 Task: Plan a route with stops at Statue of Liberty, Brooklyn Bridge, and Rockefeller Center.
Action: Mouse moved to (101, 64)
Screenshot: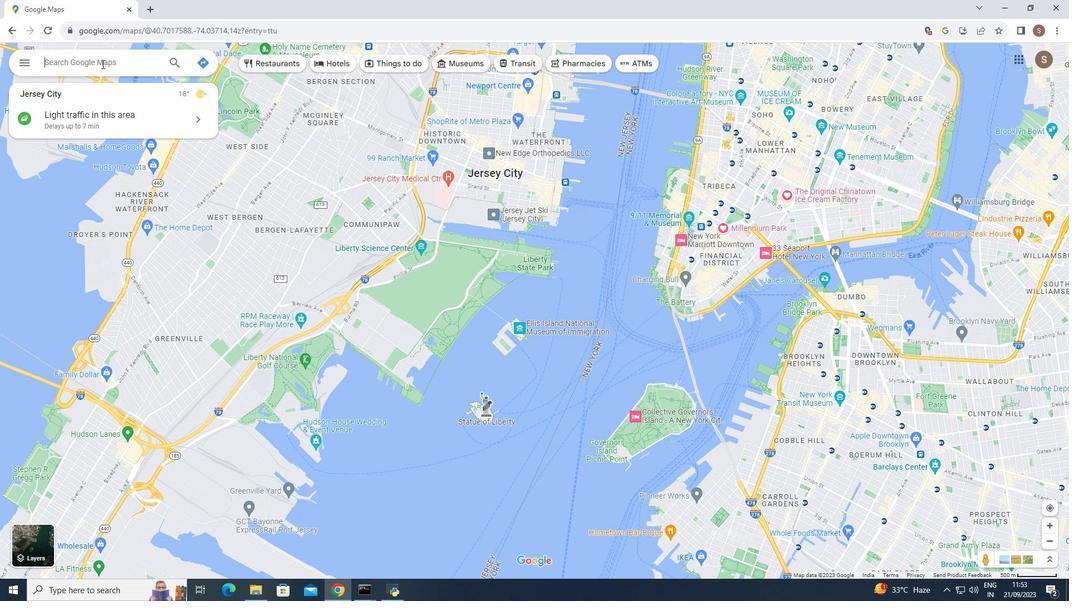 
Action: Mouse pressed left at (101, 64)
Screenshot: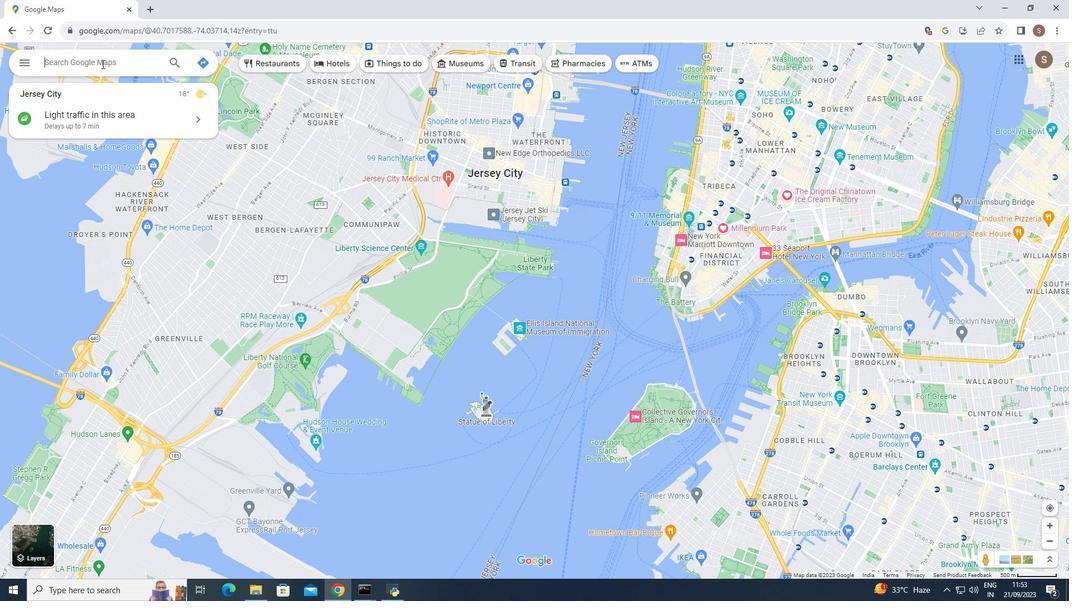 
Action: Key pressed <Key.caps_lock>B<Key.caps_lock>rooklyn<Key.space><Key.shift>Bridge<Key.enter>
Screenshot: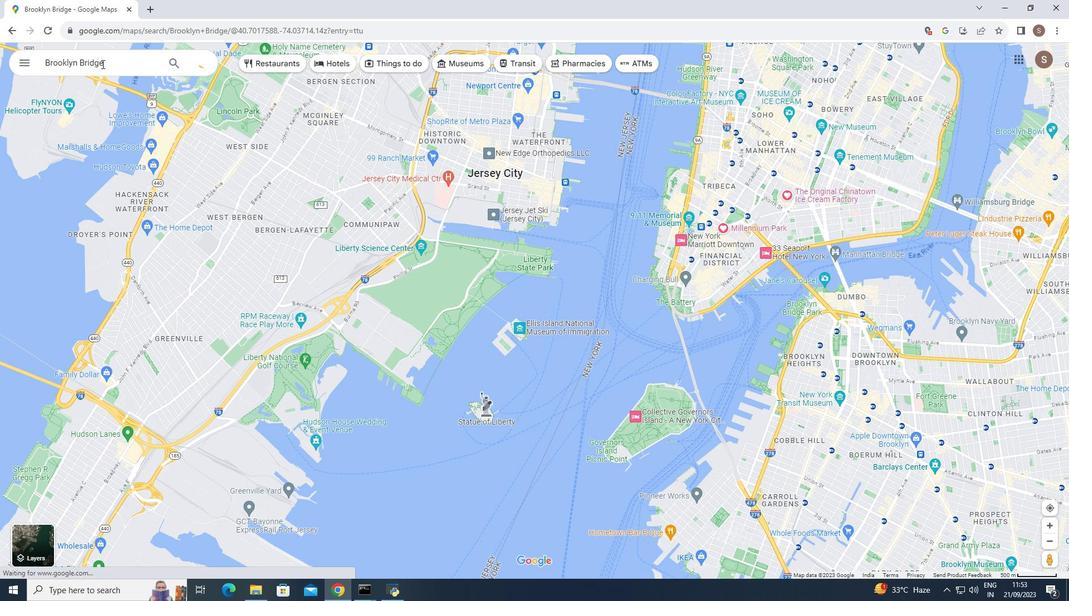 
Action: Mouse moved to (30, 280)
Screenshot: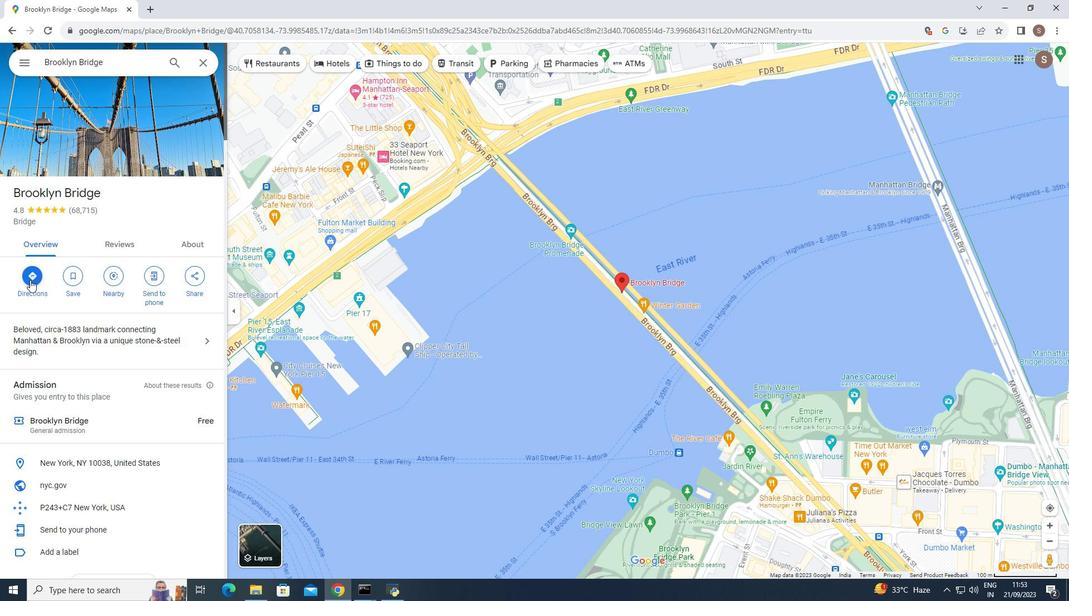 
Action: Mouse pressed left at (30, 280)
Screenshot: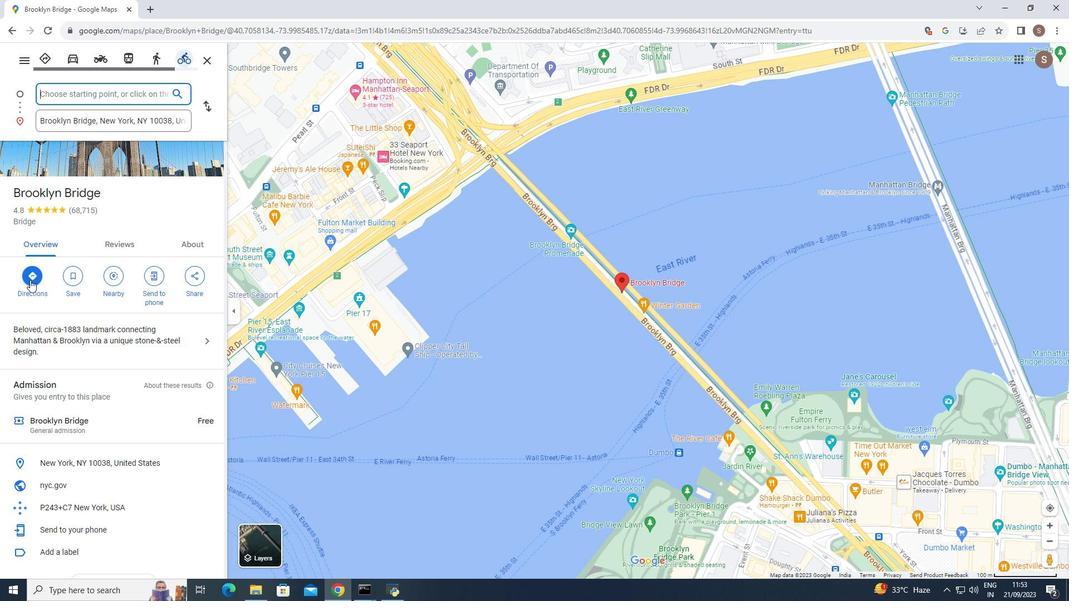 
Action: Mouse moved to (63, 96)
Screenshot: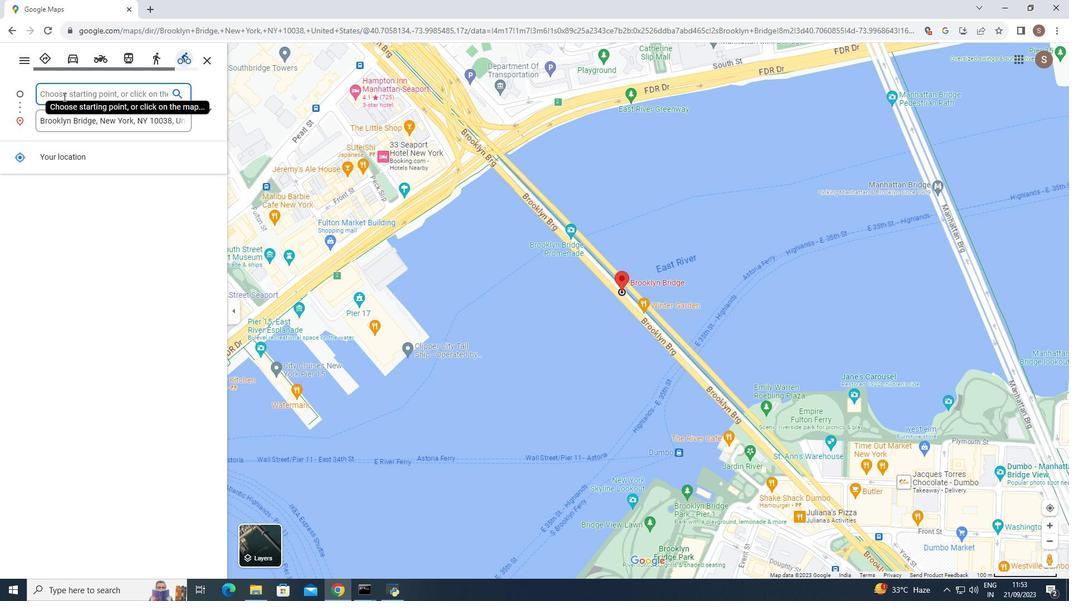 
Action: Key pressed statue<Key.space>of<Key.space><Key.caps_lock>L<Key.caps_lock>iberty<Key.enter>
Screenshot: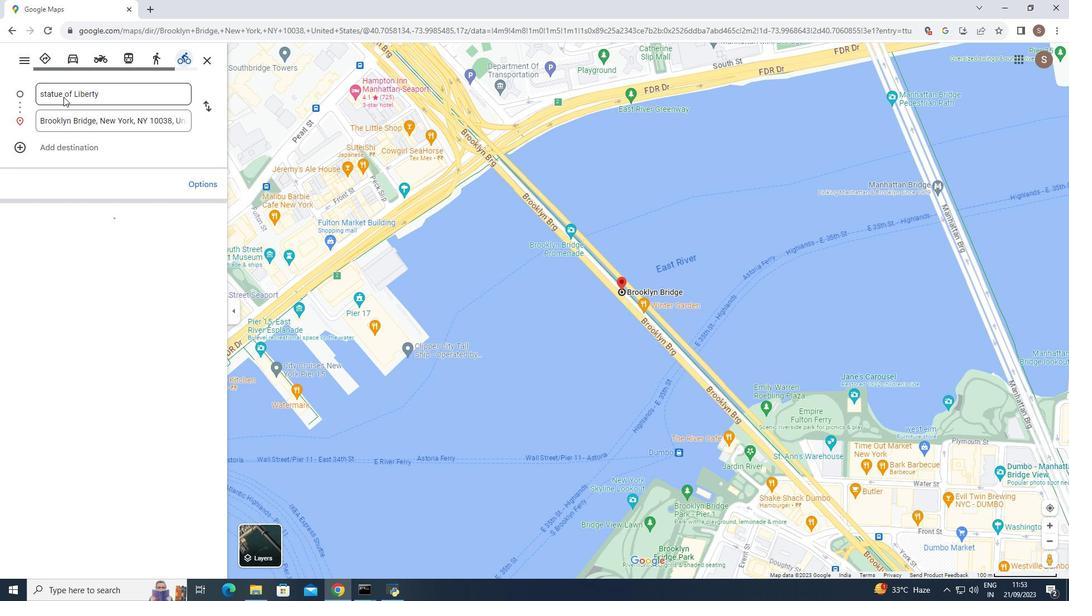 
Action: Mouse moved to (50, 296)
Screenshot: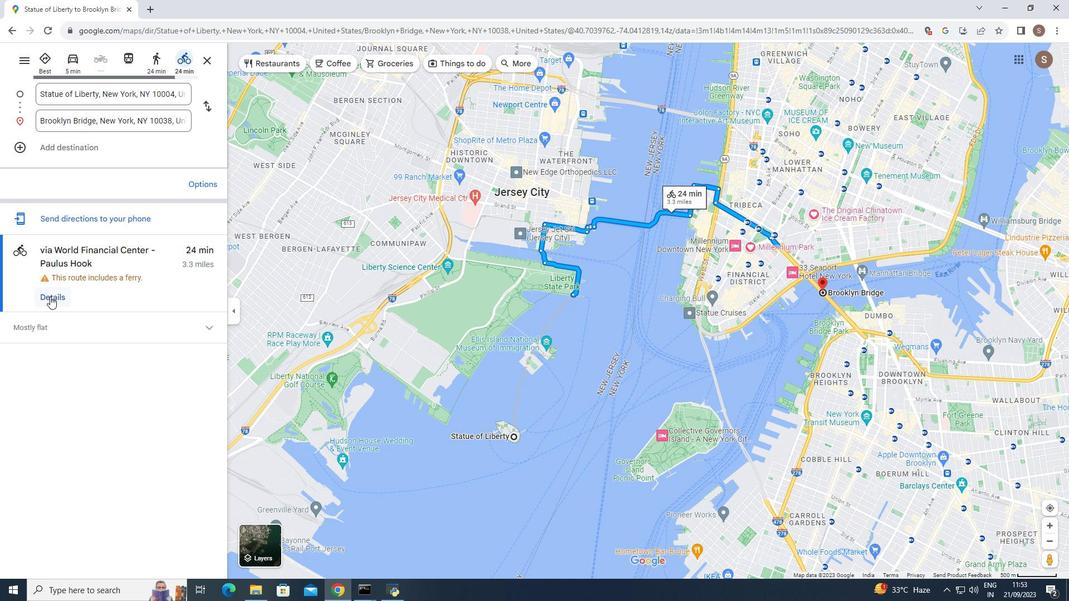 
Action: Mouse pressed left at (50, 296)
Screenshot: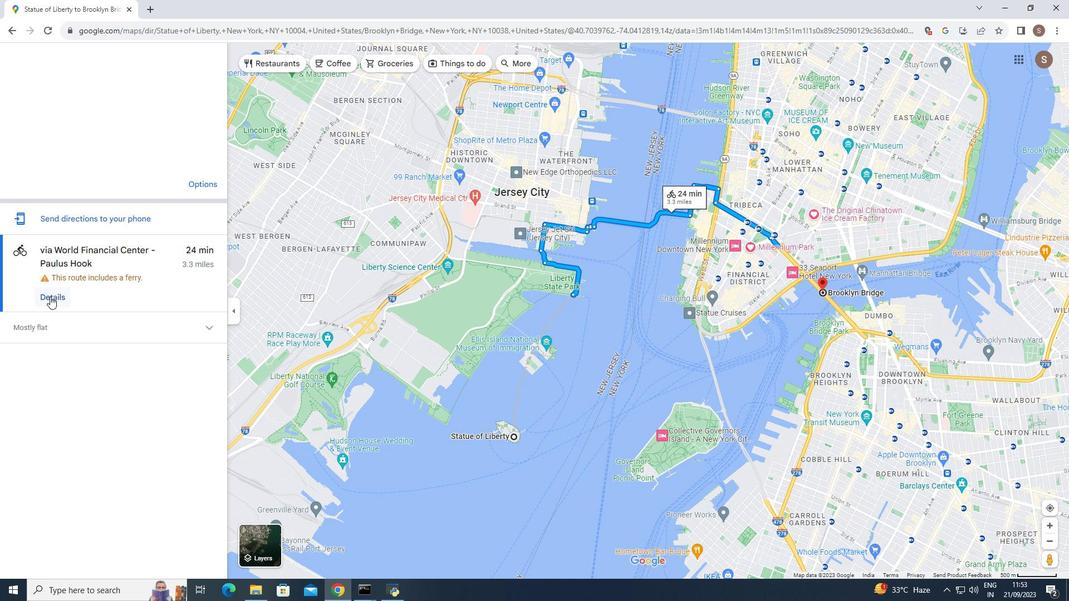 
Action: Mouse scrolled (50, 296) with delta (0, 0)
Screenshot: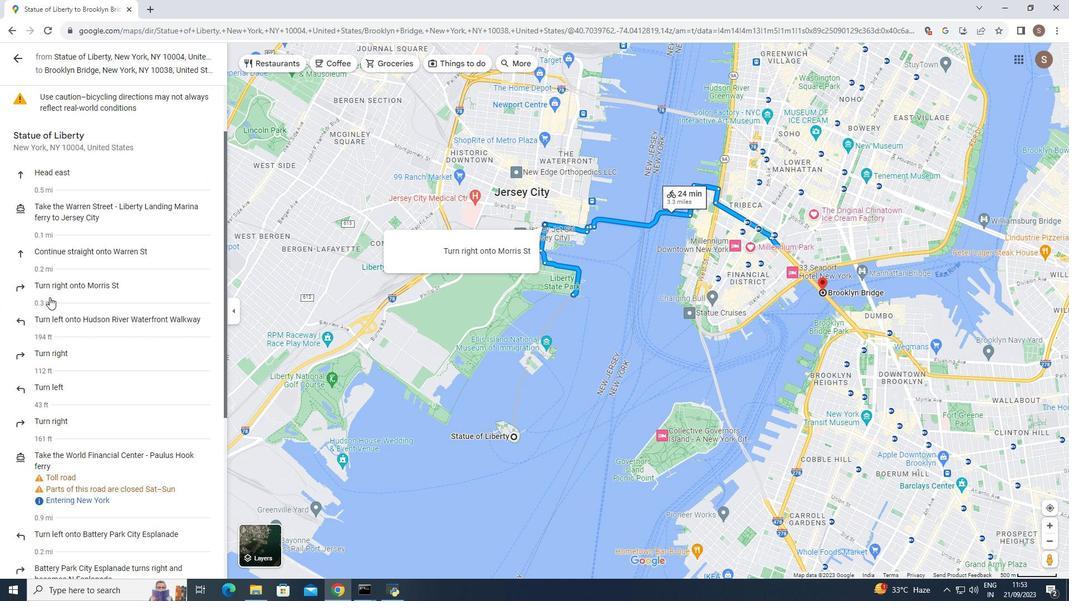 
Action: Mouse scrolled (50, 296) with delta (0, 0)
Screenshot: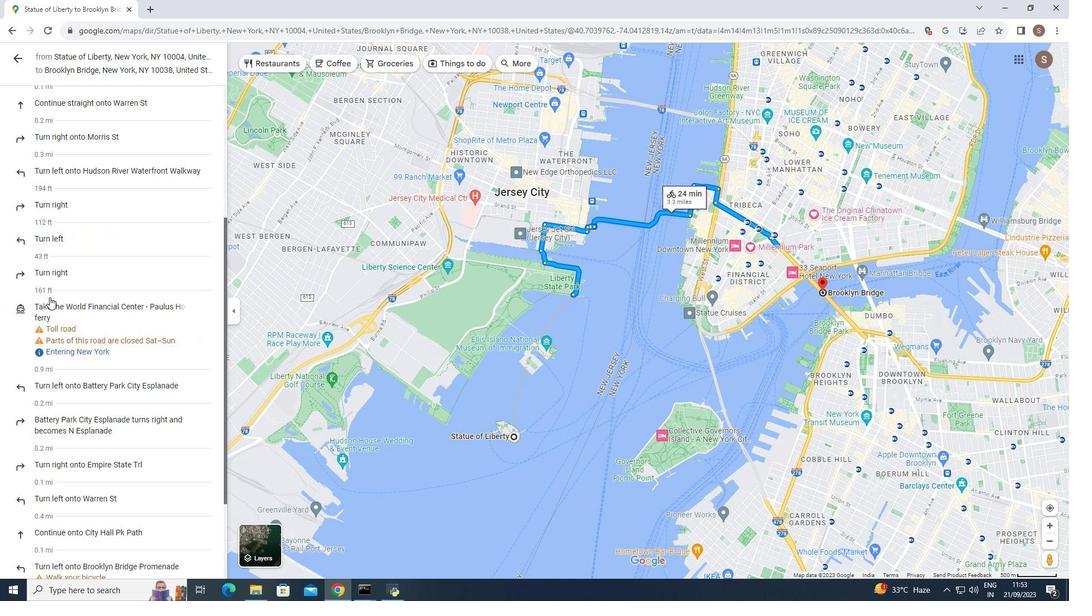 
Action: Mouse moved to (49, 297)
Screenshot: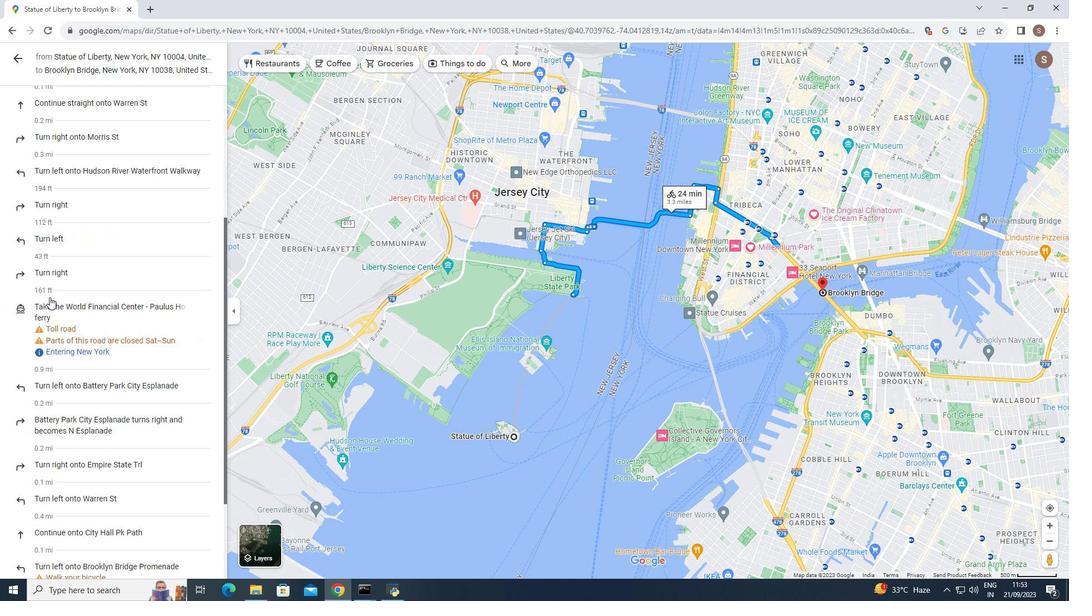 
Action: Mouse scrolled (49, 296) with delta (0, 0)
Screenshot: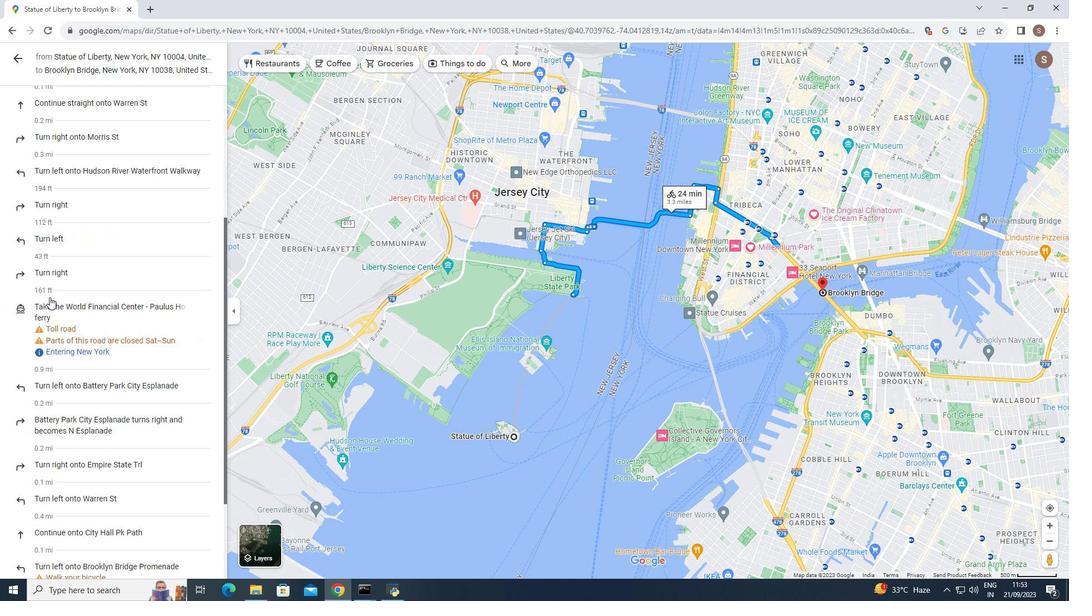 
Action: Mouse scrolled (49, 296) with delta (0, 0)
Screenshot: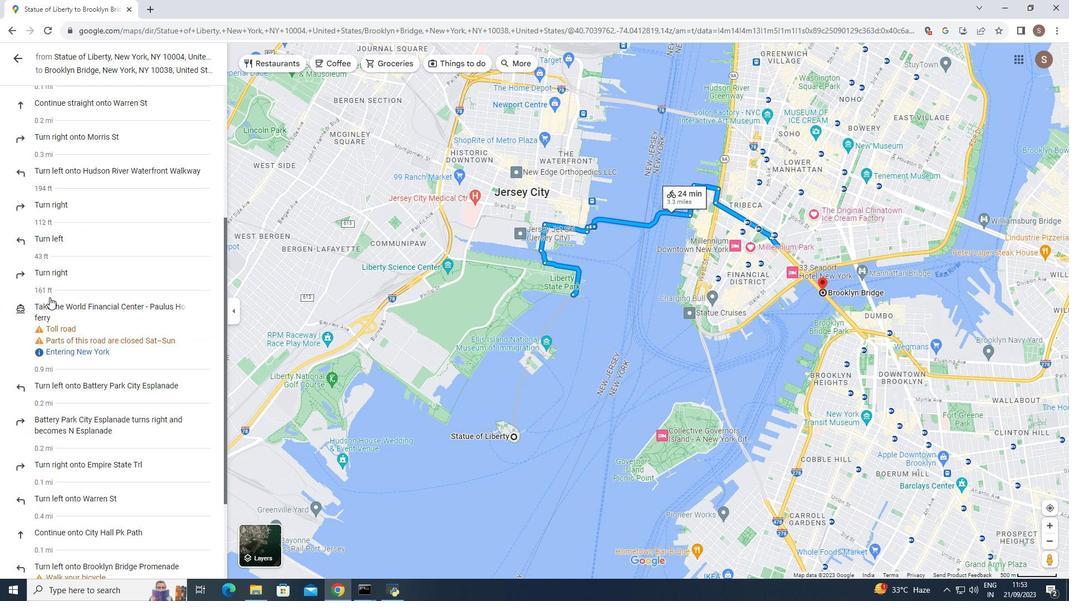 
Action: Mouse scrolled (49, 296) with delta (0, 0)
Screenshot: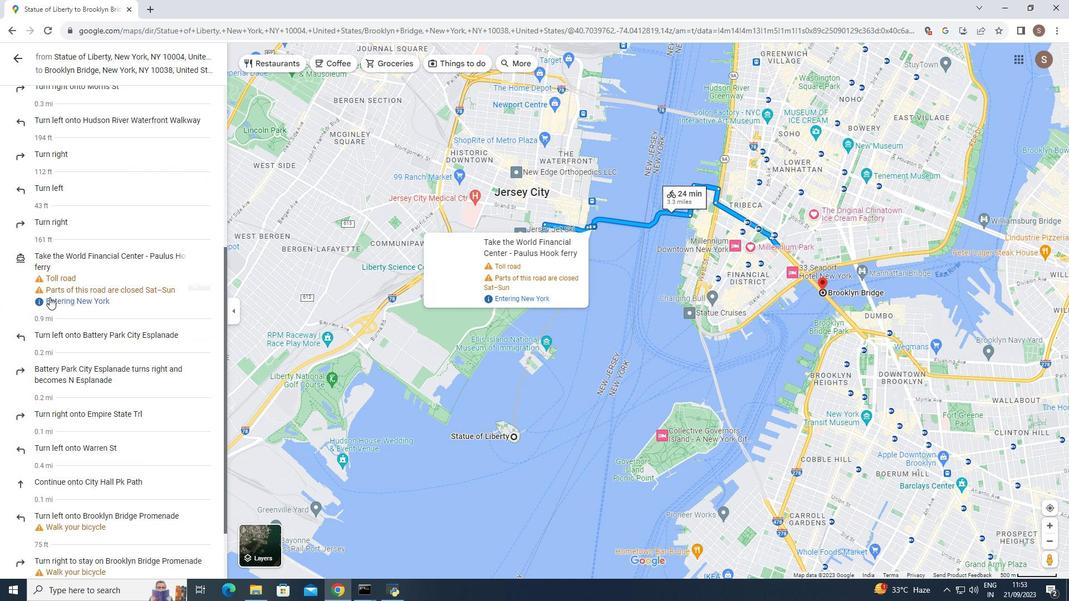 
Action: Mouse scrolled (49, 296) with delta (0, 0)
Screenshot: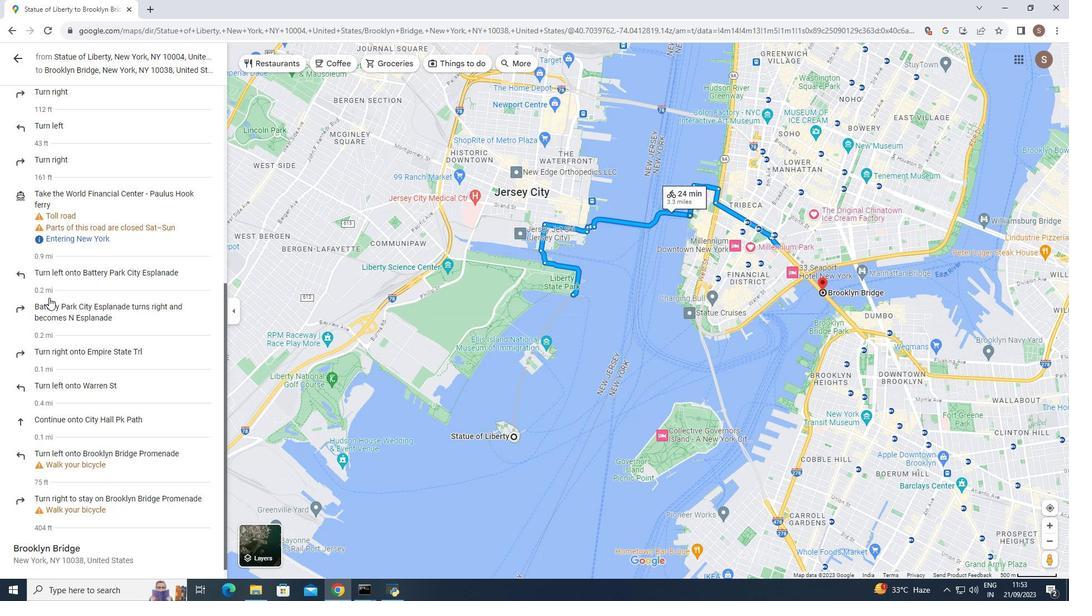 
Action: Mouse scrolled (49, 296) with delta (0, 0)
Screenshot: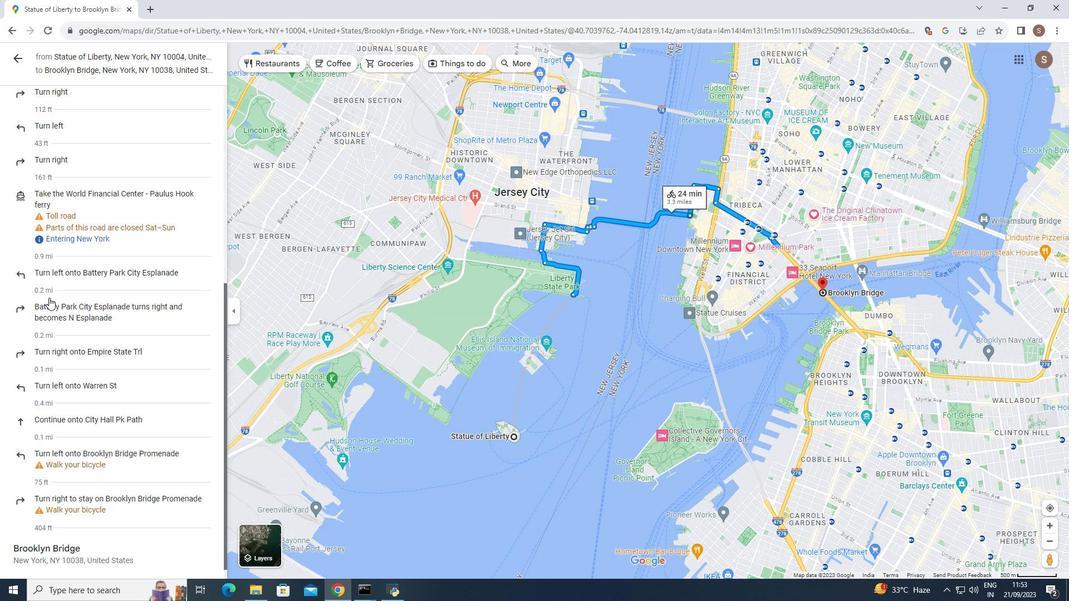 
Action: Mouse scrolled (49, 296) with delta (0, 0)
Screenshot: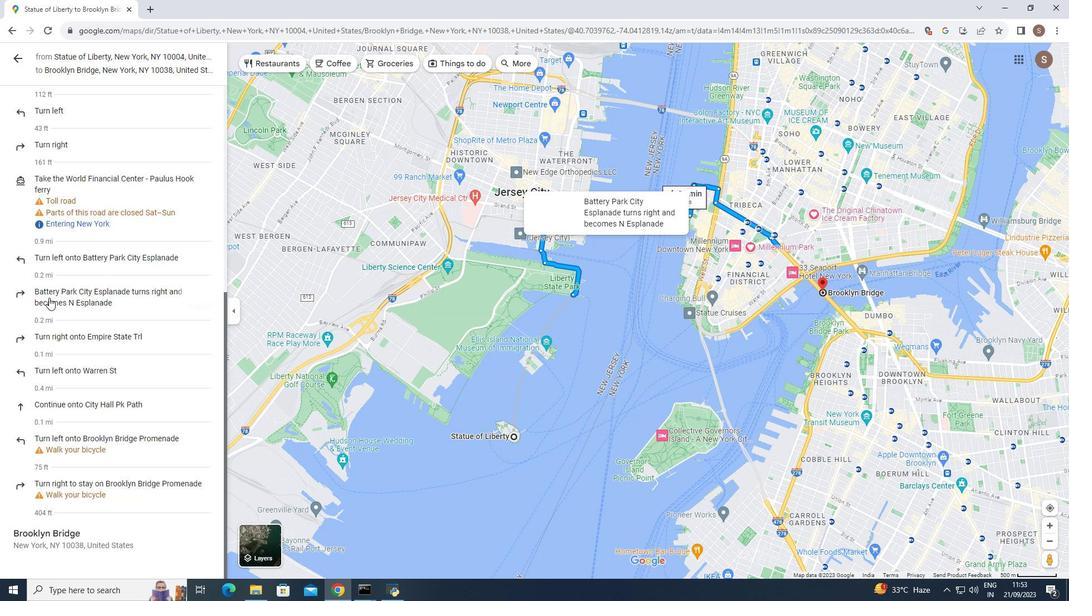 
Action: Mouse moved to (49, 297)
Screenshot: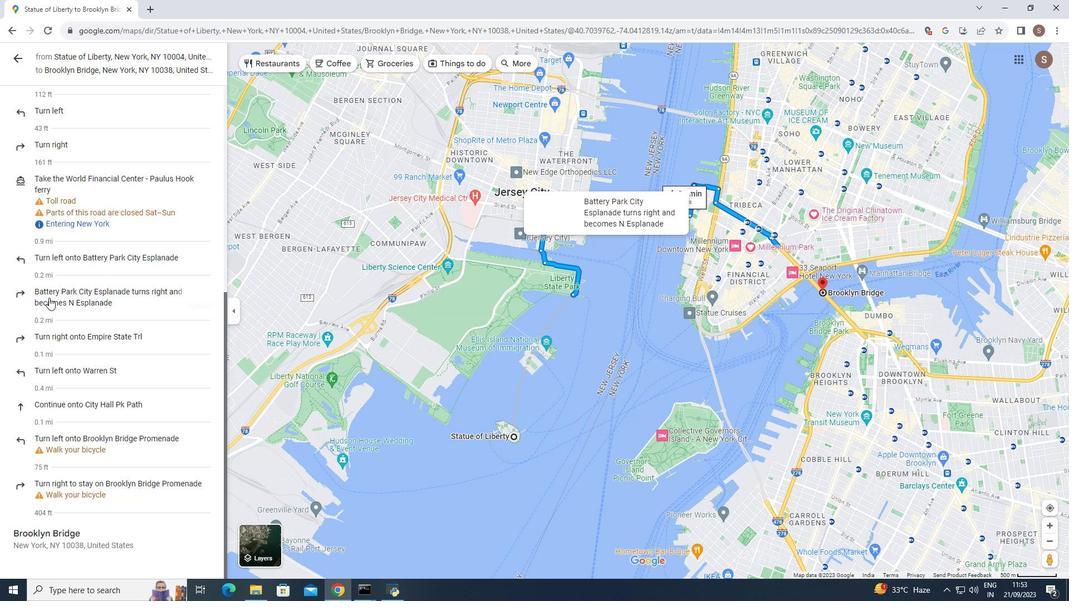 
Action: Mouse scrolled (49, 297) with delta (0, 0)
Screenshot: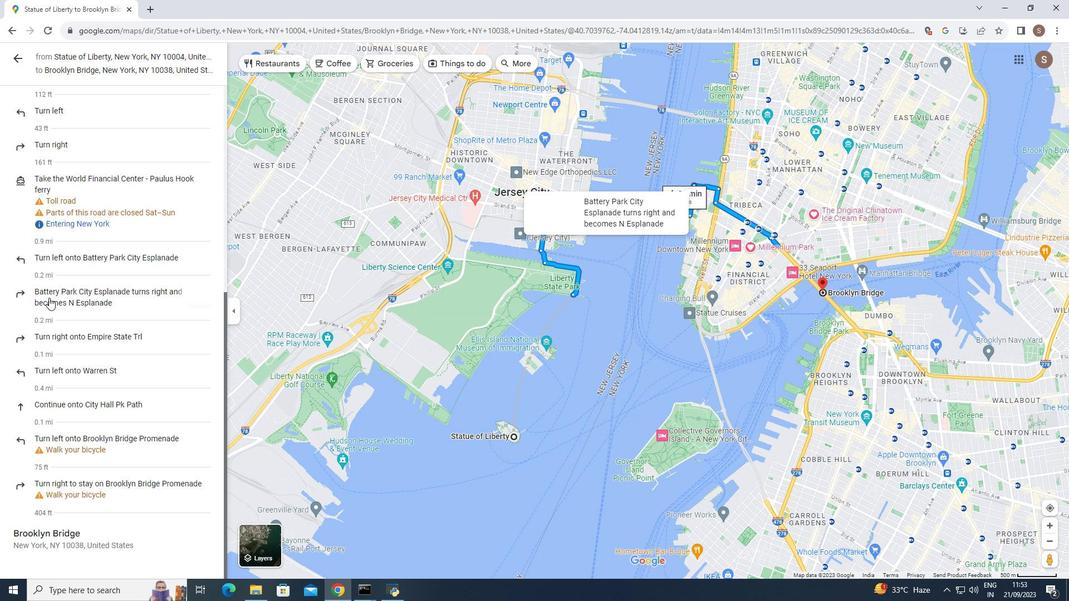 
Action: Mouse scrolled (49, 297) with delta (0, 0)
Screenshot: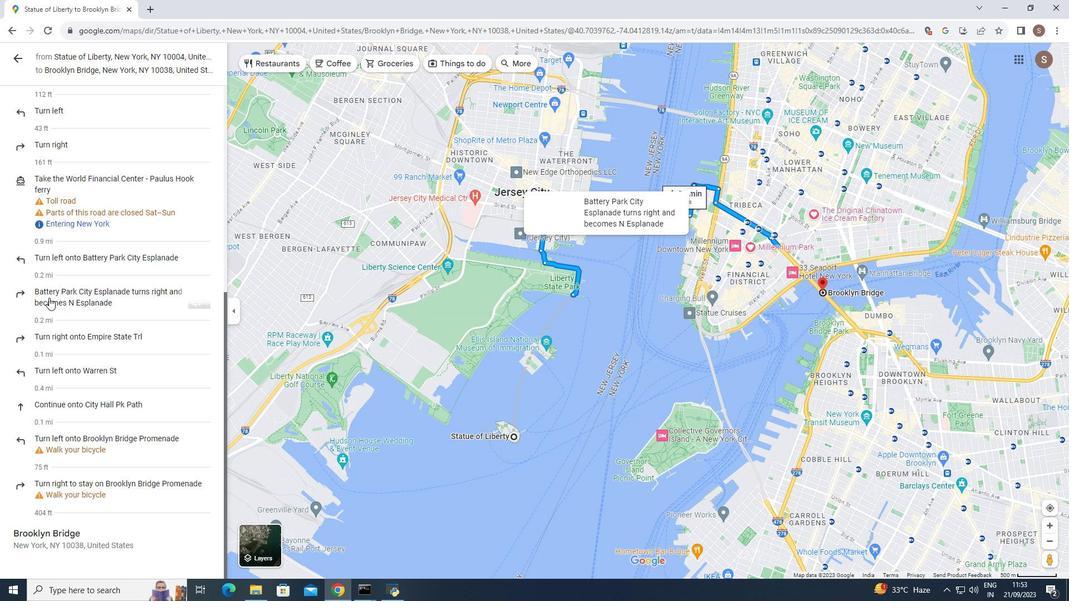 
Action: Mouse scrolled (49, 297) with delta (0, 0)
Screenshot: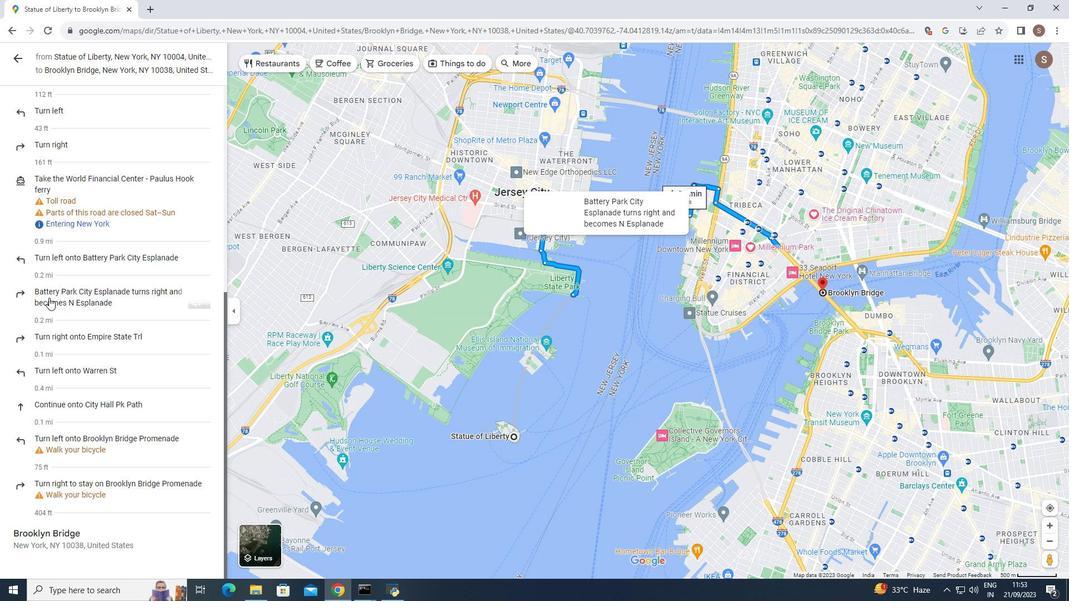 
Action: Mouse scrolled (49, 297) with delta (0, 0)
Screenshot: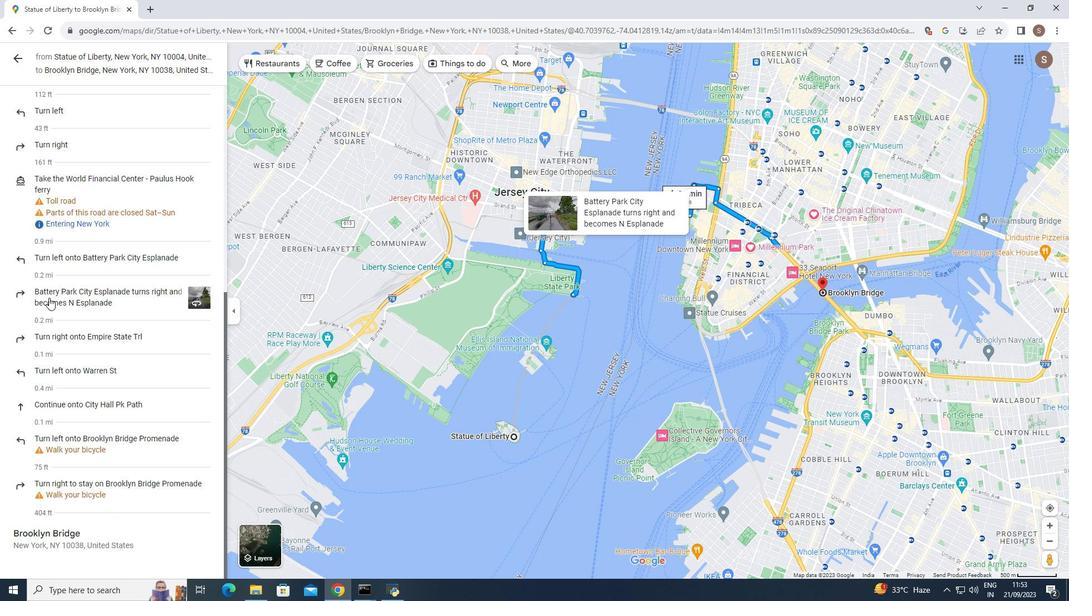 
Action: Mouse scrolled (49, 297) with delta (0, 0)
Screenshot: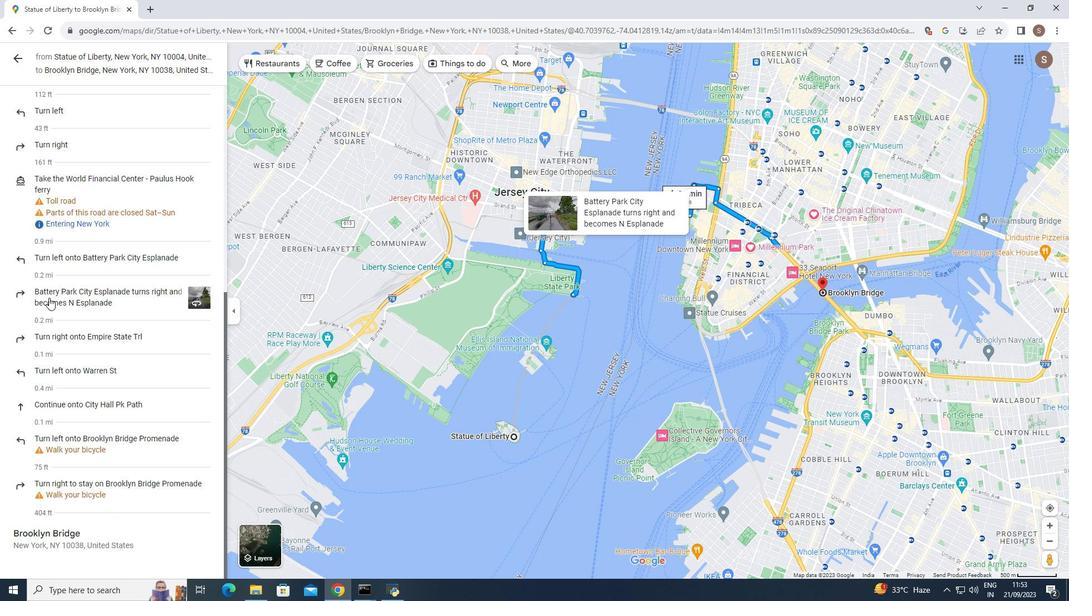 
Action: Mouse scrolled (49, 298) with delta (0, 0)
Screenshot: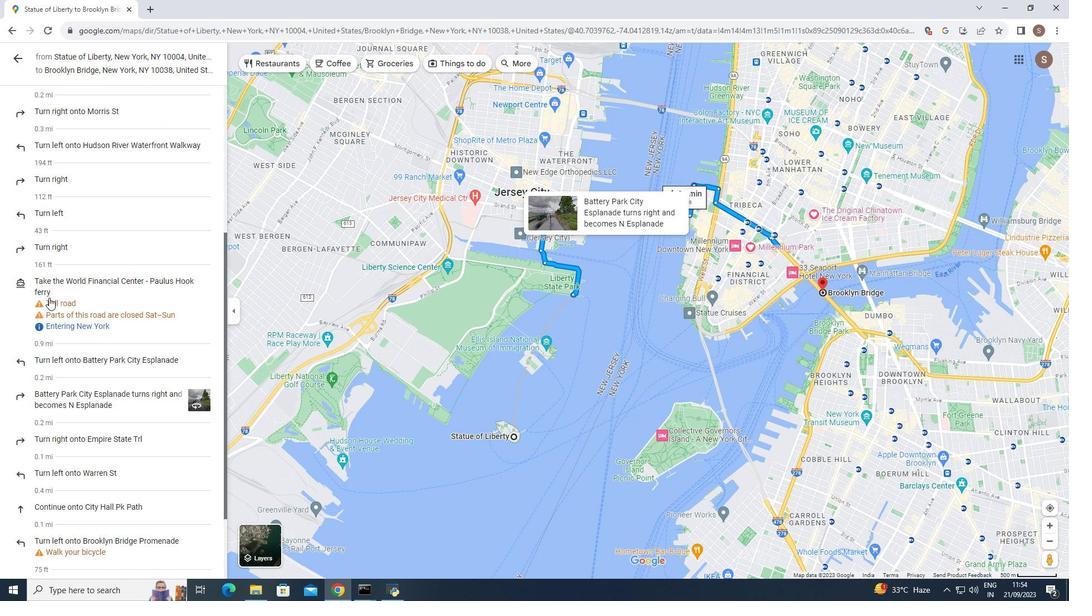 
Action: Mouse scrolled (49, 298) with delta (0, 0)
Screenshot: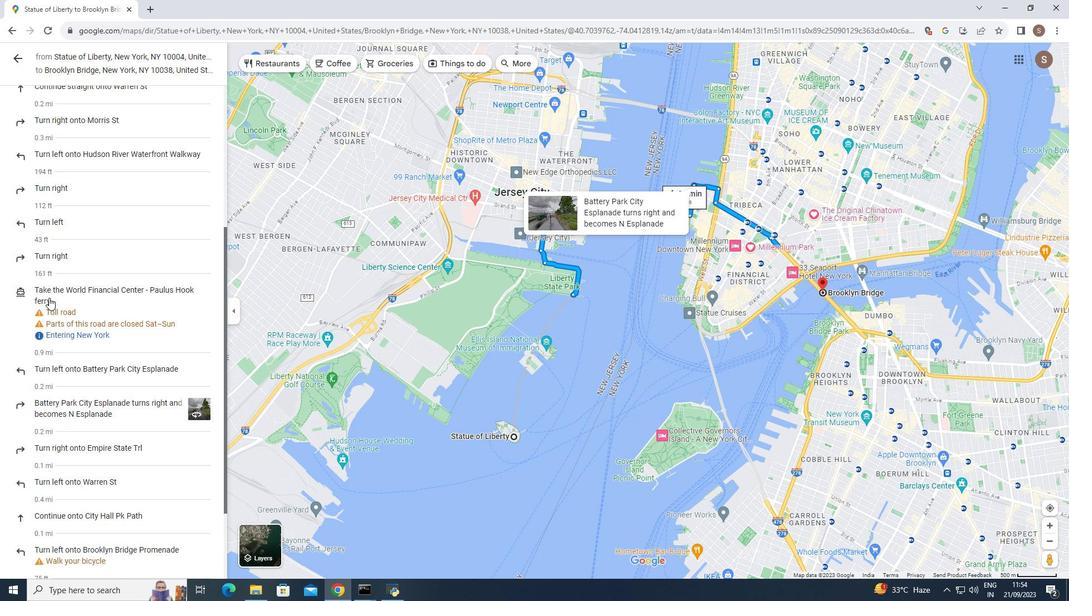 
Action: Mouse moved to (95, 304)
Screenshot: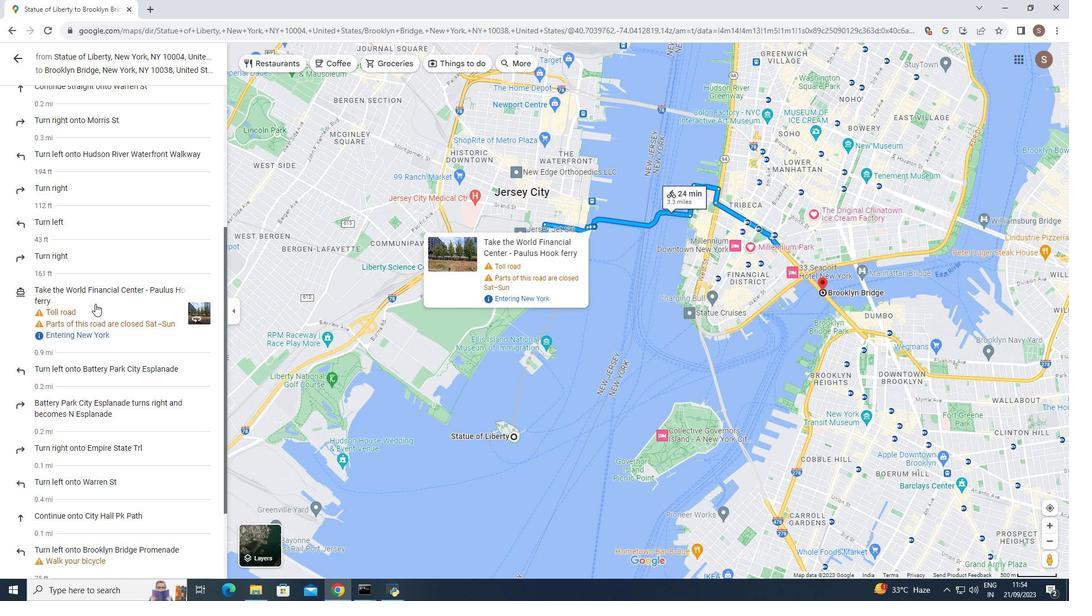
Action: Mouse scrolled (95, 304) with delta (0, 0)
Screenshot: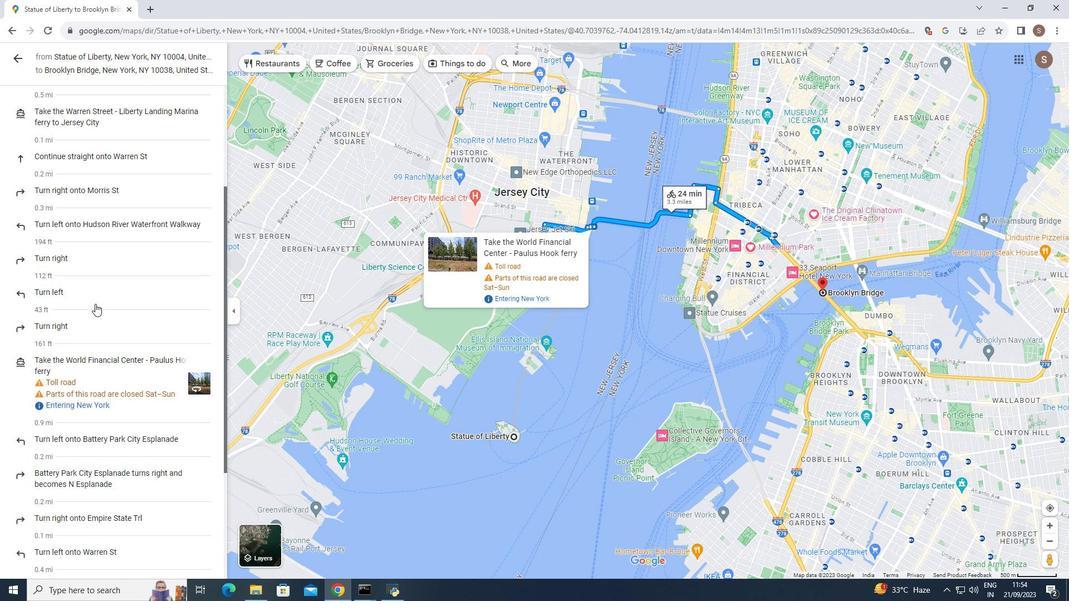 
Action: Mouse scrolled (95, 304) with delta (0, 0)
Screenshot: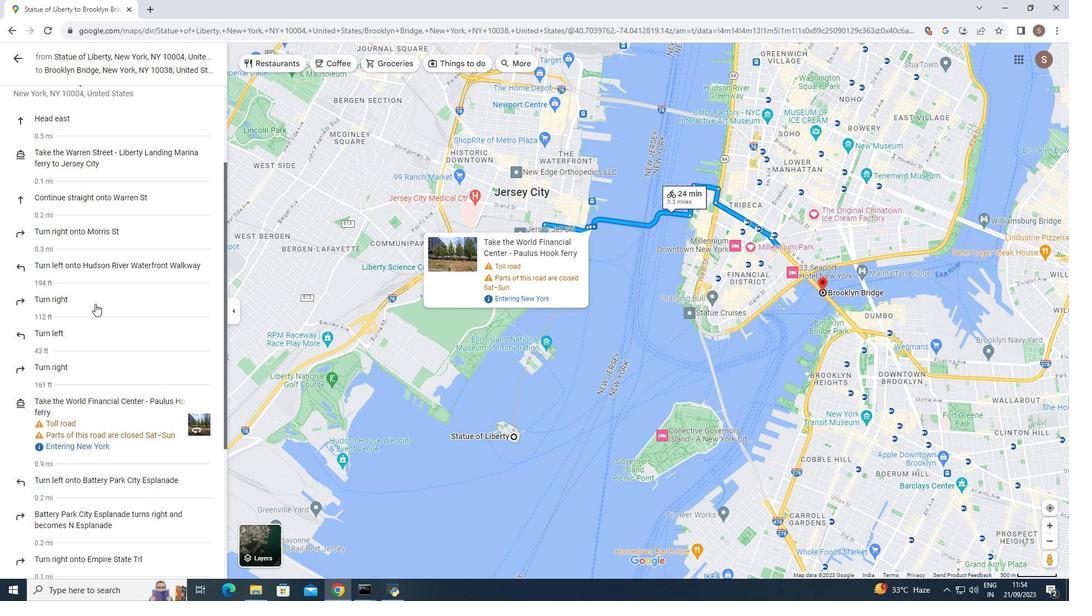 
Action: Mouse scrolled (95, 304) with delta (0, 0)
Screenshot: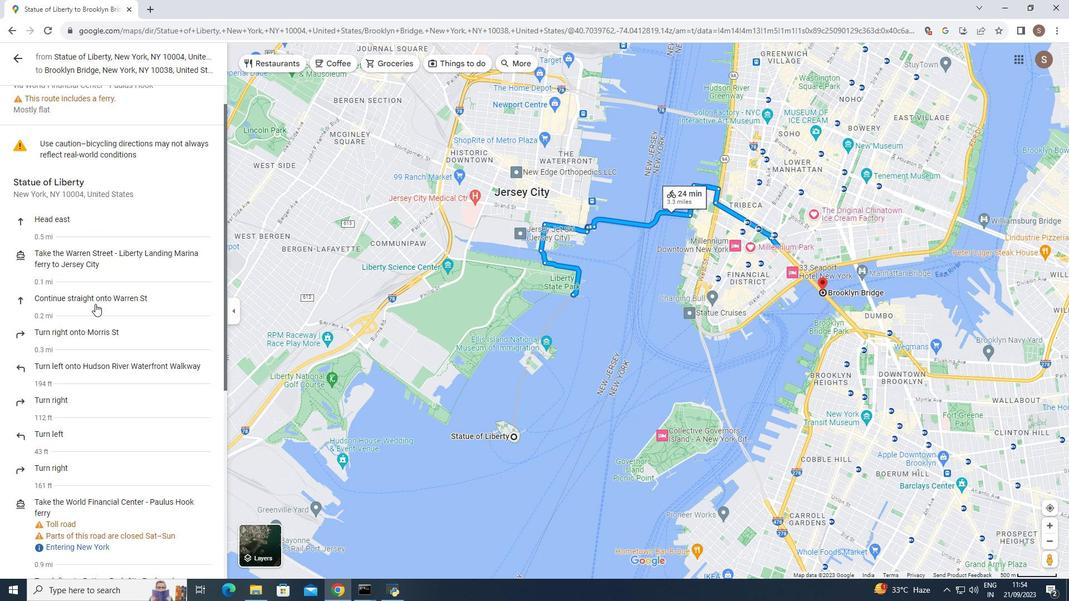 
Action: Mouse scrolled (95, 304) with delta (0, 0)
Screenshot: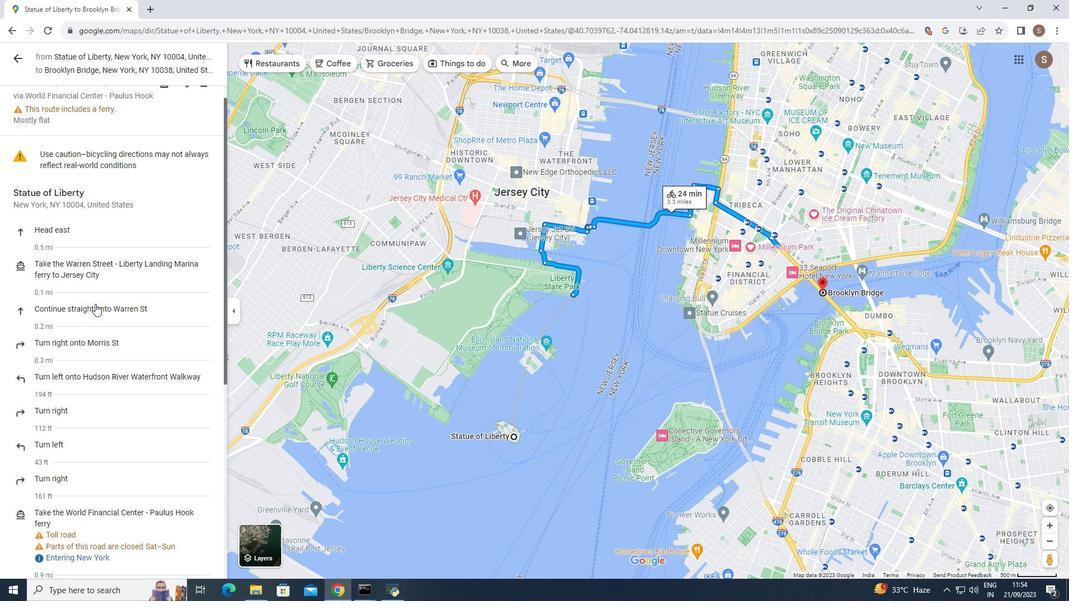 
Action: Mouse scrolled (95, 304) with delta (0, 0)
Screenshot: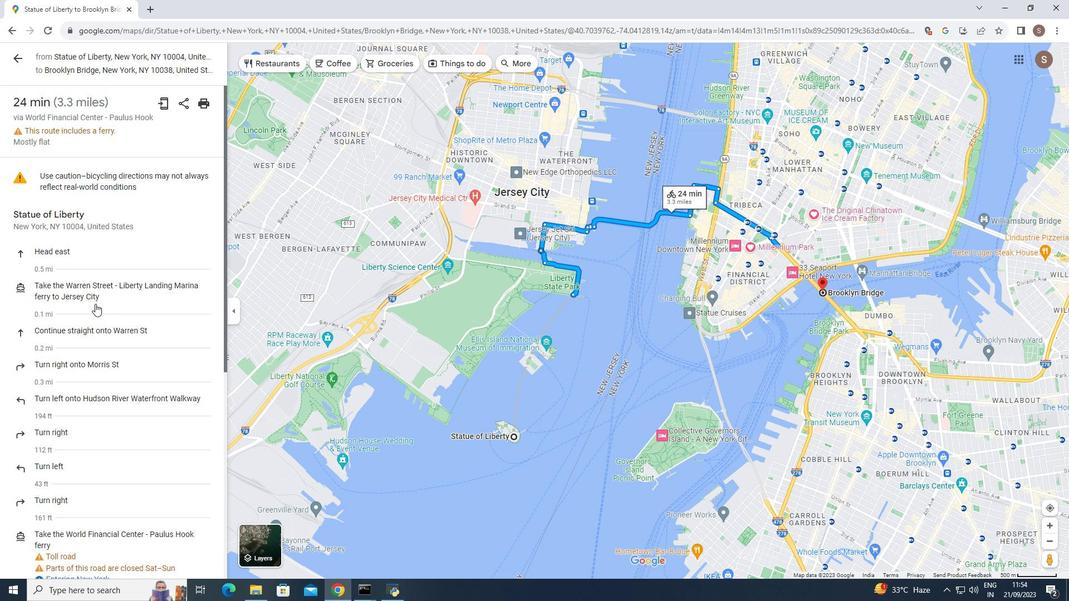 
Action: Mouse scrolled (95, 304) with delta (0, 0)
Screenshot: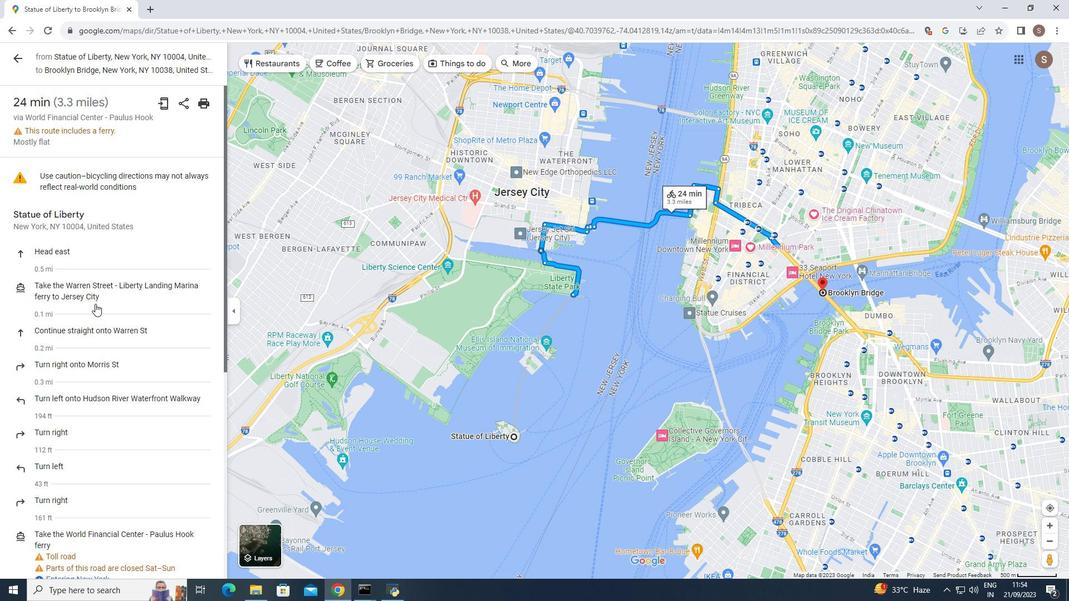
Action: Mouse scrolled (95, 304) with delta (0, 0)
Screenshot: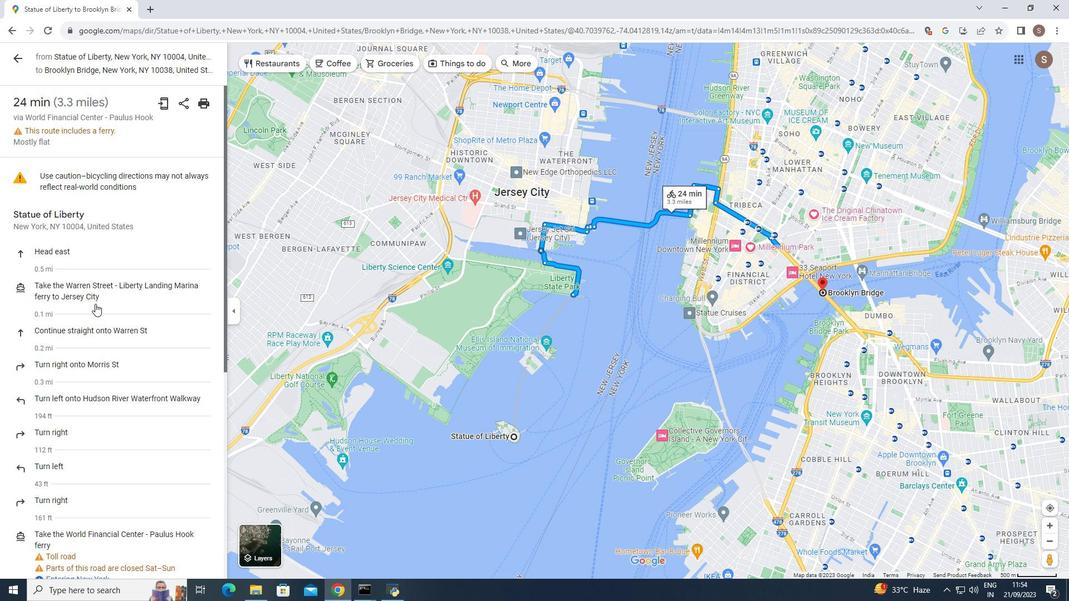 
Action: Mouse moved to (80, 104)
Screenshot: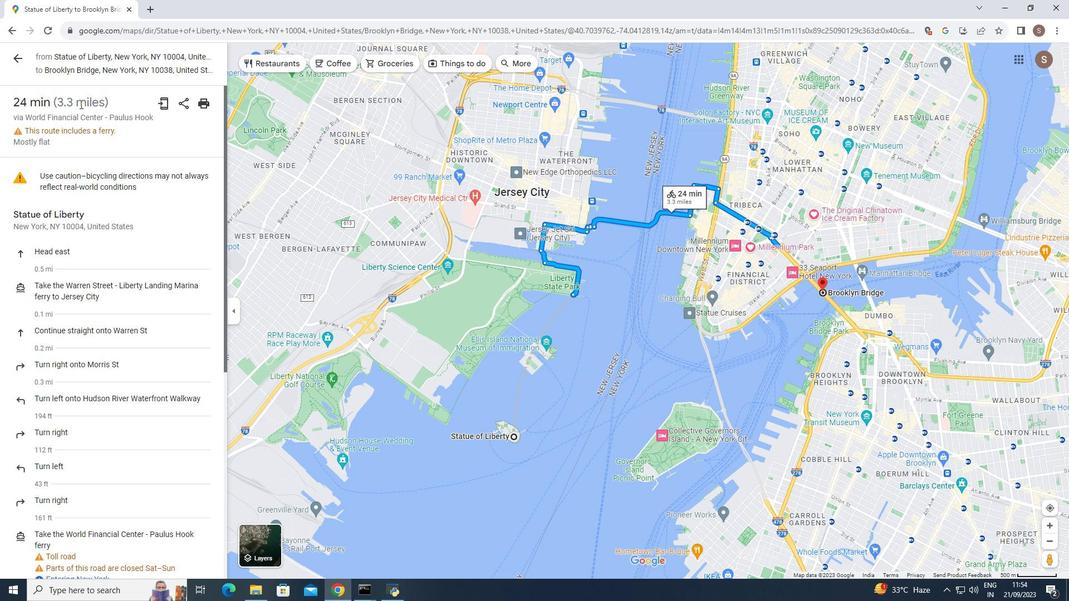 
Action: Mouse scrolled (80, 104) with delta (0, 0)
Screenshot: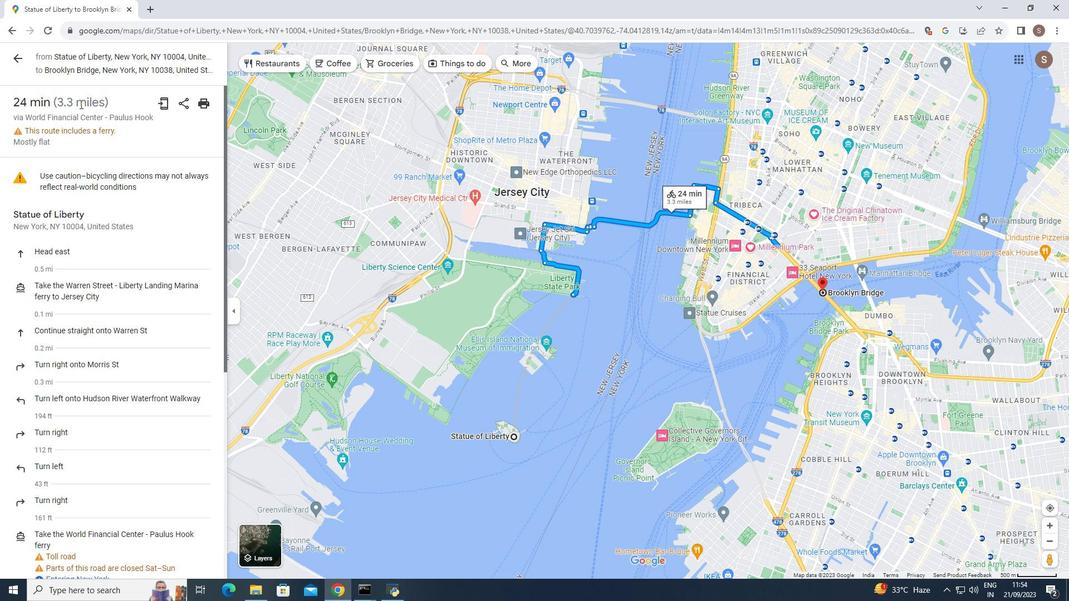 
Action: Mouse scrolled (80, 104) with delta (0, 0)
Screenshot: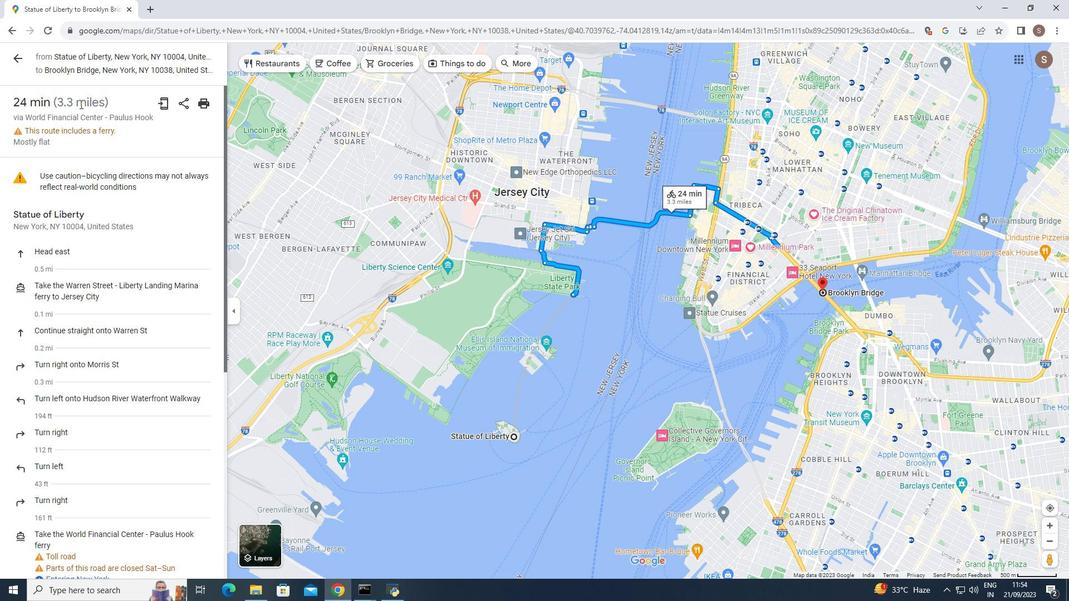 
Action: Mouse moved to (18, 57)
Screenshot: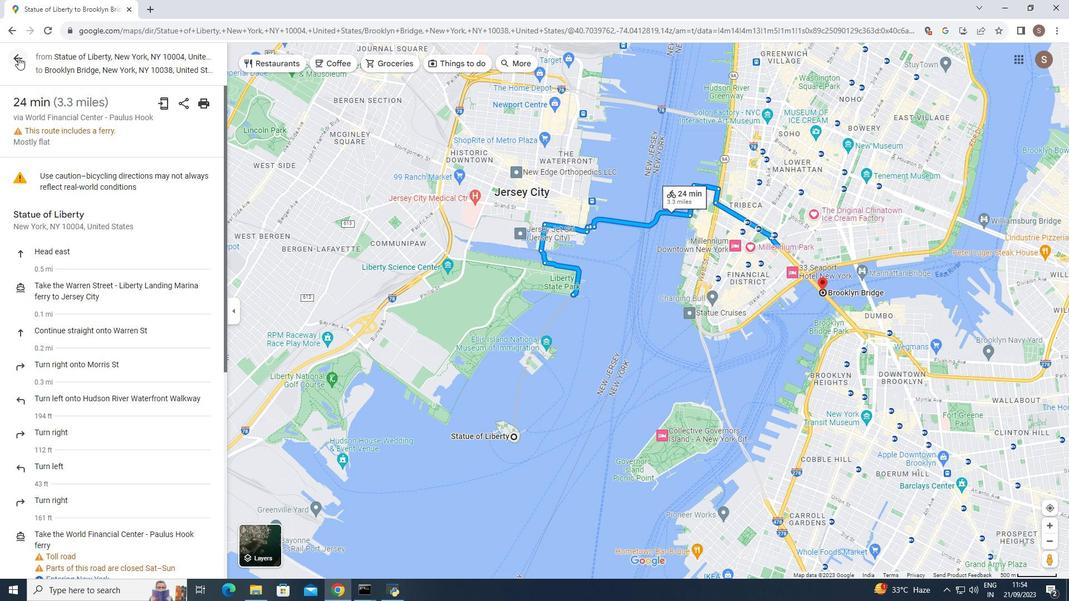 
Action: Mouse pressed left at (18, 57)
Screenshot: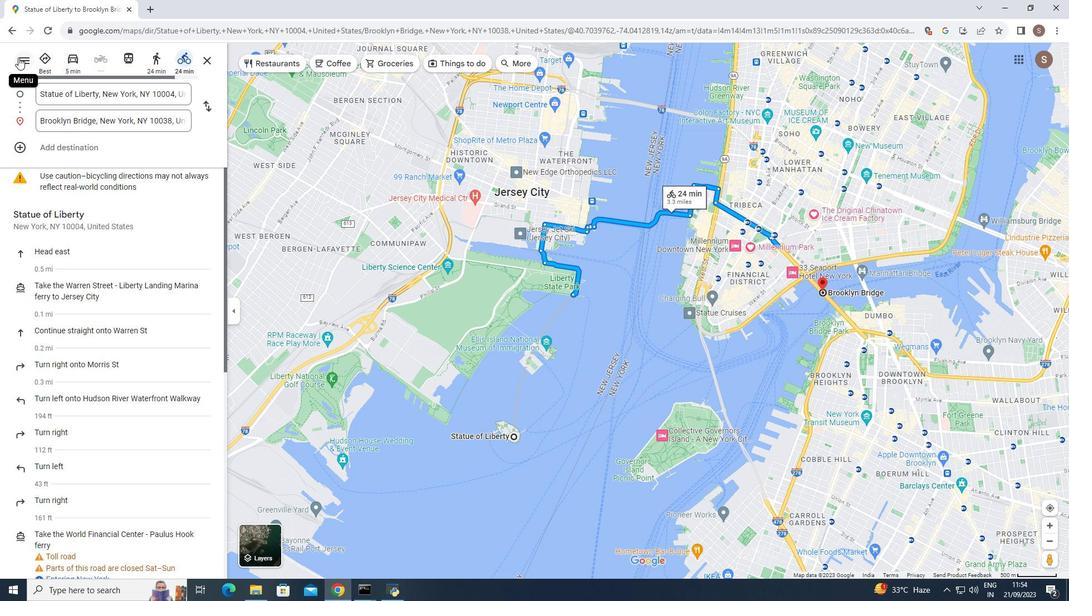 
Action: Mouse moved to (150, 62)
Screenshot: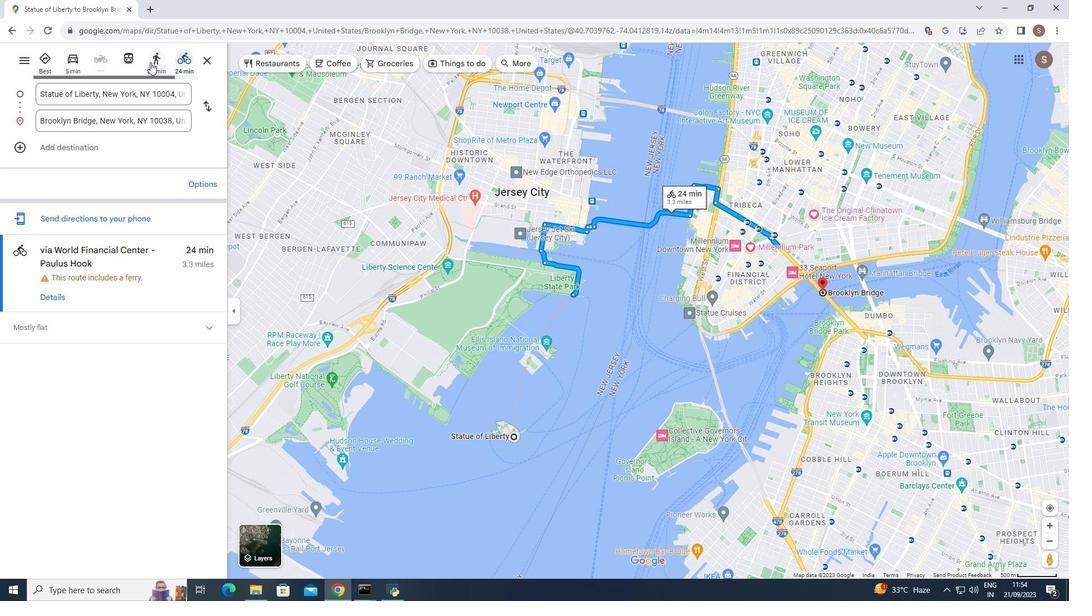 
Action: Mouse pressed left at (150, 62)
Screenshot: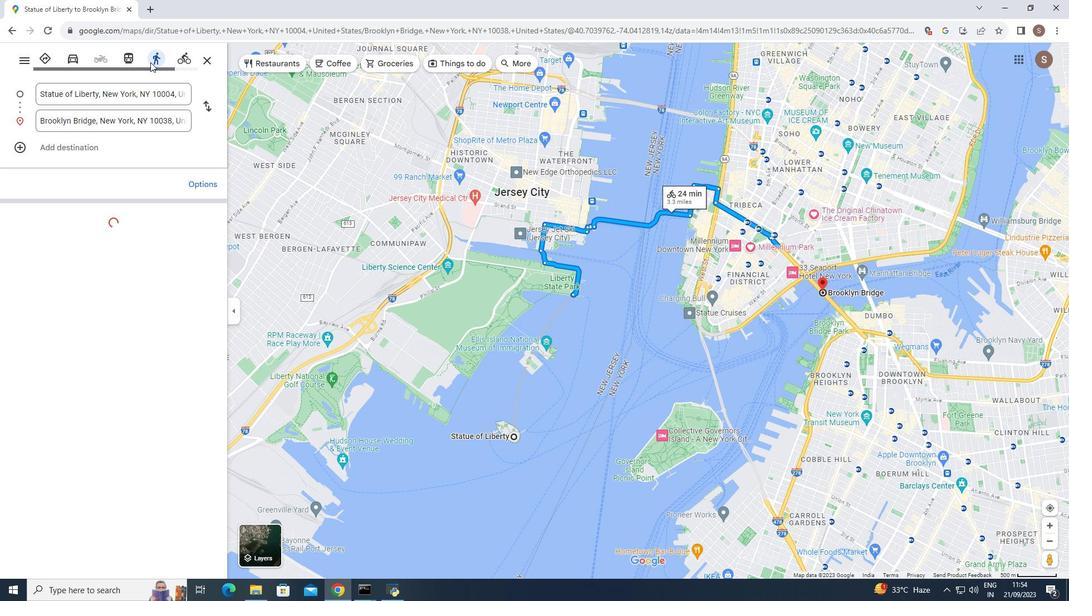 
Action: Mouse moved to (53, 273)
Screenshot: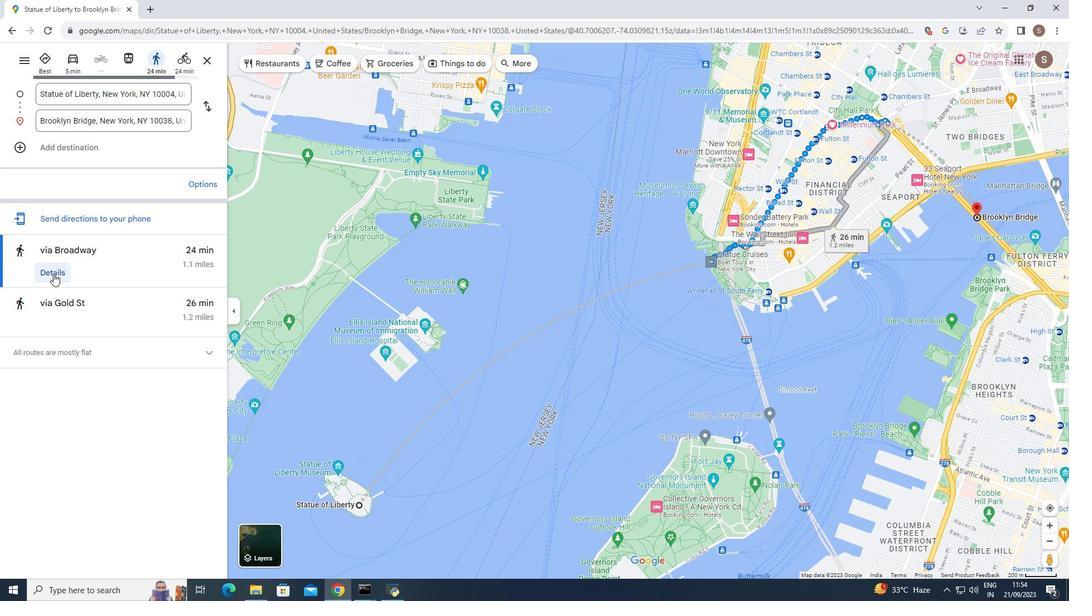 
Action: Mouse pressed left at (53, 273)
Screenshot: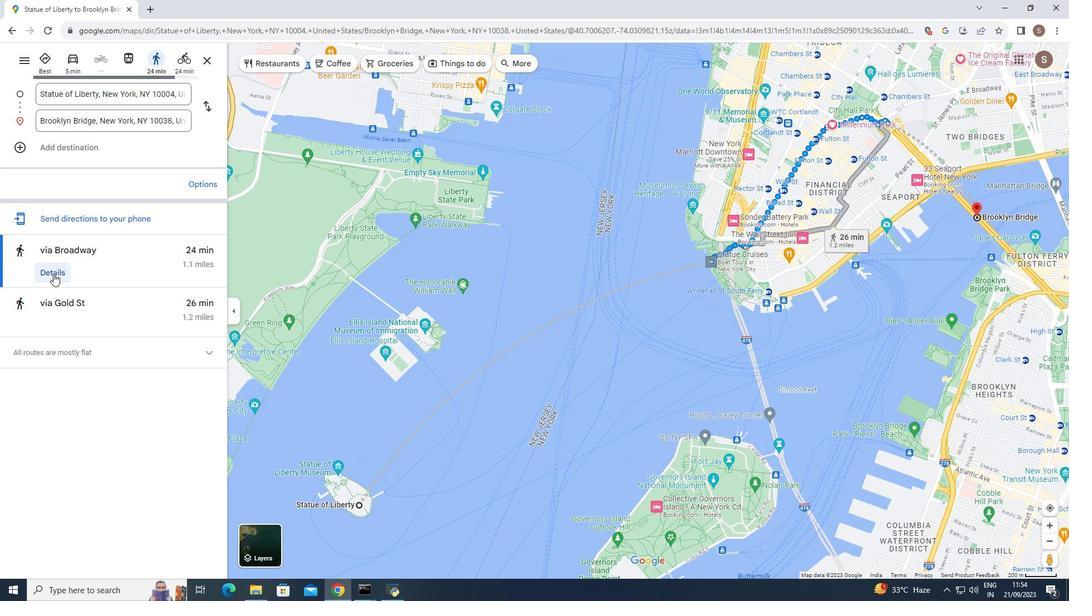 
Action: Mouse moved to (14, 59)
Screenshot: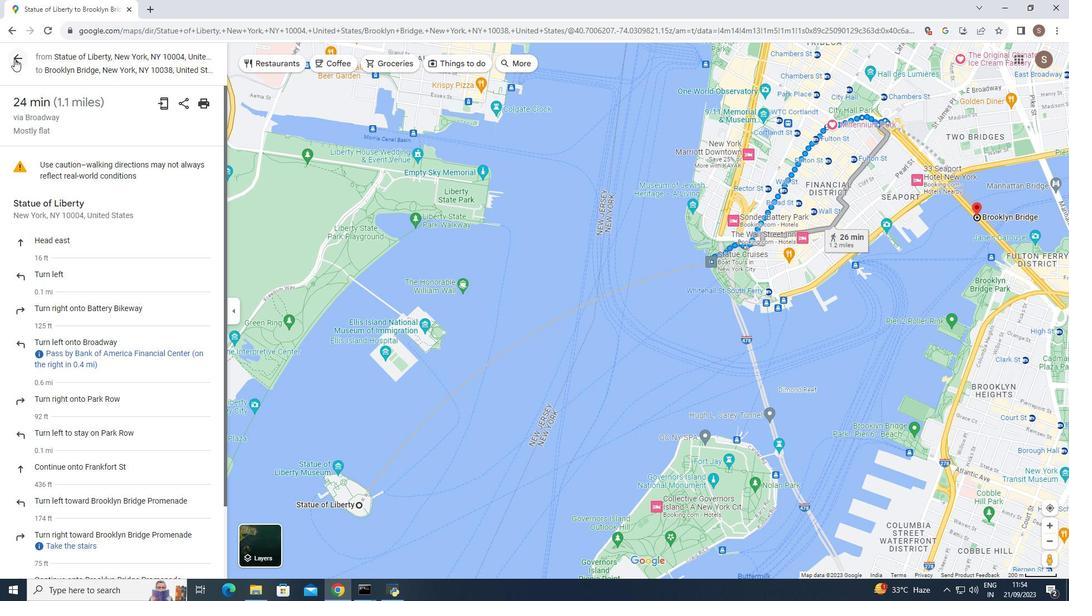 
Action: Mouse pressed left at (14, 59)
Screenshot: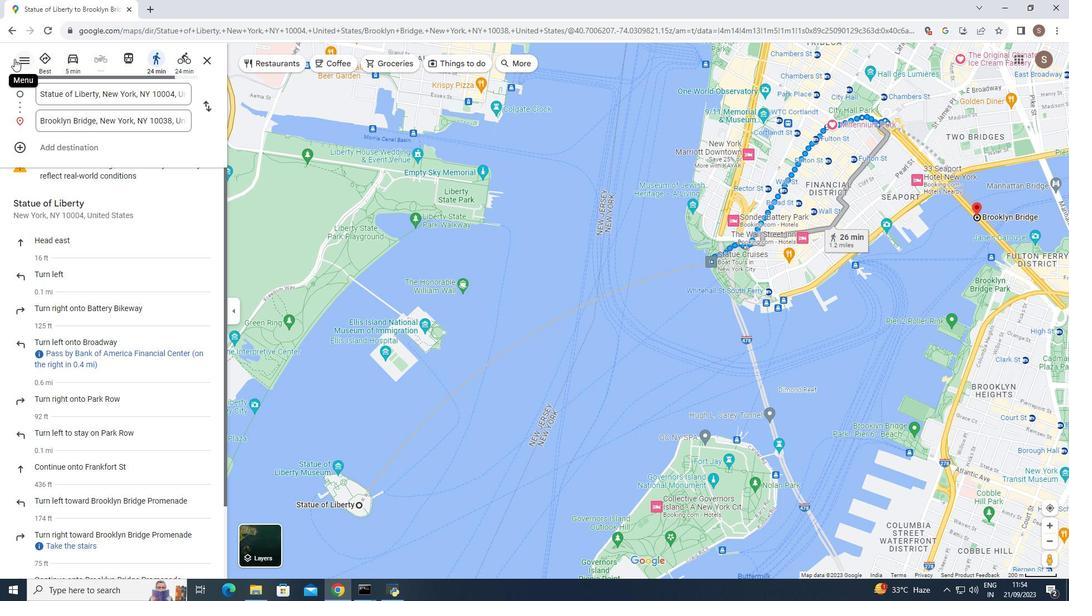 
Action: Mouse moved to (208, 356)
Screenshot: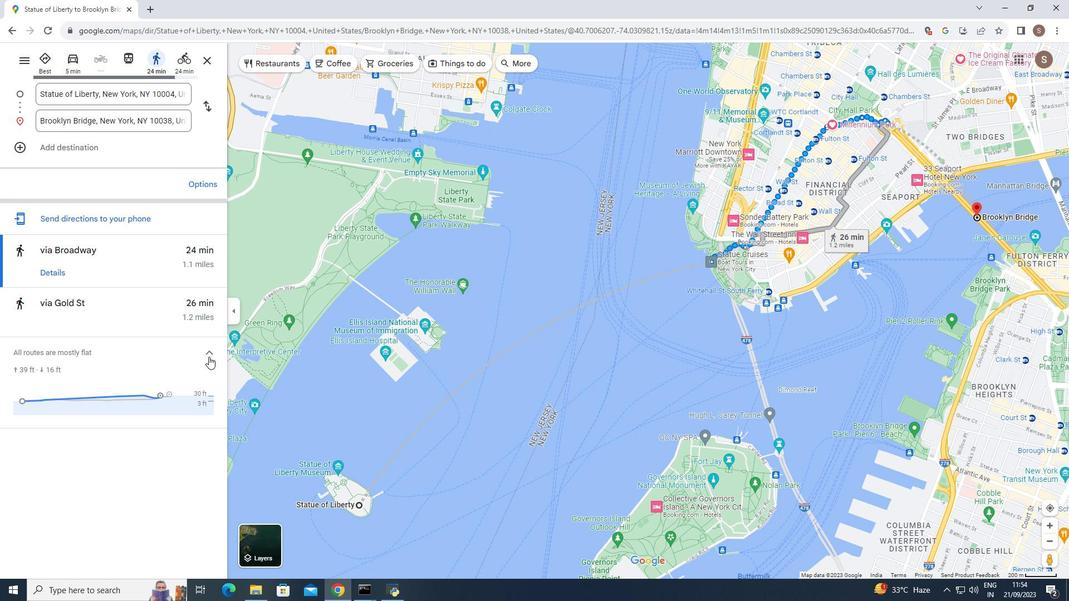
Action: Mouse pressed left at (208, 356)
Screenshot: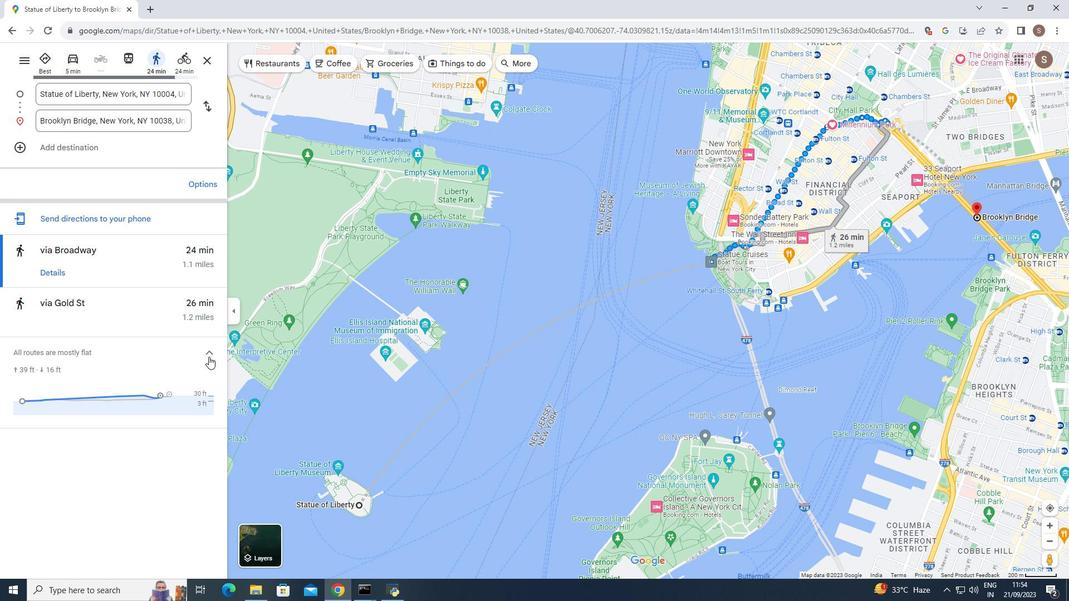 
Action: Mouse moved to (208, 356)
Screenshot: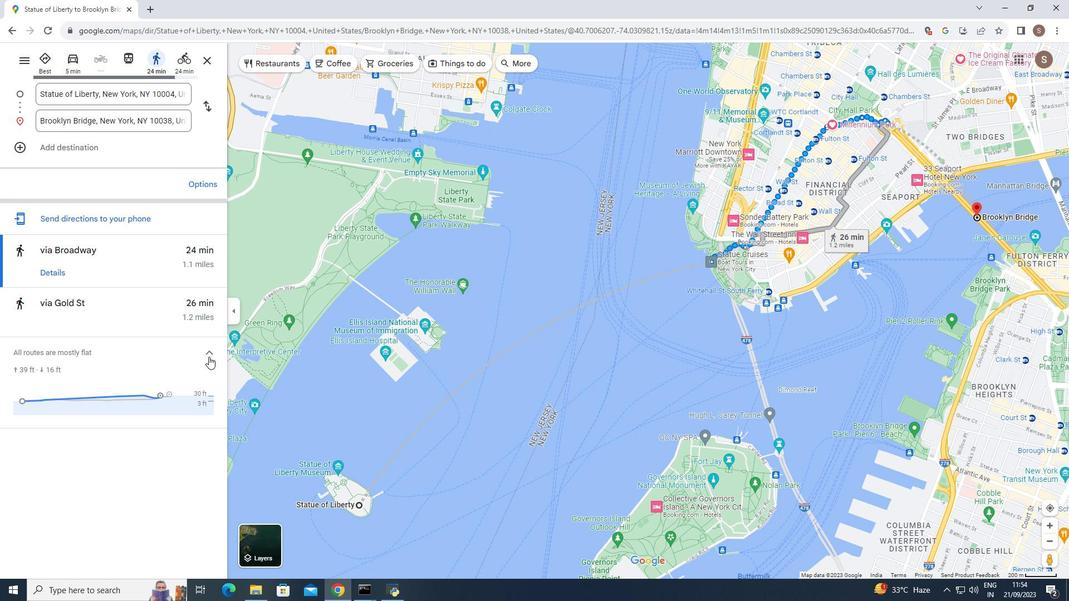 
Action: Mouse pressed left at (208, 356)
Screenshot: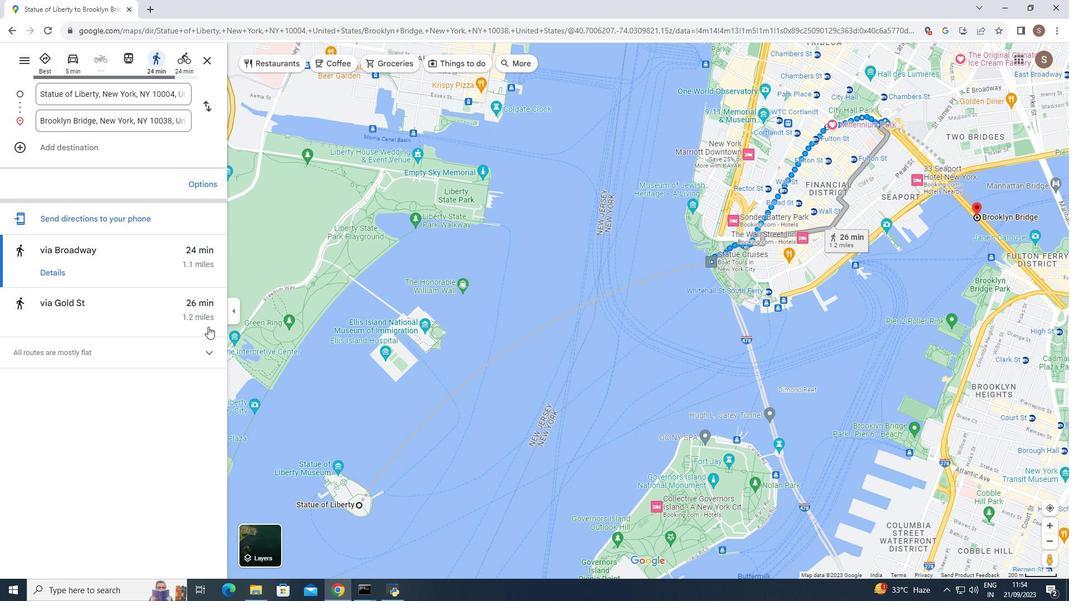 
Action: Mouse moved to (188, 65)
Screenshot: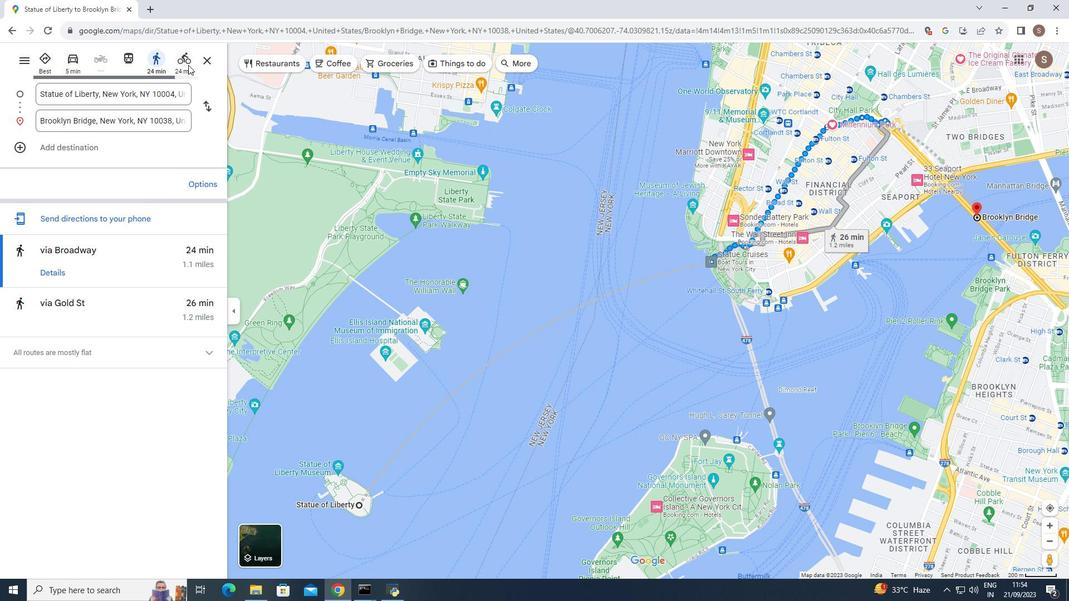 
Action: Mouse pressed left at (188, 65)
Screenshot: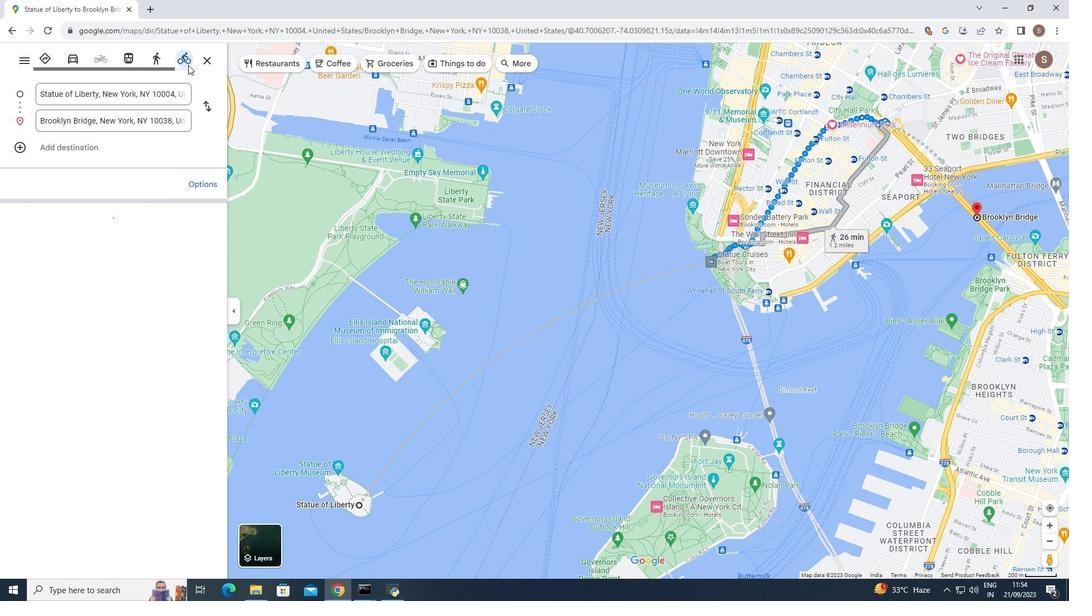 
Action: Mouse moved to (73, 62)
Screenshot: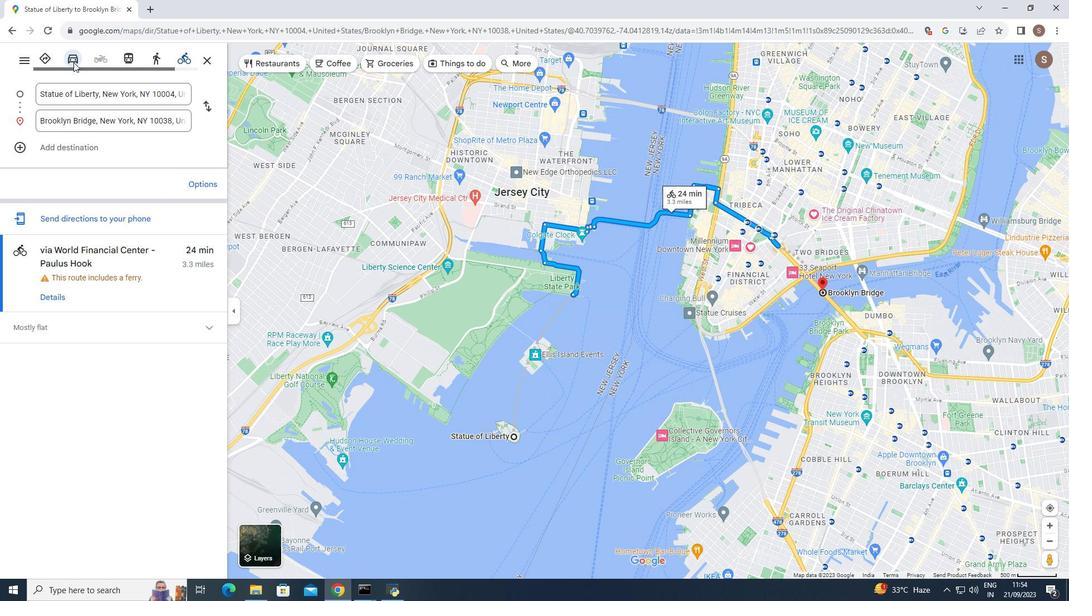 
Action: Mouse pressed left at (73, 62)
Screenshot: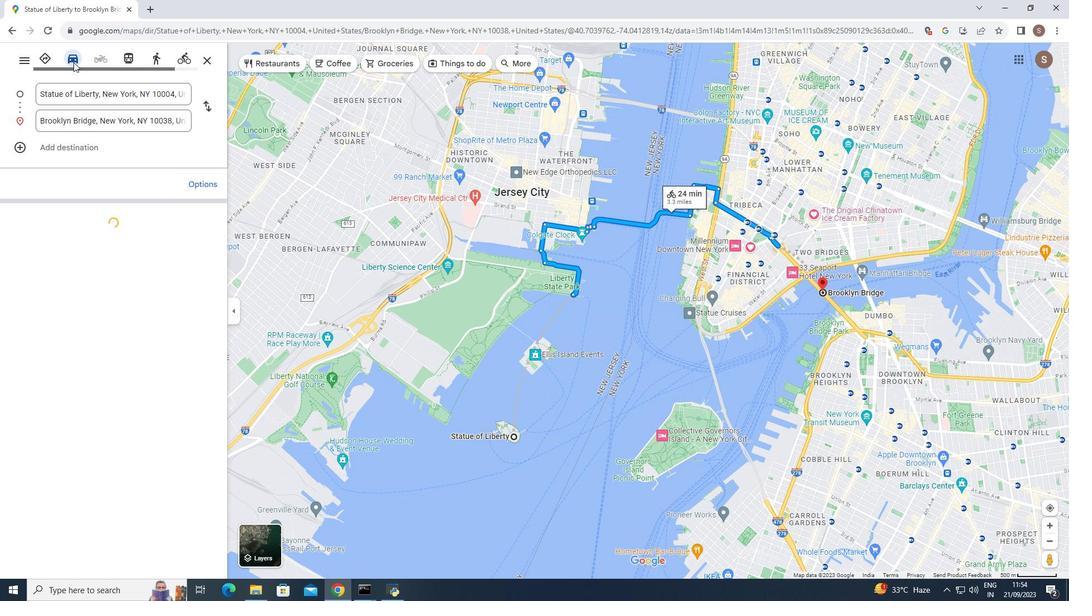
Action: Mouse moved to (581, 297)
Screenshot: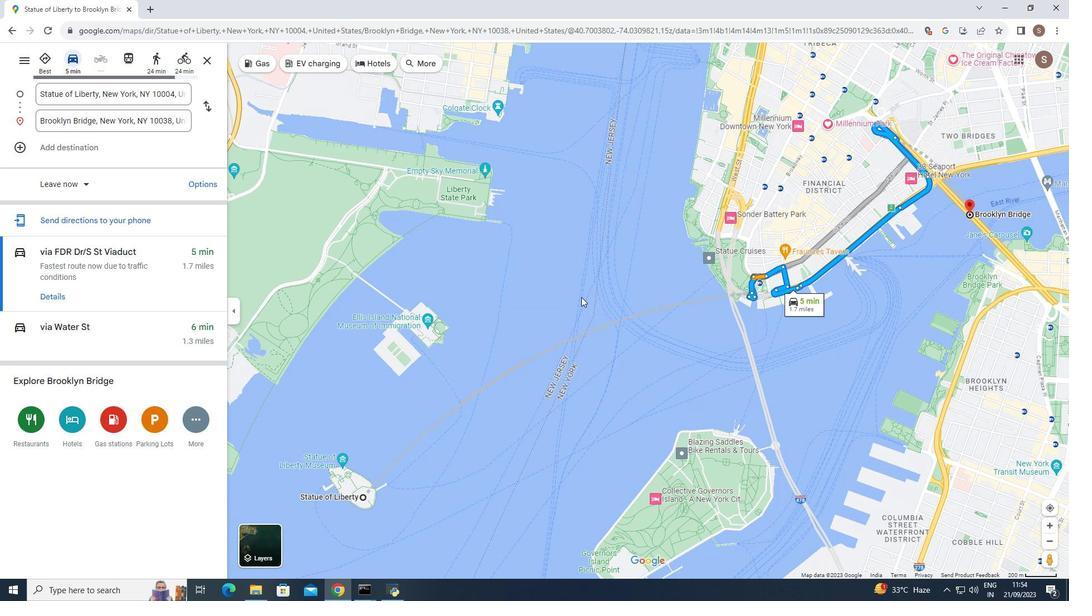 
Action: Mouse scrolled (581, 296) with delta (0, 0)
Screenshot: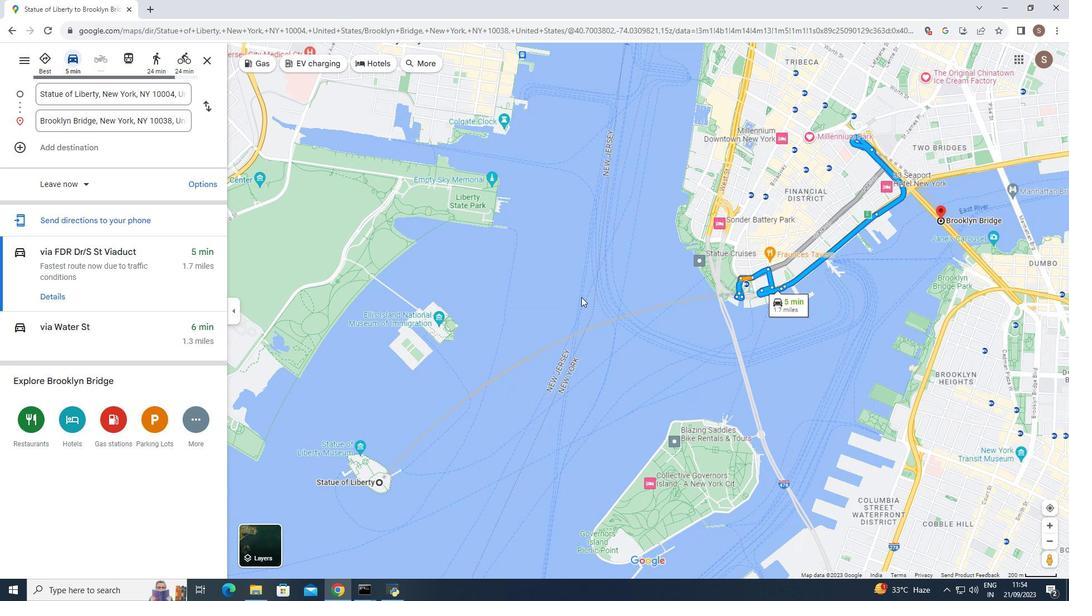 
Action: Mouse scrolled (581, 296) with delta (0, 0)
Screenshot: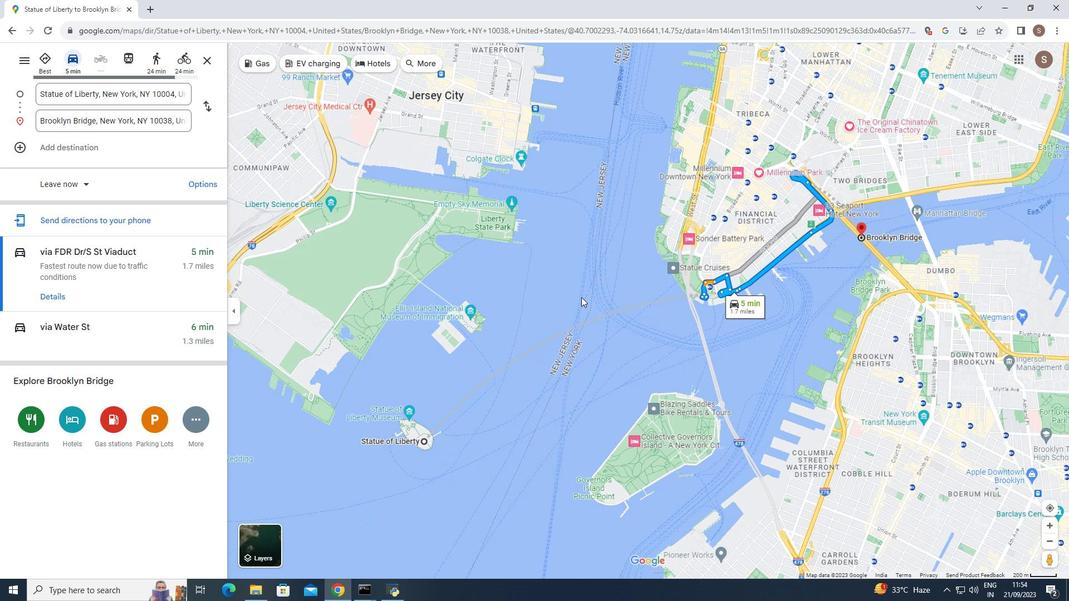 
Action: Mouse scrolled (581, 296) with delta (0, 0)
Screenshot: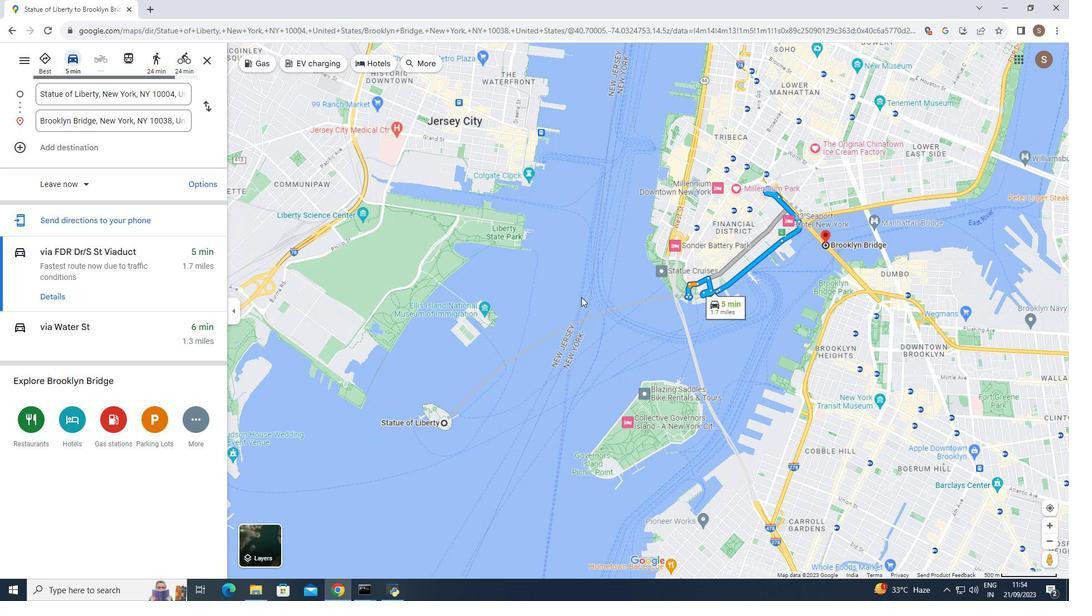 
Action: Mouse moved to (71, 146)
Screenshot: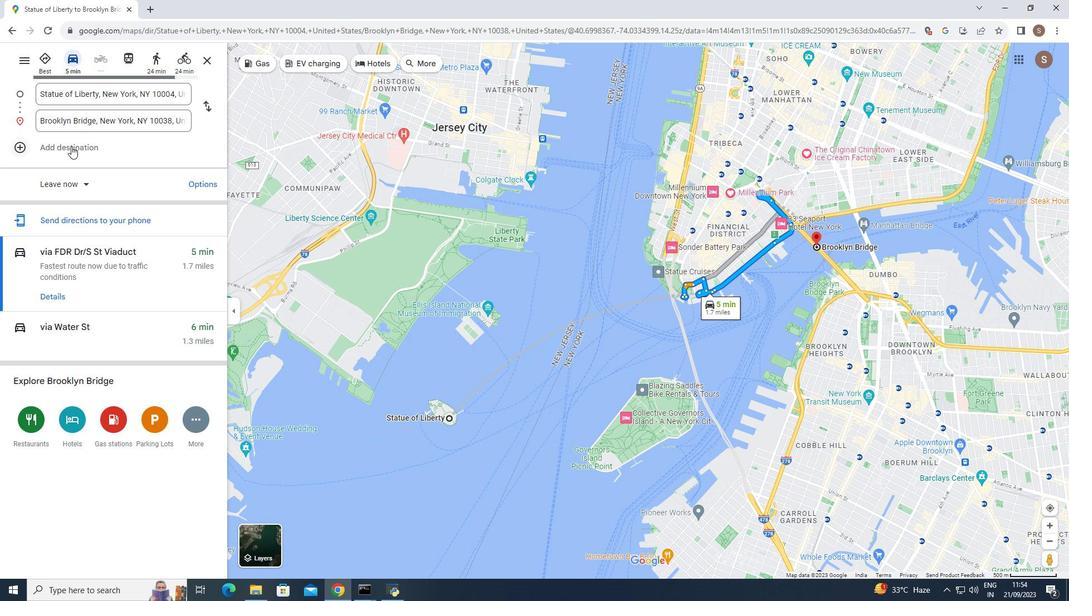 
Action: Mouse pressed left at (71, 146)
Screenshot: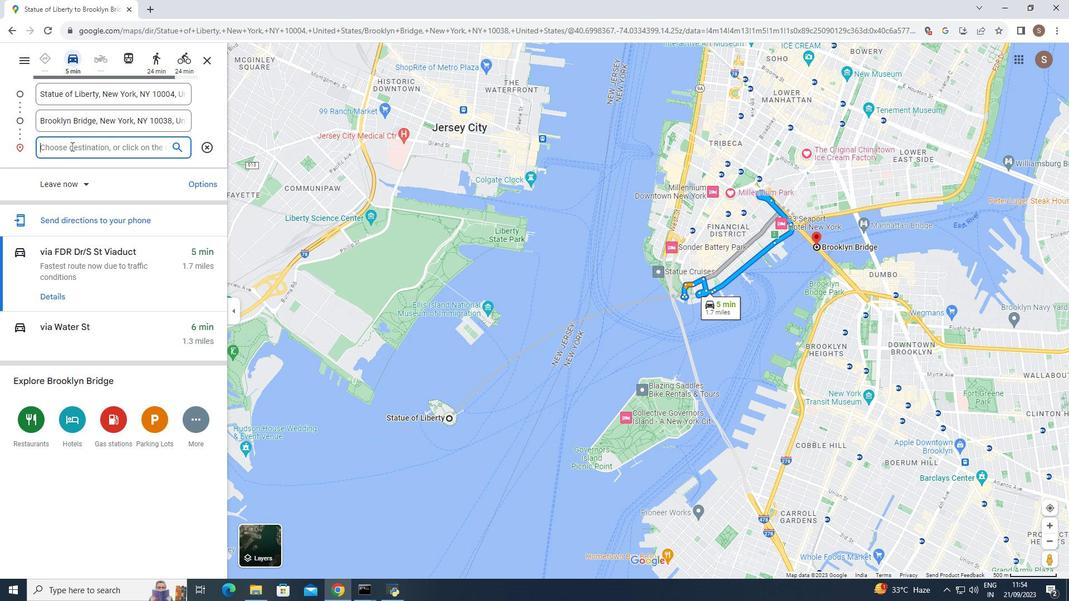 
Action: Mouse moved to (71, 146)
Screenshot: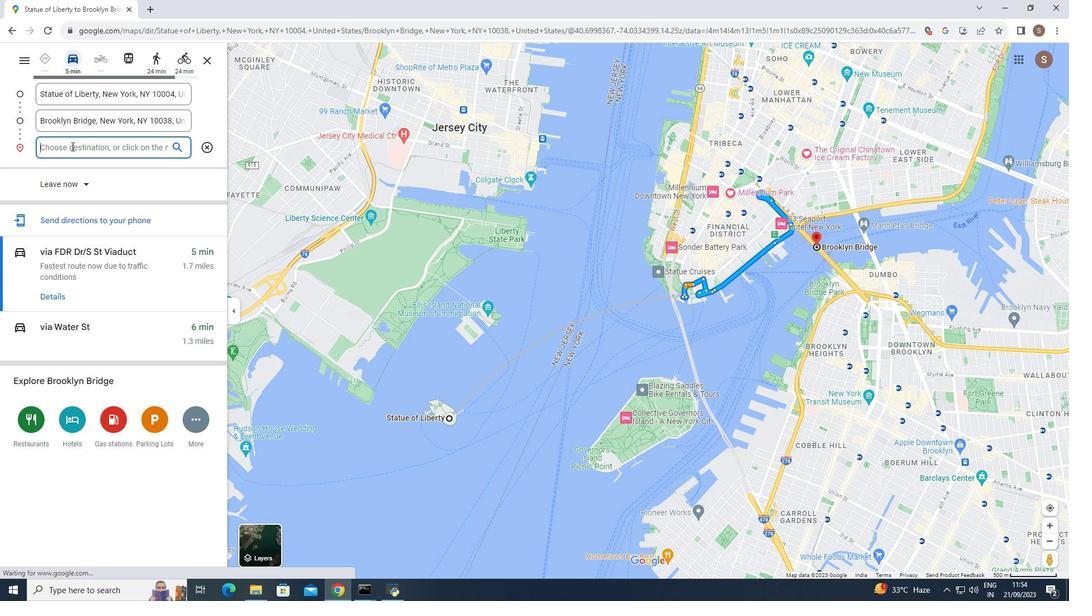 
Action: Key pressed statue<Key.space>of<Key.space>liberty<Key.enter>
Screenshot: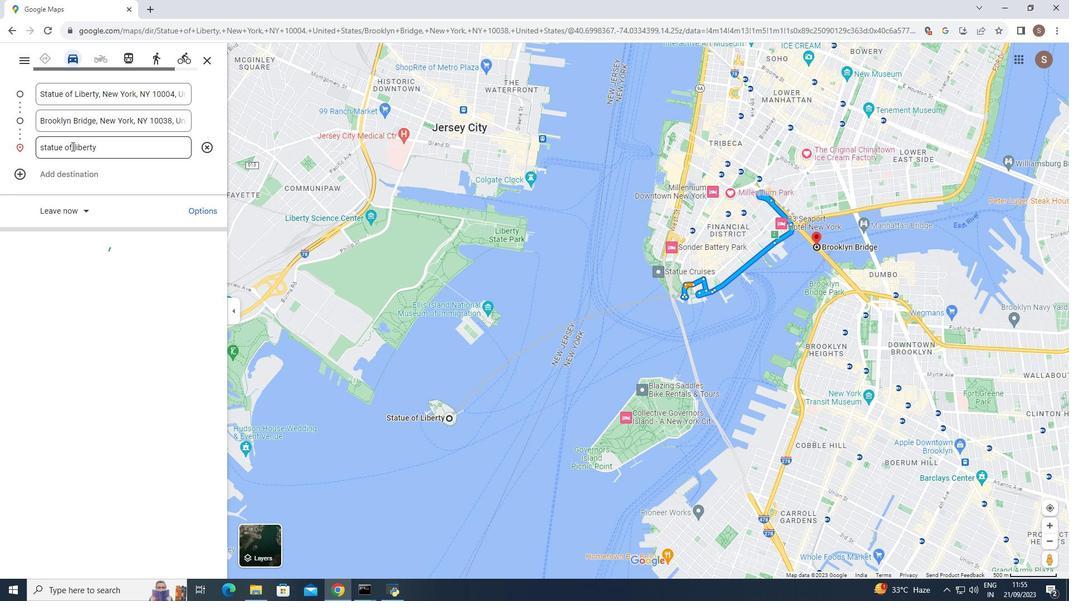 
Action: Mouse moved to (49, 310)
Screenshot: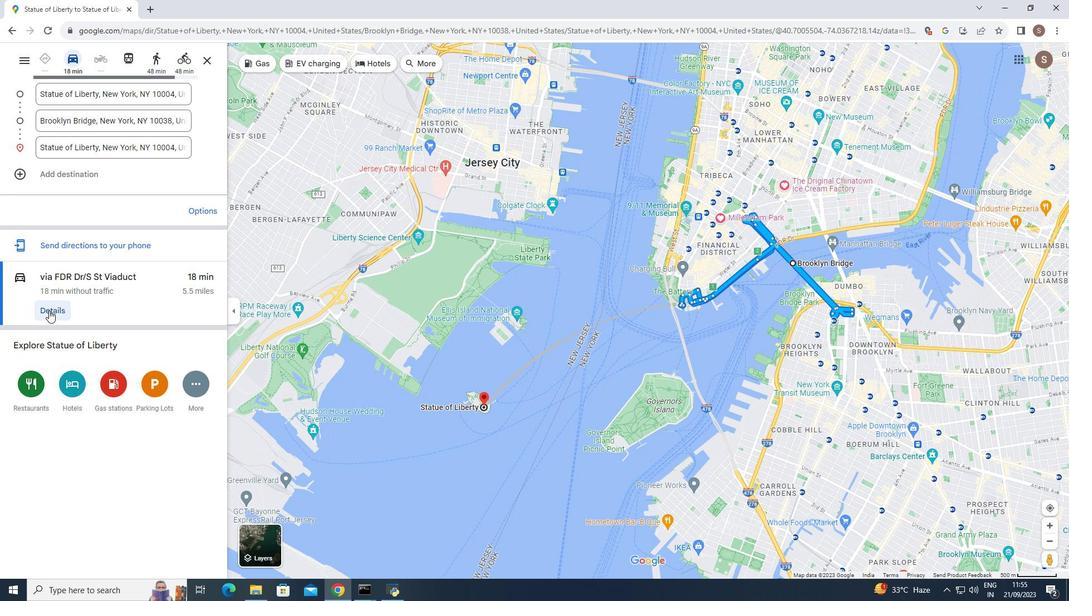 
Action: Mouse pressed left at (49, 310)
Screenshot: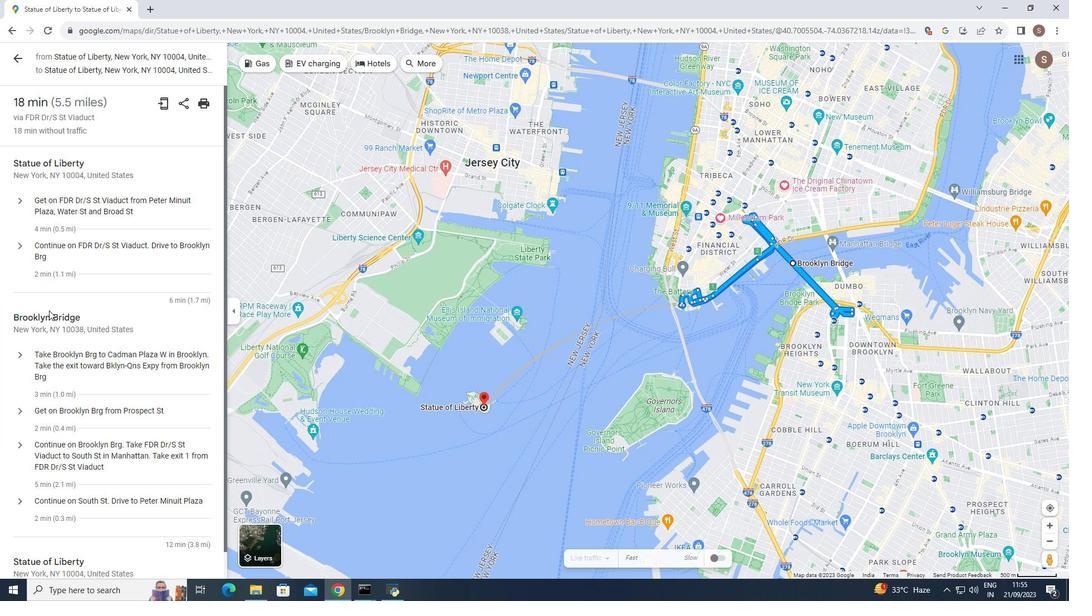 
Action: Mouse moved to (82, 335)
Screenshot: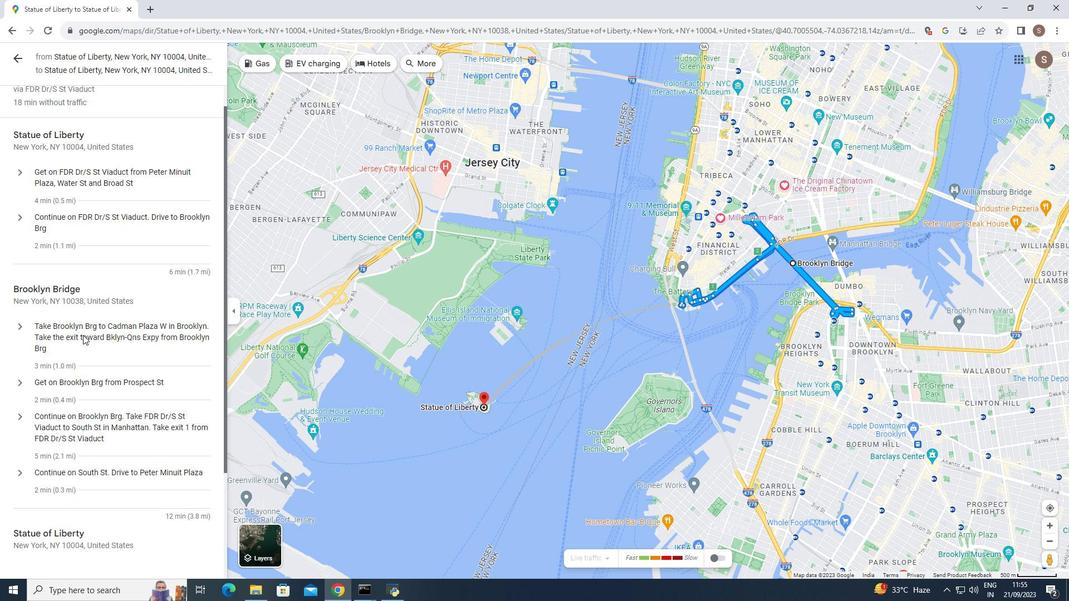 
Action: Mouse scrolled (82, 334) with delta (0, 0)
Screenshot: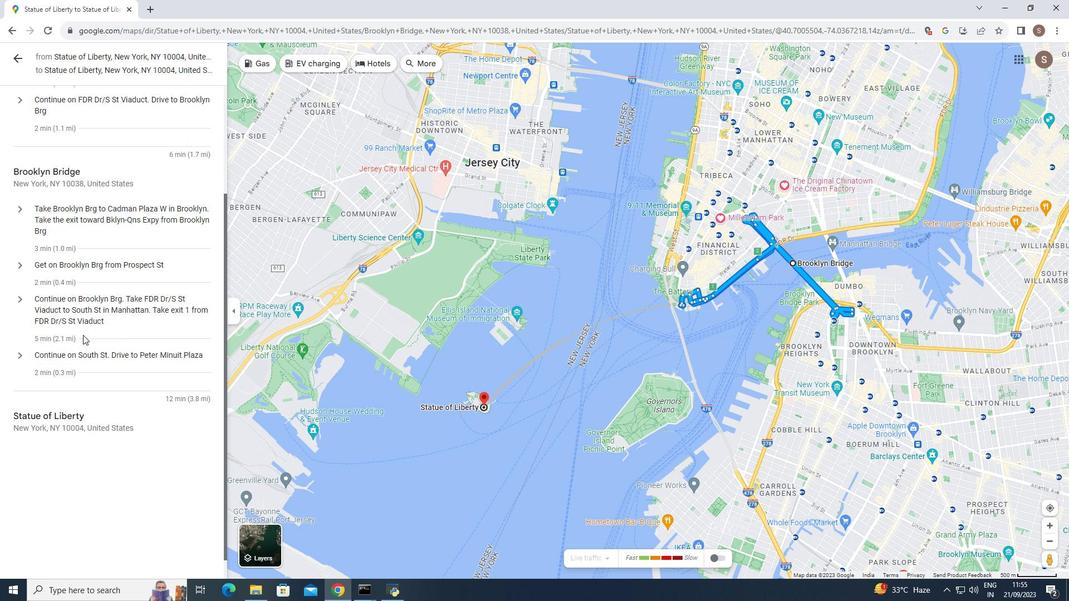 
Action: Mouse scrolled (82, 334) with delta (0, 0)
Screenshot: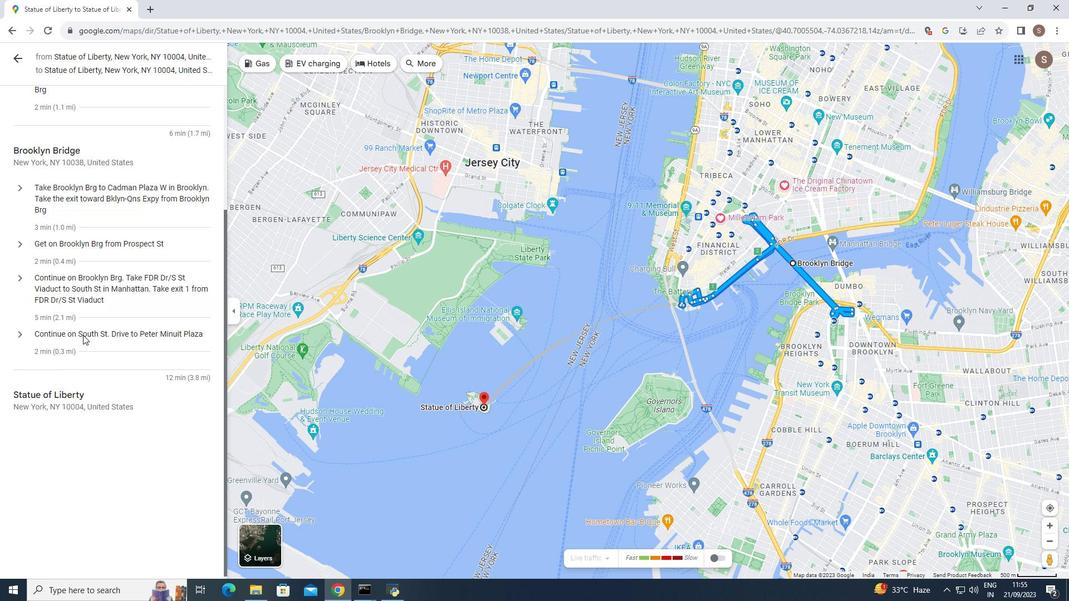
Action: Mouse scrolled (82, 334) with delta (0, 0)
Screenshot: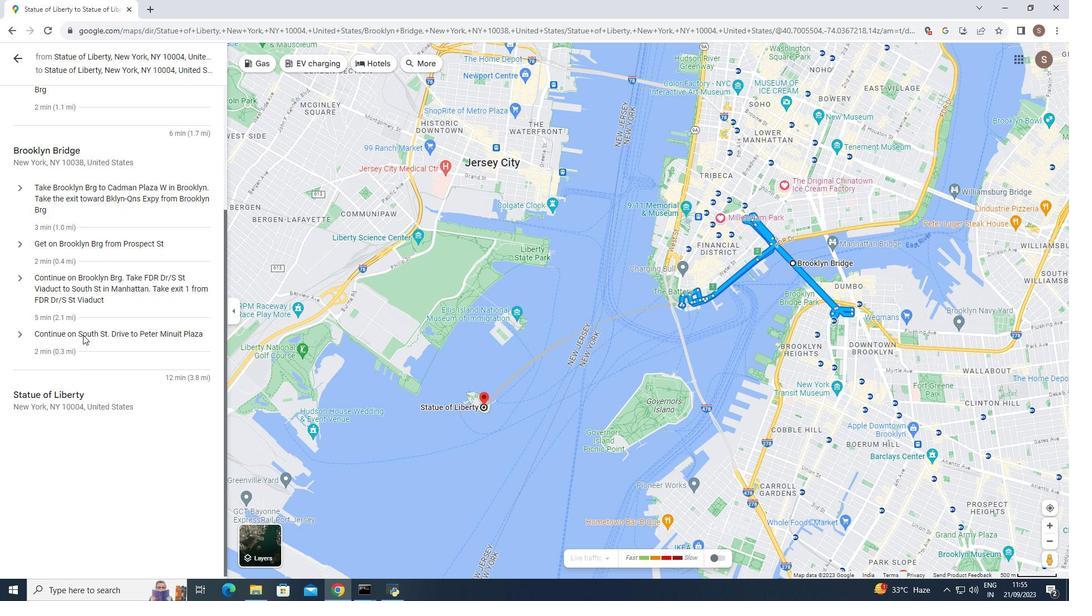 
Action: Mouse scrolled (82, 334) with delta (0, 0)
Screenshot: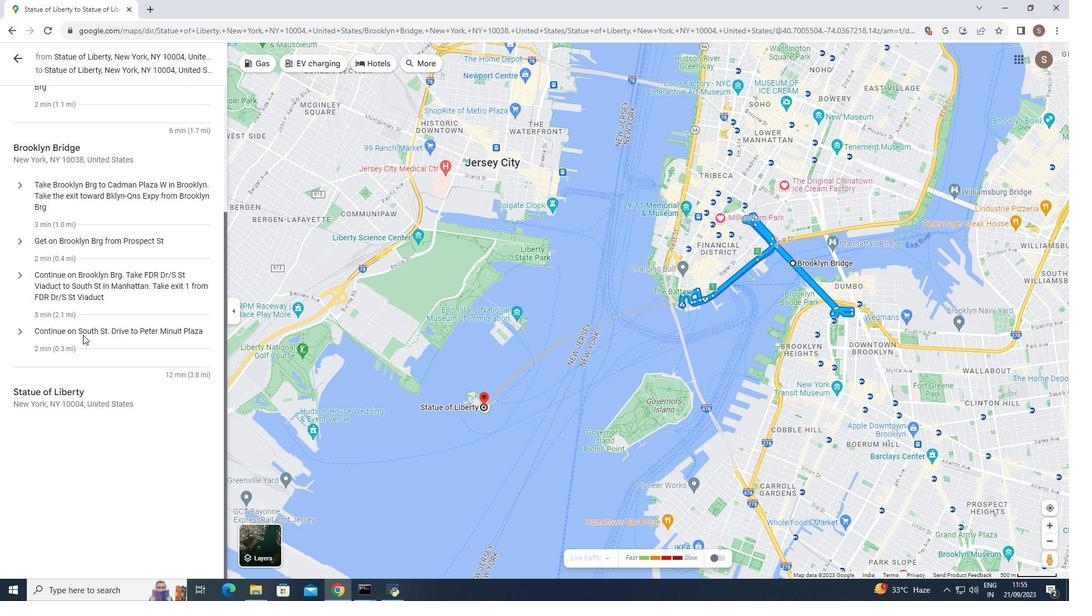 
Action: Mouse moved to (82, 335)
Screenshot: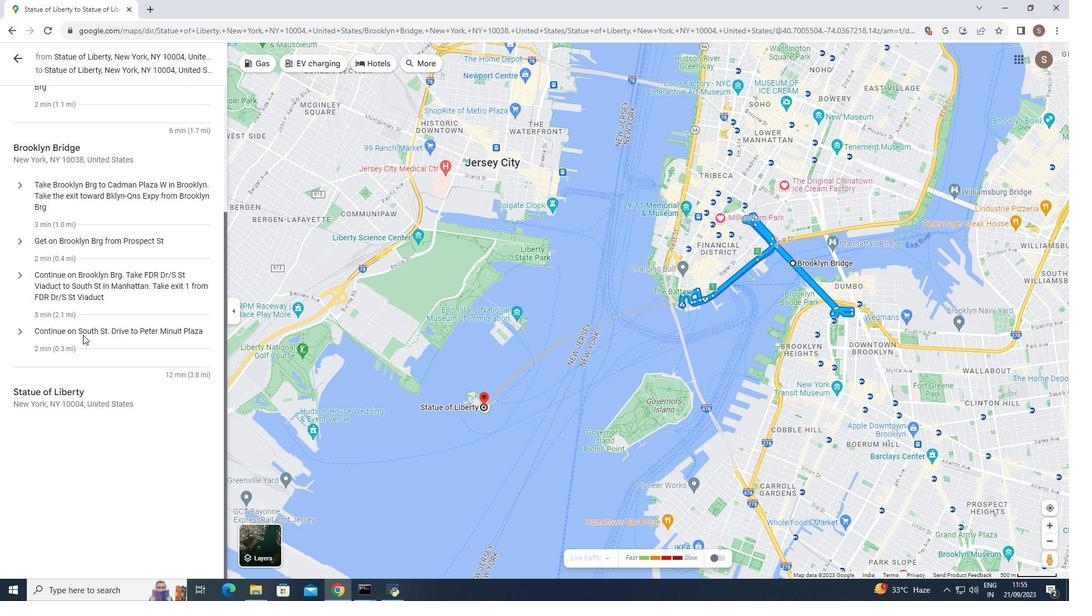 
Action: Mouse scrolled (82, 334) with delta (0, 0)
Screenshot: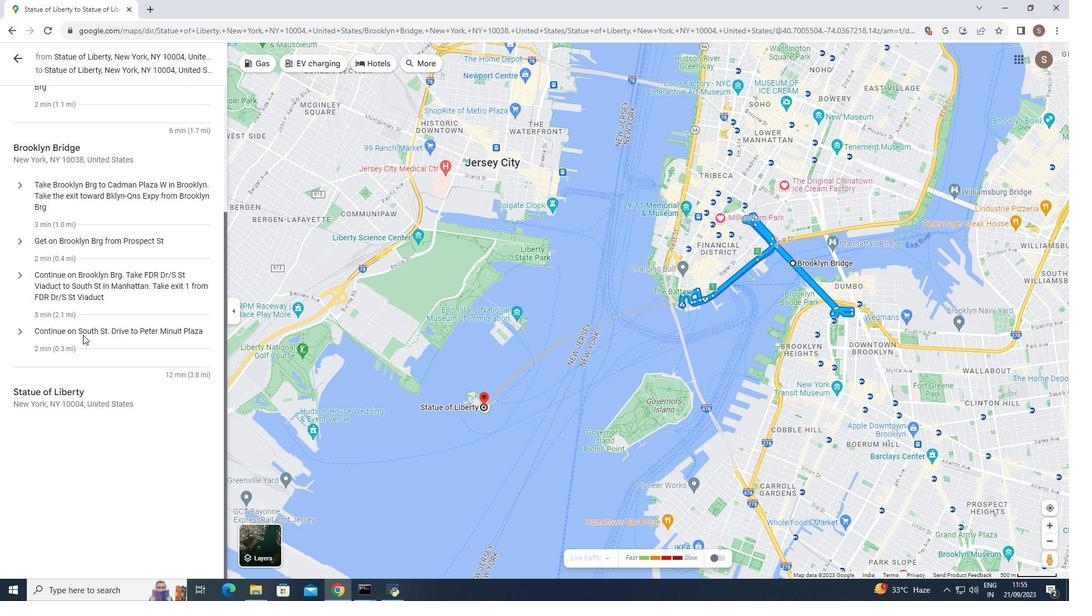 
Action: Mouse moved to (489, 442)
Screenshot: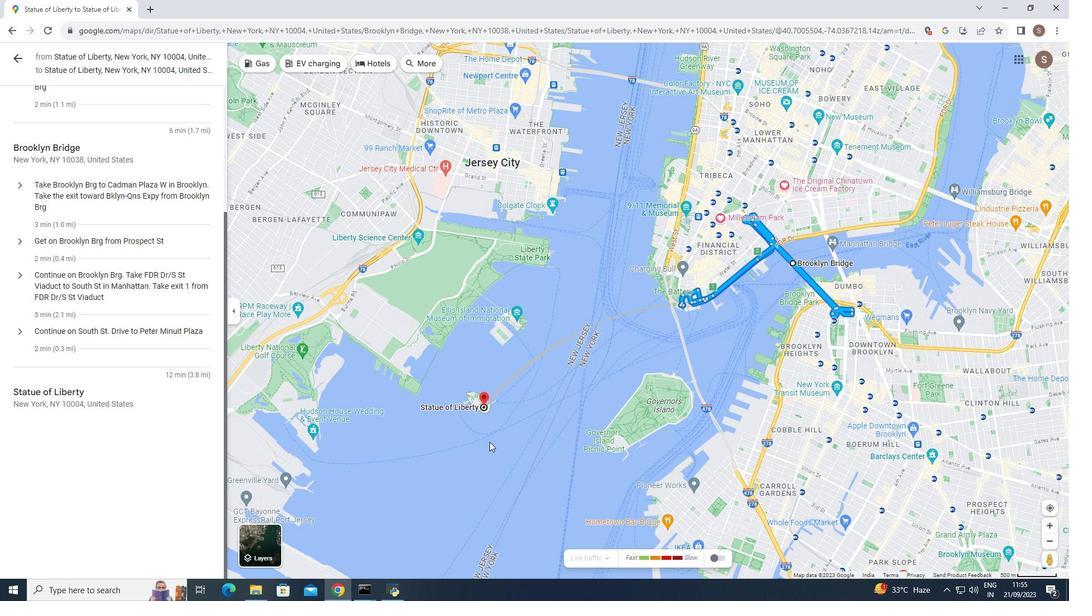 
Action: Mouse scrolled (489, 441) with delta (0, 0)
Screenshot: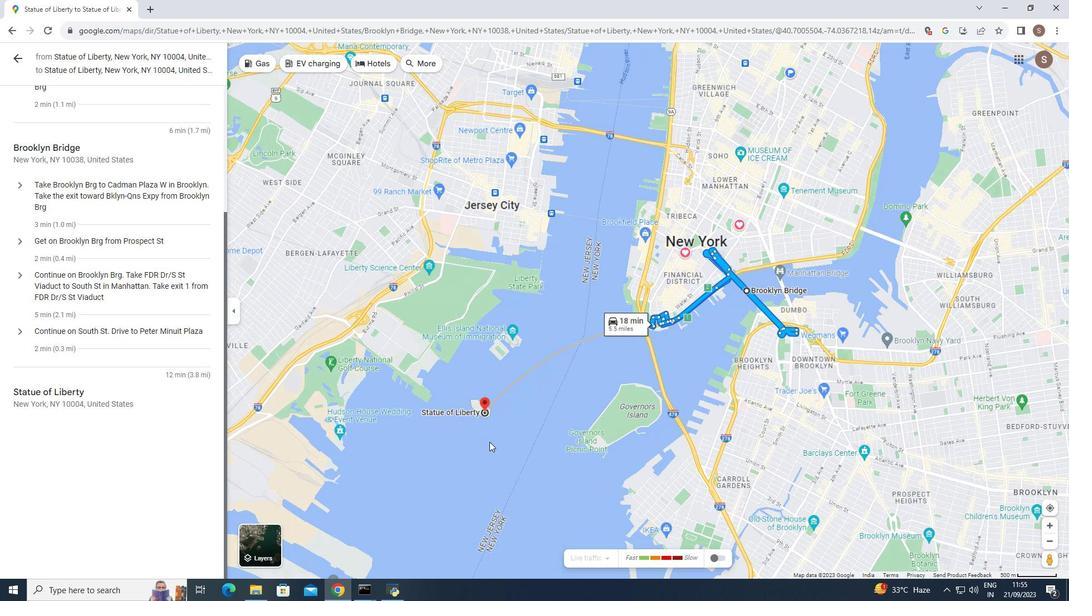 
Action: Mouse moved to (18, 55)
Screenshot: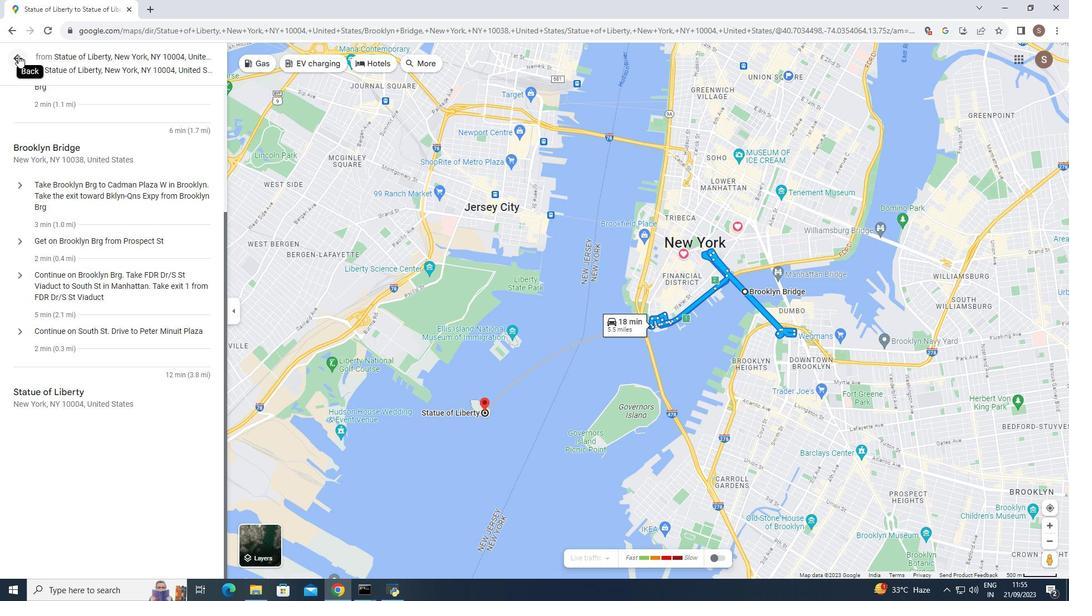 
Action: Mouse pressed left at (18, 55)
Screenshot: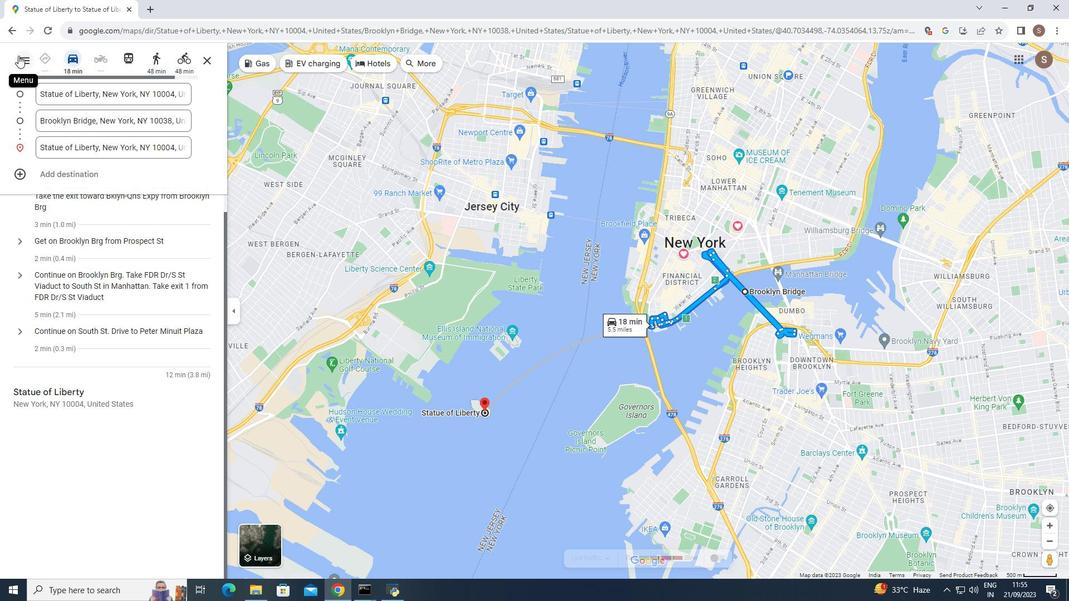 
Action: Mouse moved to (73, 171)
Screenshot: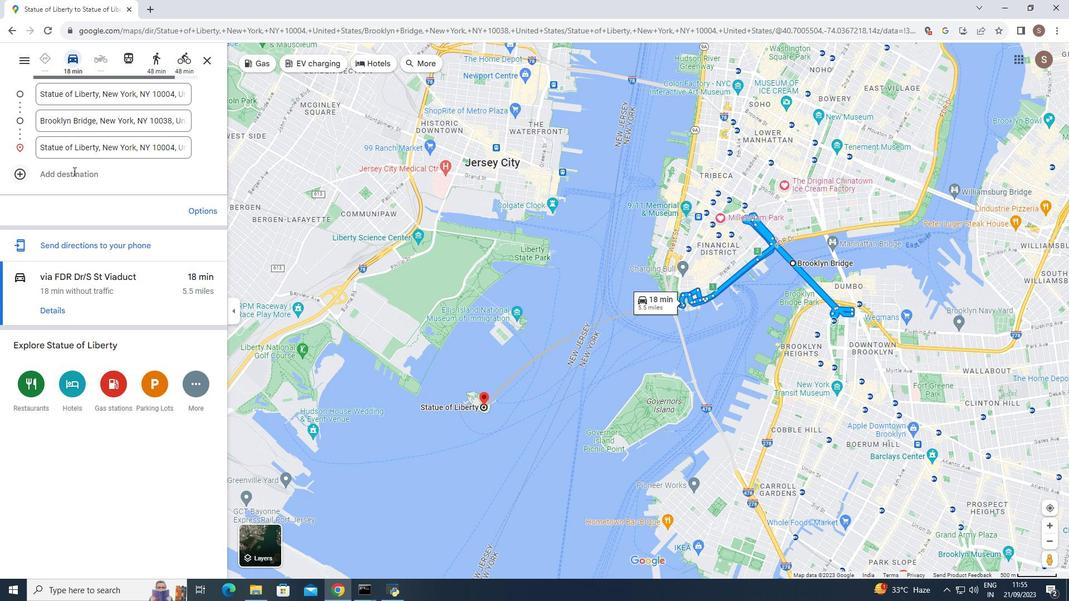 
Action: Mouse pressed left at (73, 171)
Screenshot: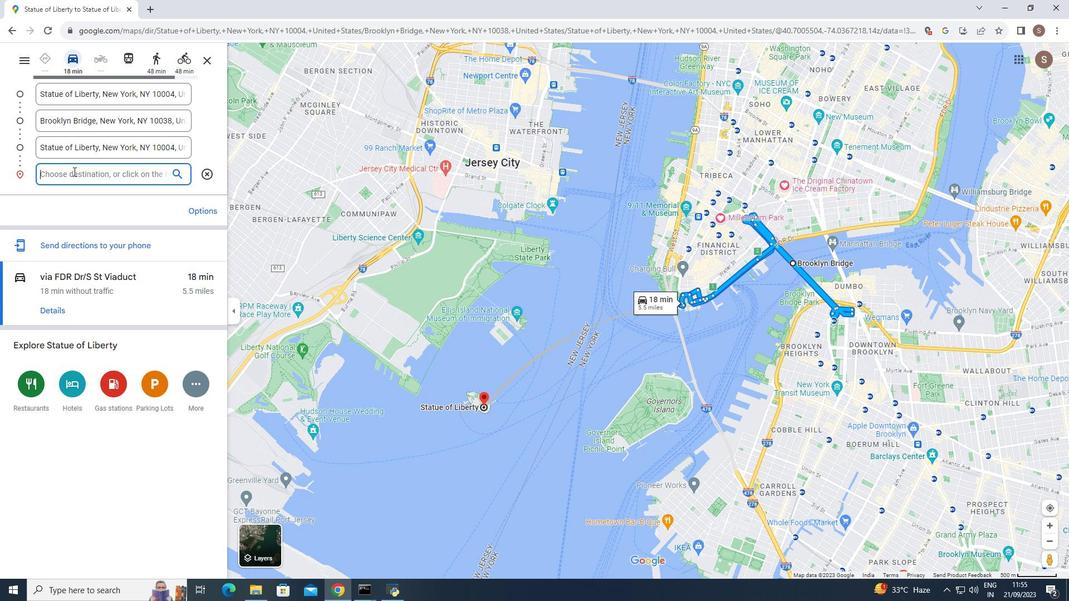 
Action: Mouse moved to (74, 177)
Screenshot: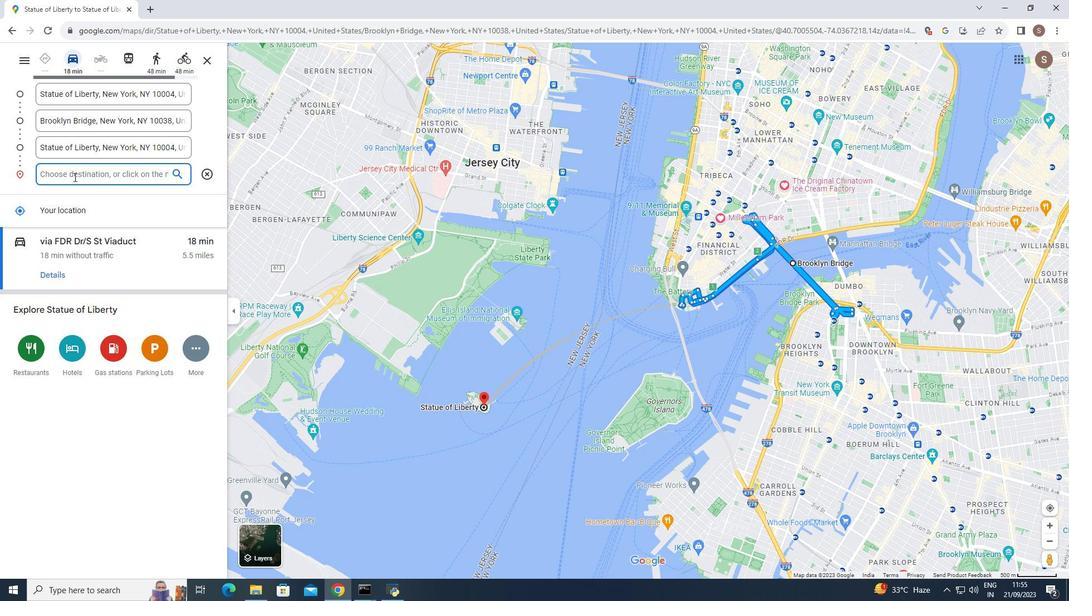 
Action: Key pressed <Key.shift><Key.shift><Key.shift><Key.shift><Key.shift><Key.shift><Key.shift><Key.shift>Brool<Key.backspace>klyn<Key.space><Key.caps_lock>BRIDGE<Key.enter>
Screenshot: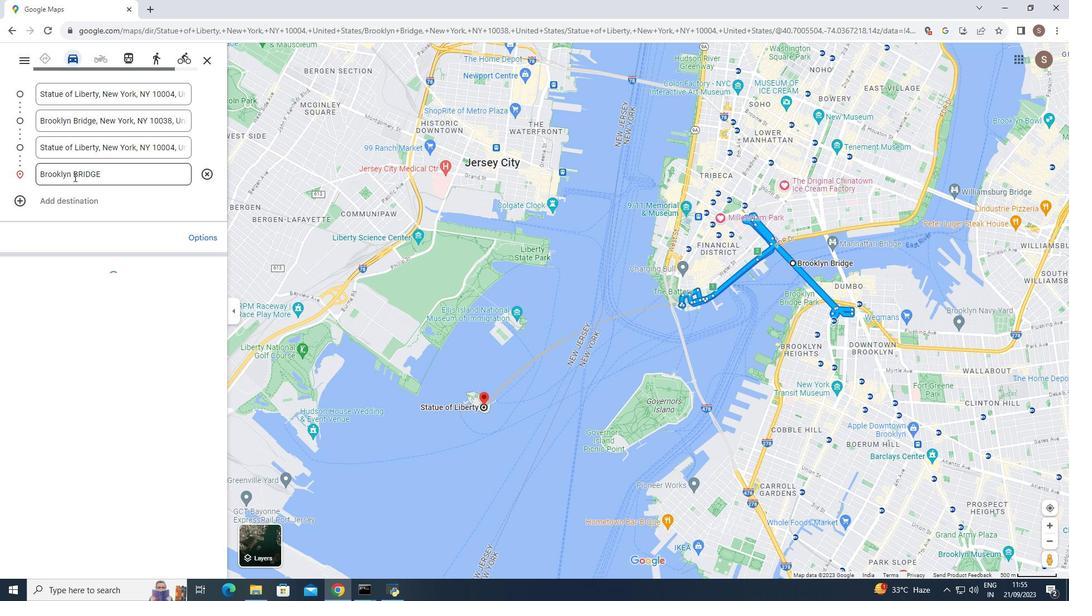 
Action: Mouse moved to (55, 337)
Screenshot: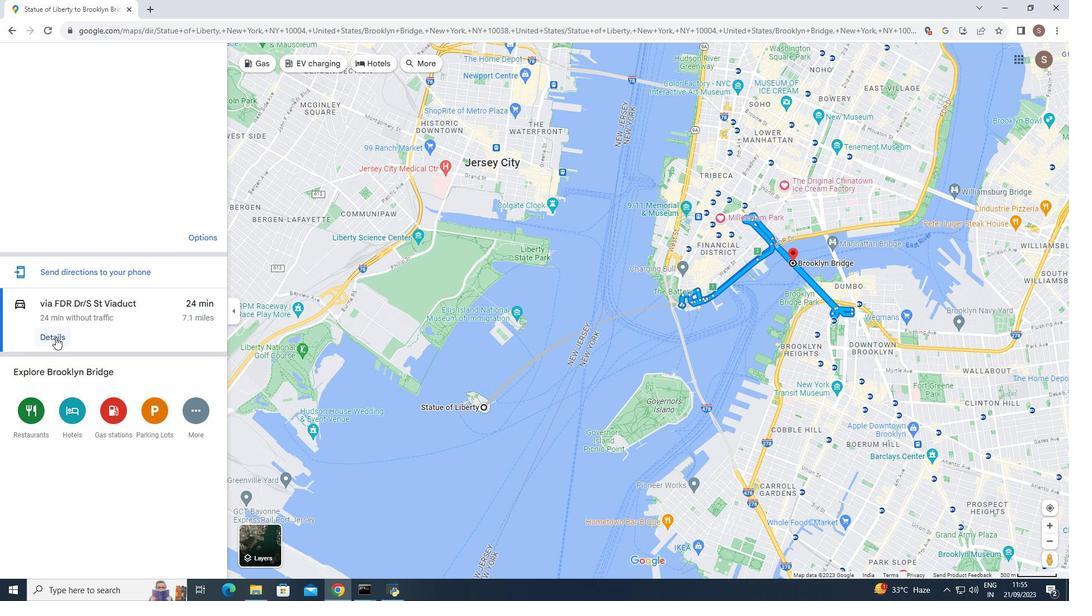 
Action: Mouse pressed left at (55, 337)
Screenshot: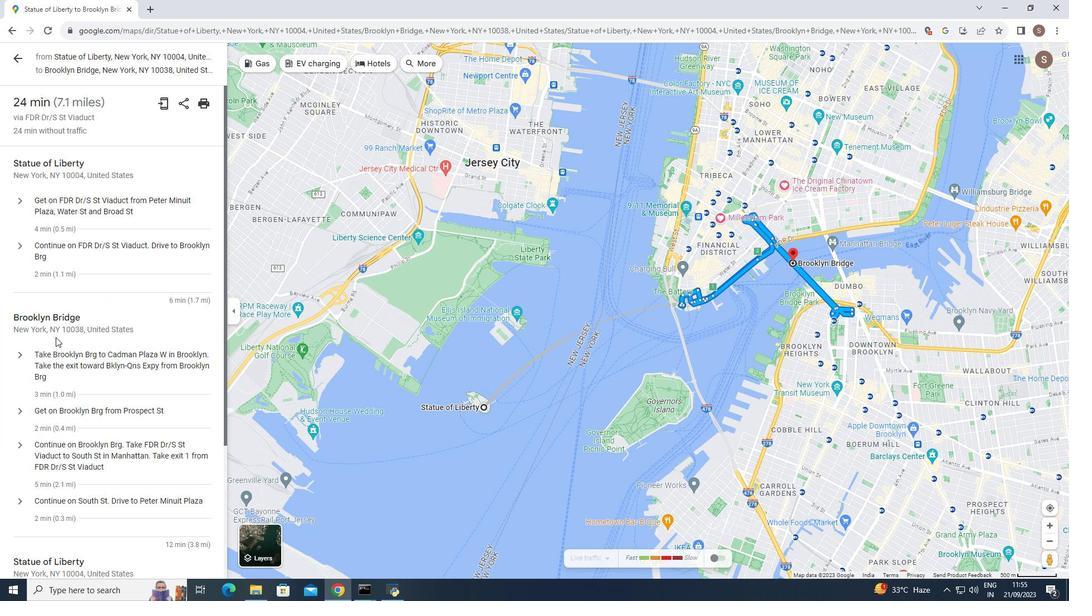 
Action: Mouse scrolled (55, 336) with delta (0, 0)
Screenshot: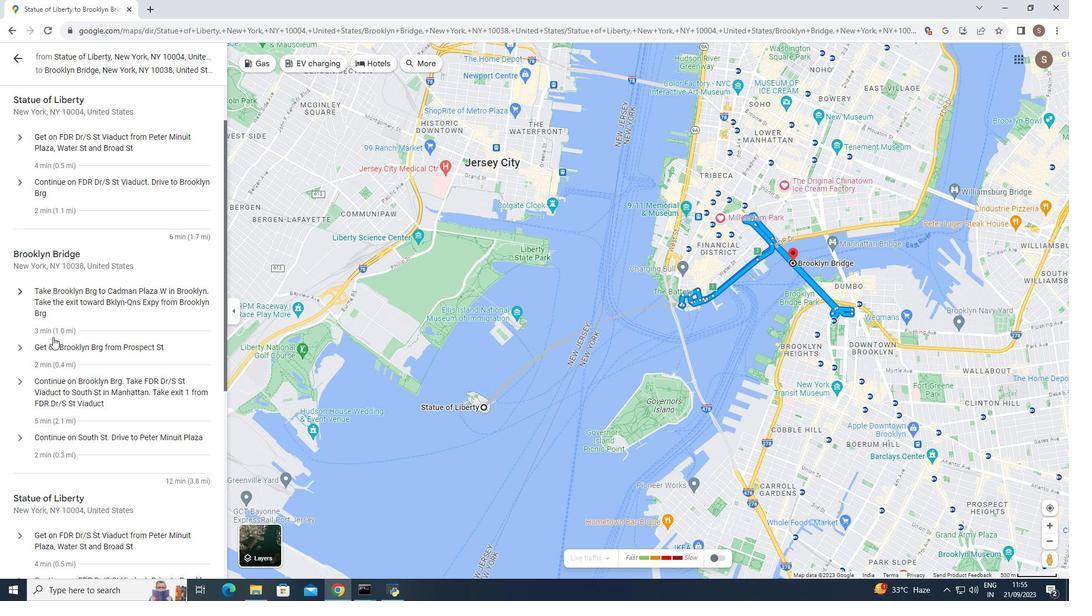 
Action: Mouse moved to (52, 337)
Screenshot: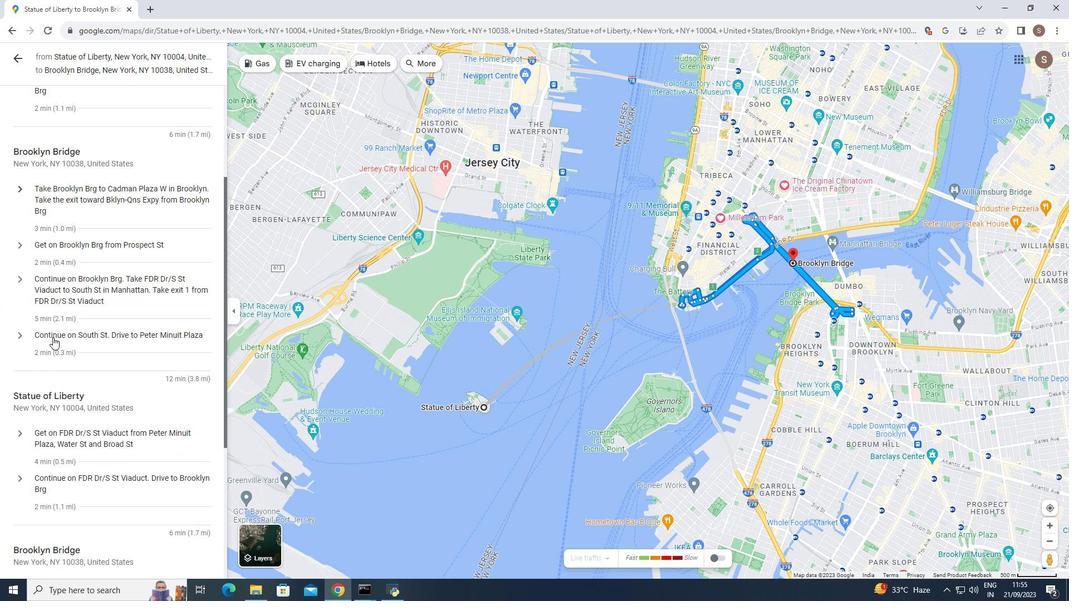 
Action: Mouse scrolled (52, 336) with delta (0, 0)
Screenshot: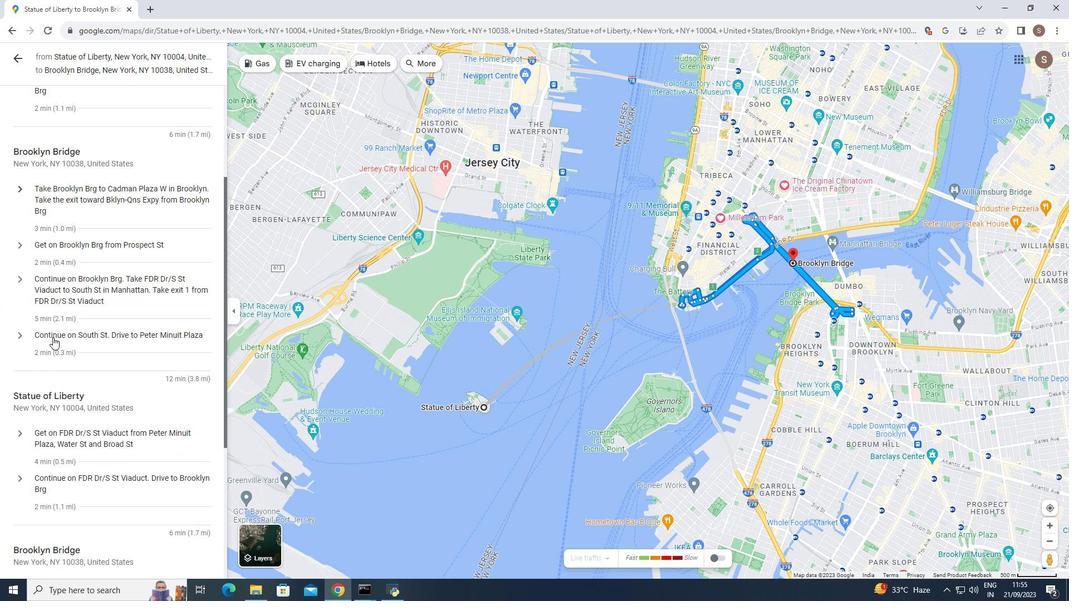 
Action: Mouse moved to (52, 337)
Screenshot: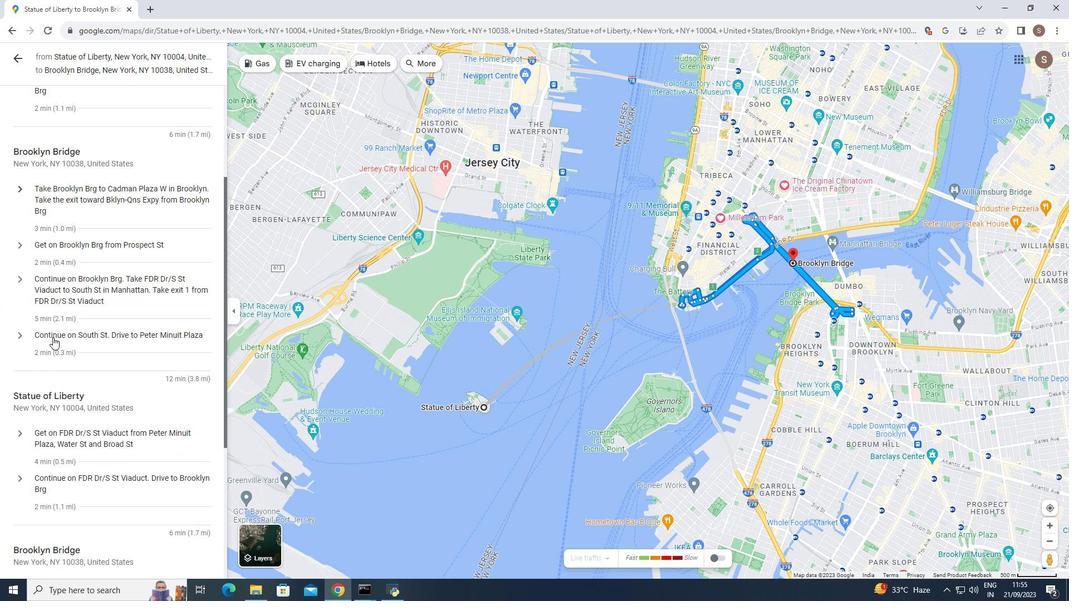 
Action: Mouse scrolled (52, 336) with delta (0, 0)
Screenshot: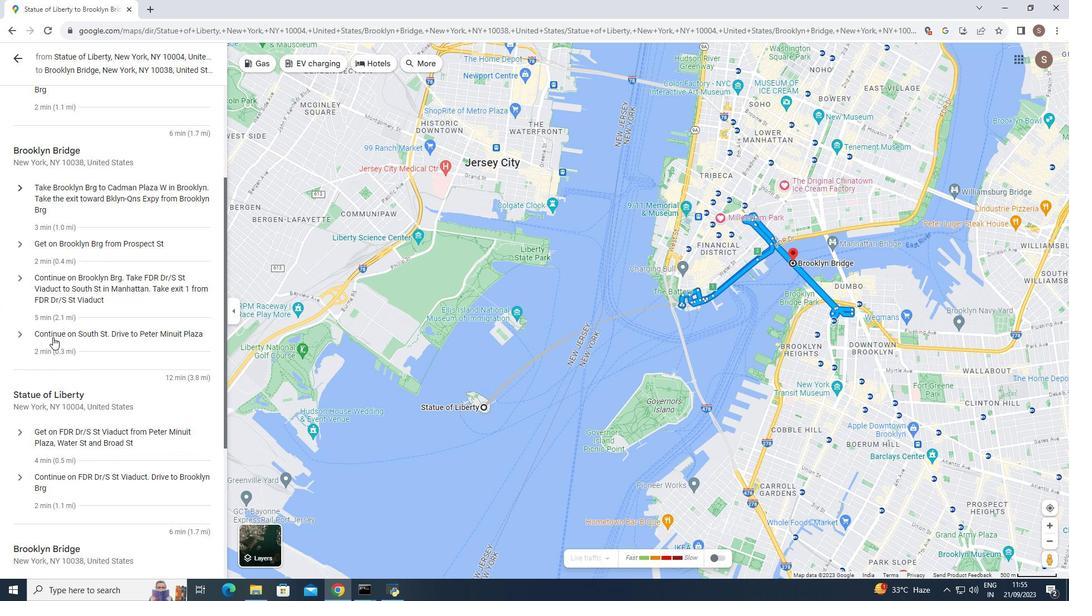 
Action: Mouse moved to (51, 338)
Screenshot: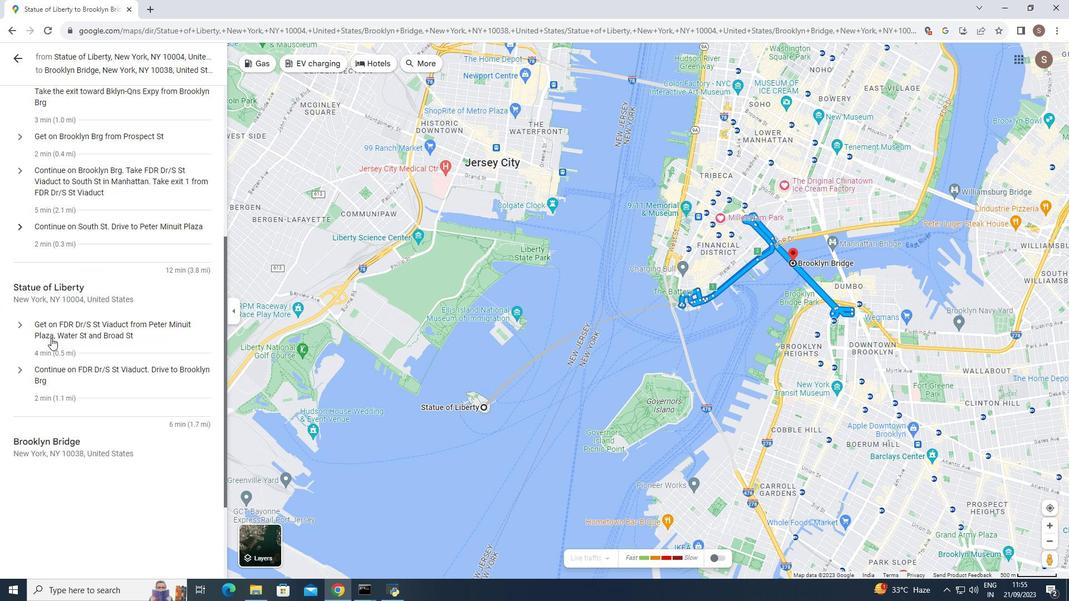 
Action: Mouse scrolled (51, 337) with delta (0, 0)
Screenshot: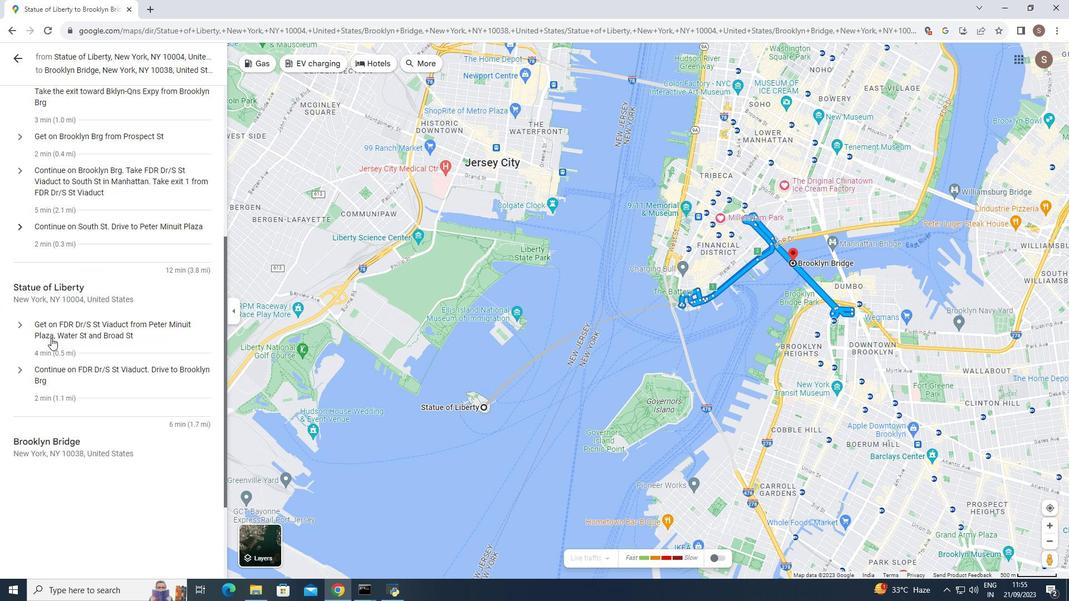 
Action: Mouse scrolled (51, 337) with delta (0, 0)
Screenshot: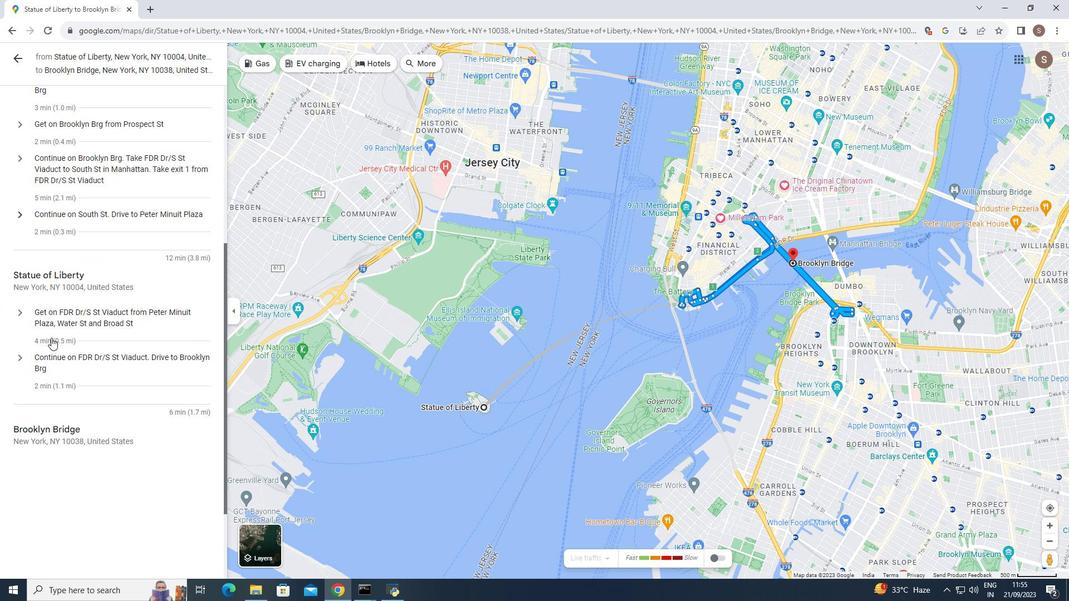 
Action: Mouse scrolled (51, 337) with delta (0, 0)
Screenshot: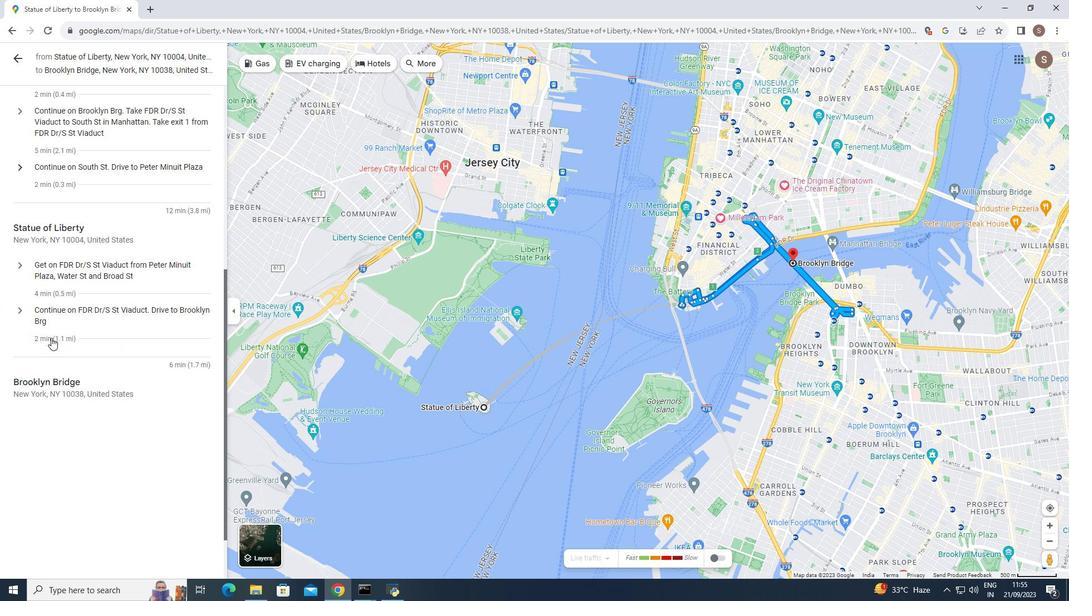 
Action: Mouse scrolled (51, 337) with delta (0, 0)
Screenshot: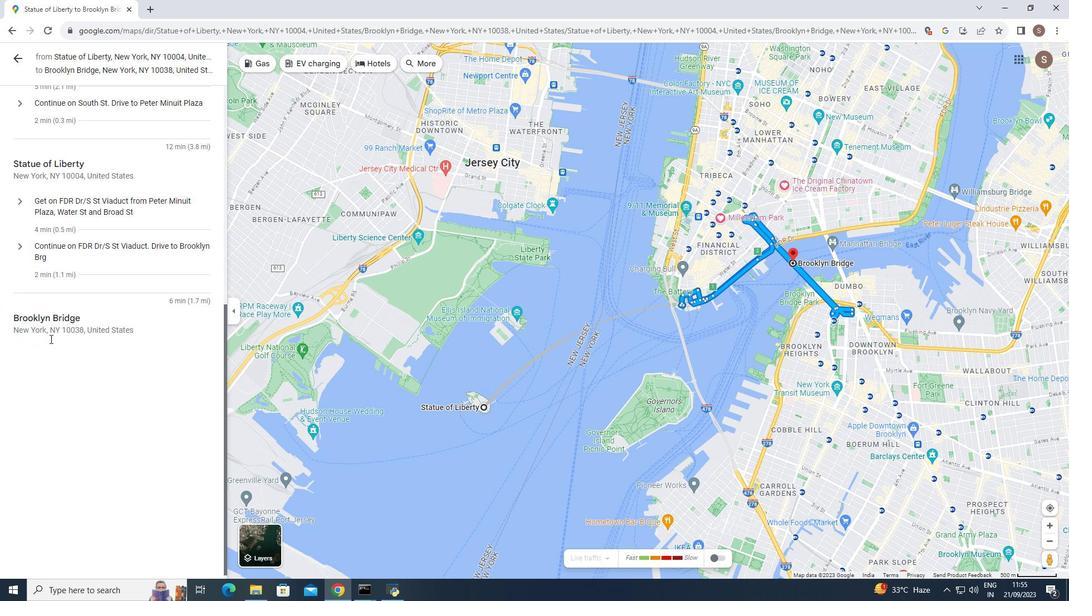 
Action: Mouse moved to (50, 339)
Screenshot: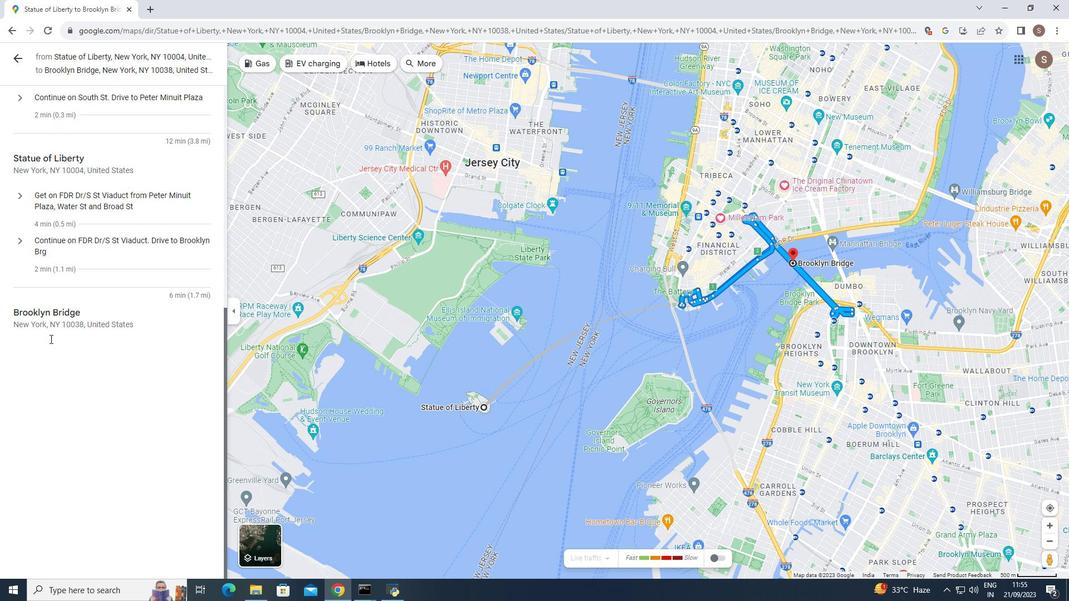 
Action: Mouse scrolled (50, 338) with delta (0, 0)
Screenshot: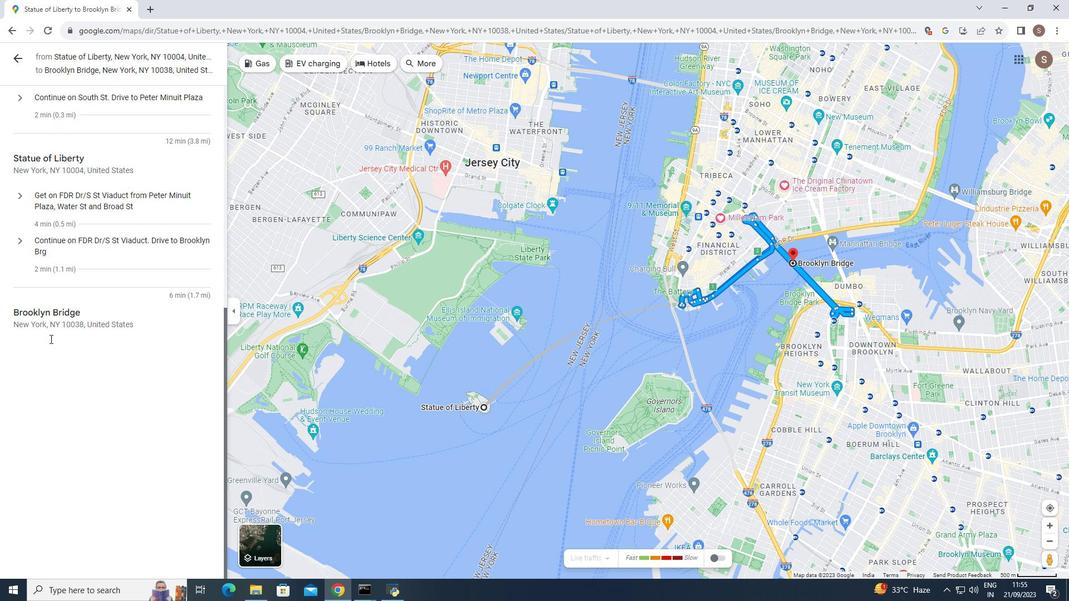 
Action: Mouse moved to (50, 339)
Screenshot: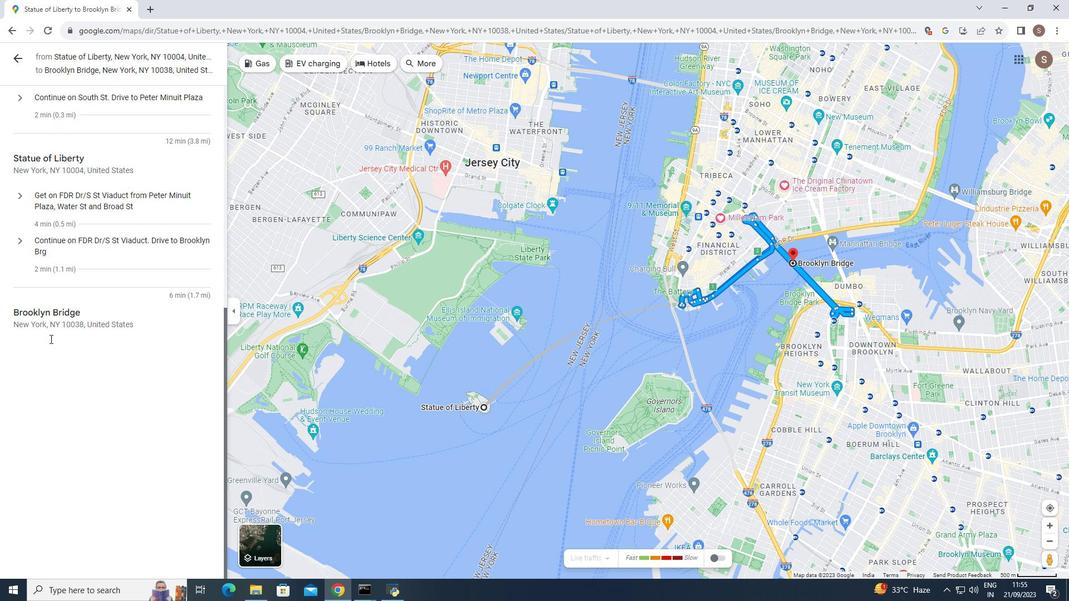 
Action: Mouse scrolled (50, 338) with delta (0, 0)
Screenshot: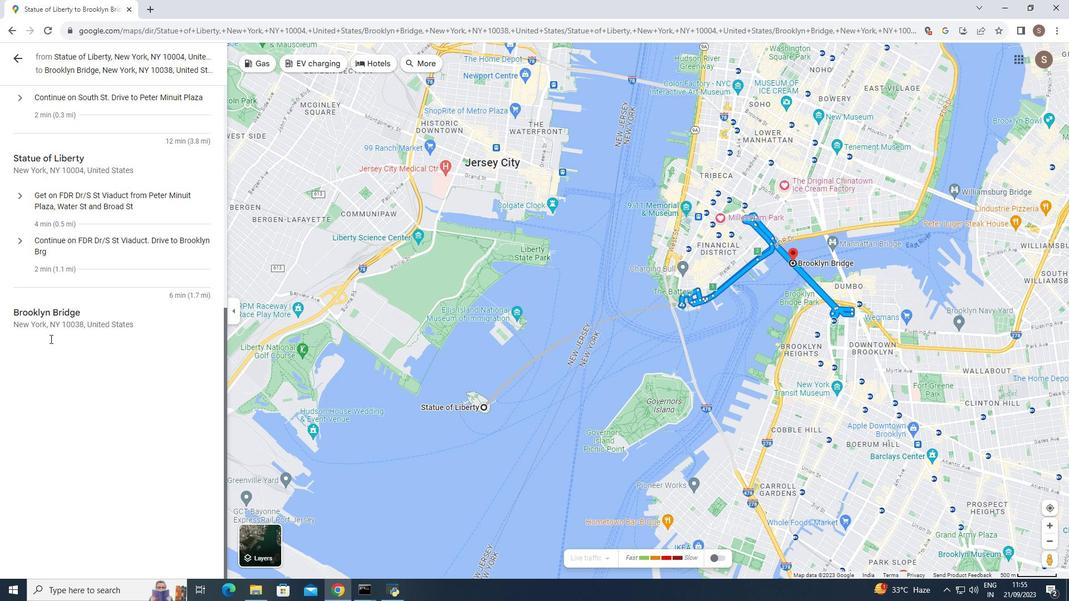 
Action: Mouse scrolled (50, 339) with delta (0, 0)
Screenshot: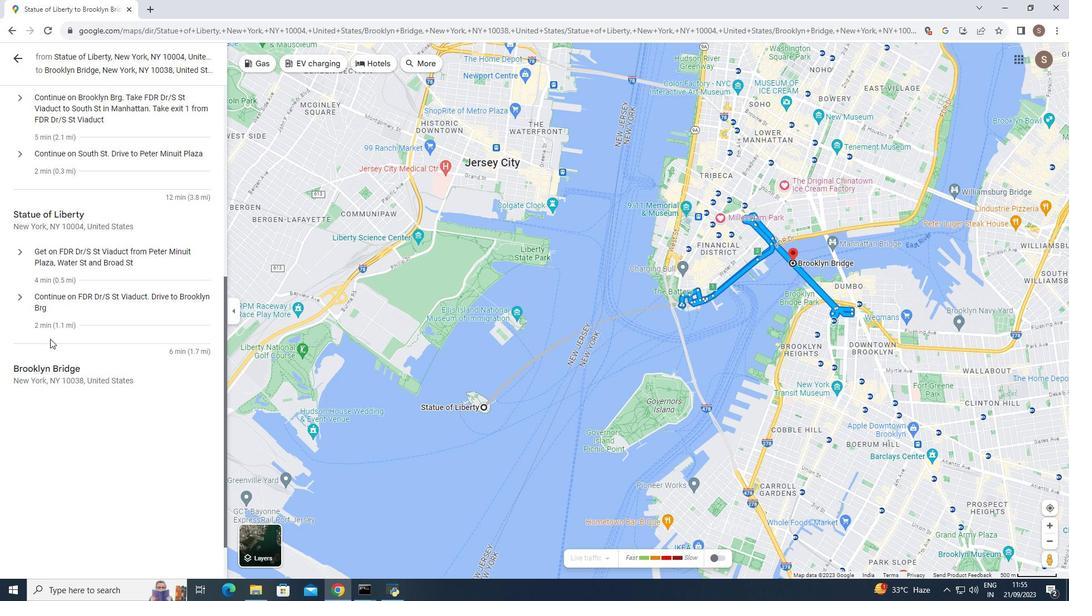 
Action: Mouse scrolled (50, 339) with delta (0, 0)
Screenshot: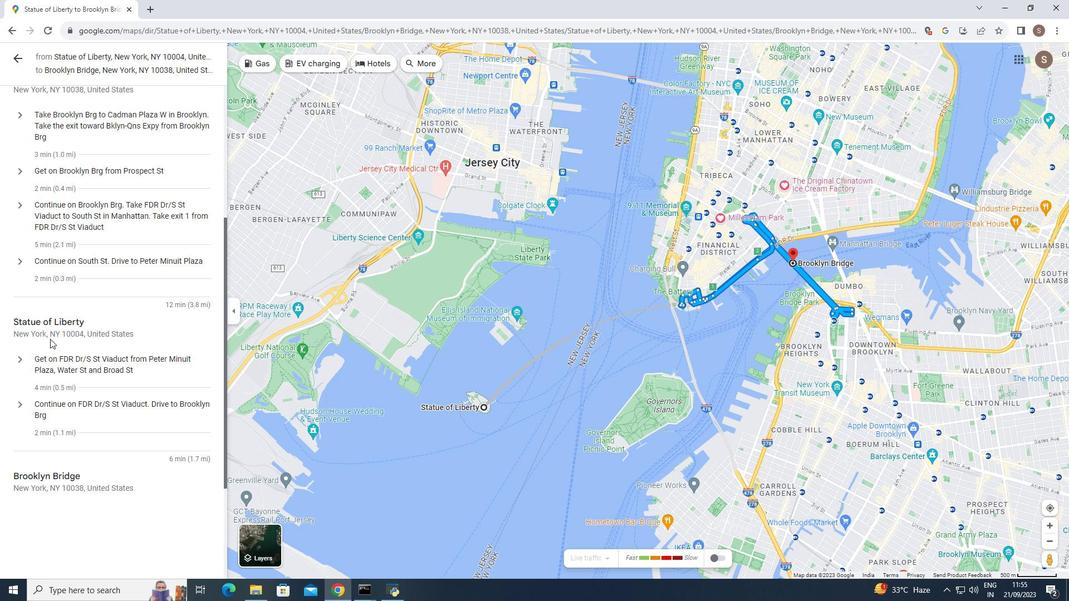 
Action: Mouse scrolled (50, 339) with delta (0, 0)
Screenshot: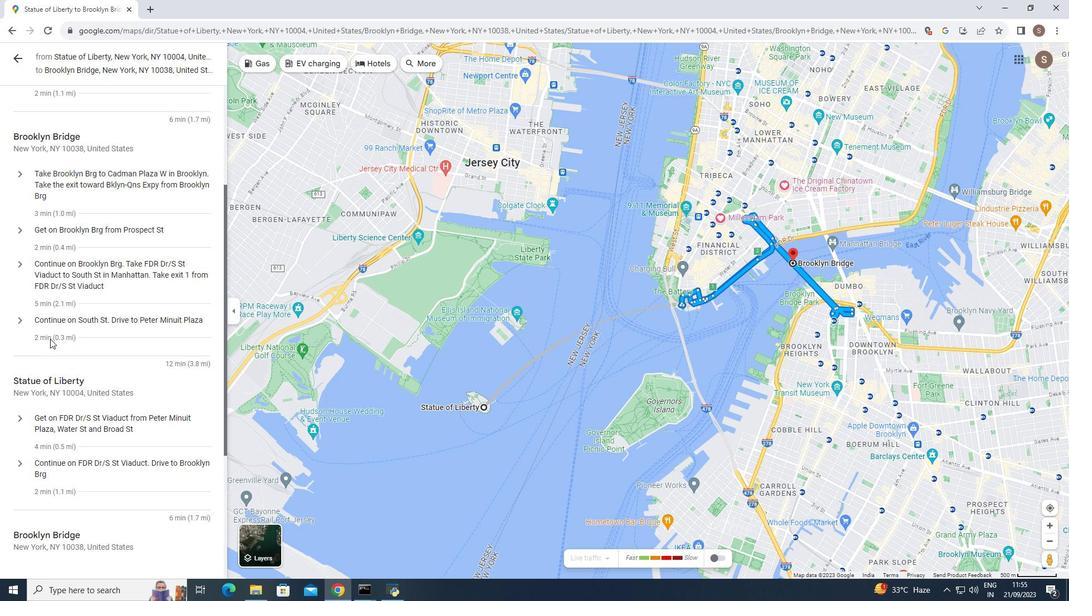 
Action: Mouse scrolled (50, 339) with delta (0, 0)
Screenshot: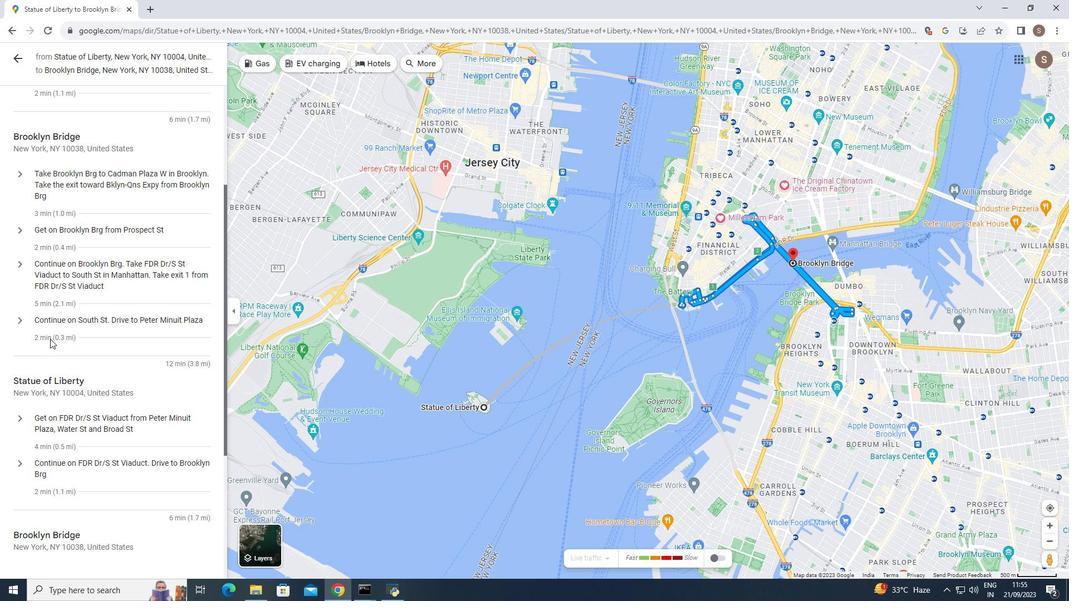 
Action: Mouse scrolled (50, 339) with delta (0, 0)
Screenshot: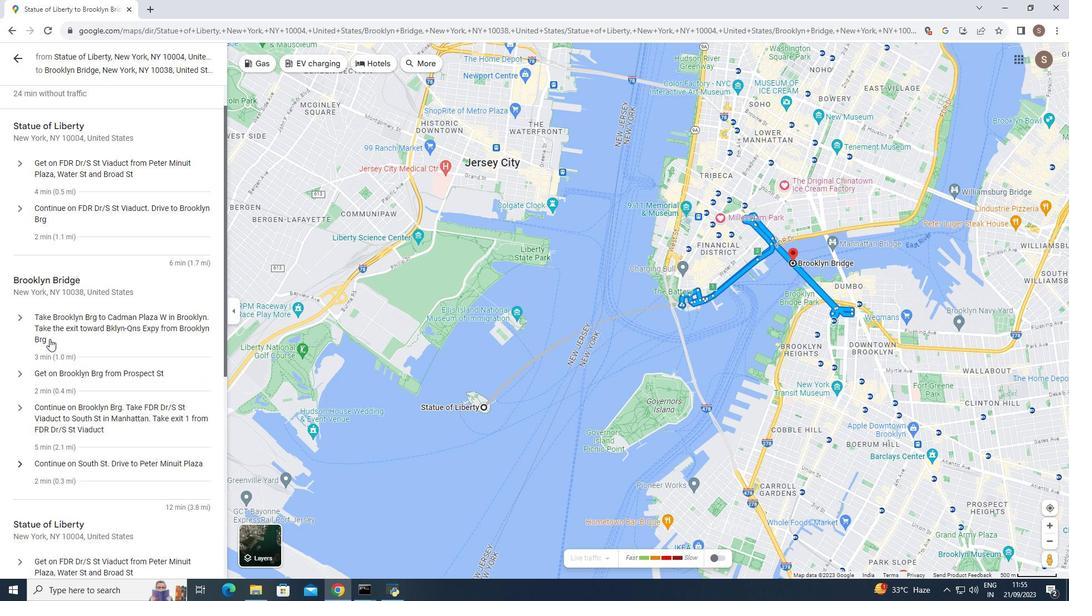 
Action: Mouse moved to (49, 339)
Screenshot: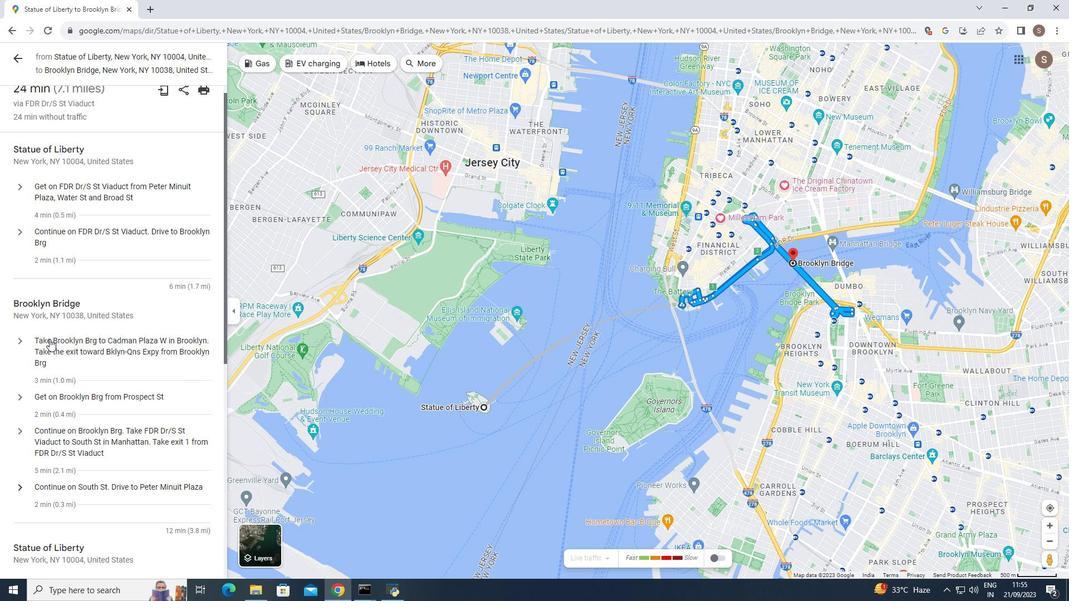 
Action: Mouse scrolled (49, 339) with delta (0, 0)
Screenshot: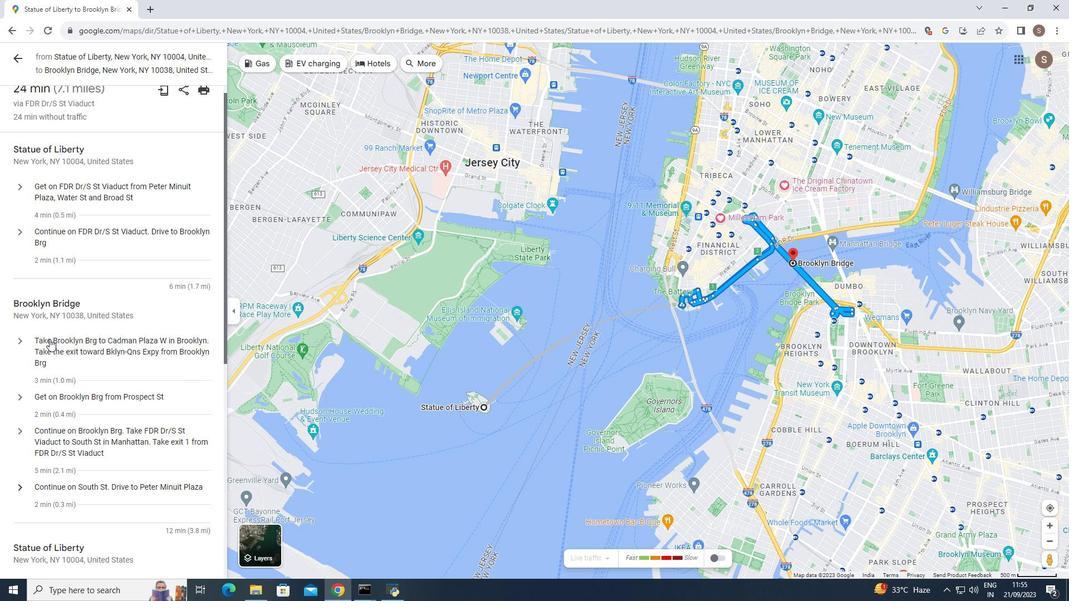 
Action: Mouse scrolled (49, 339) with delta (0, 0)
Screenshot: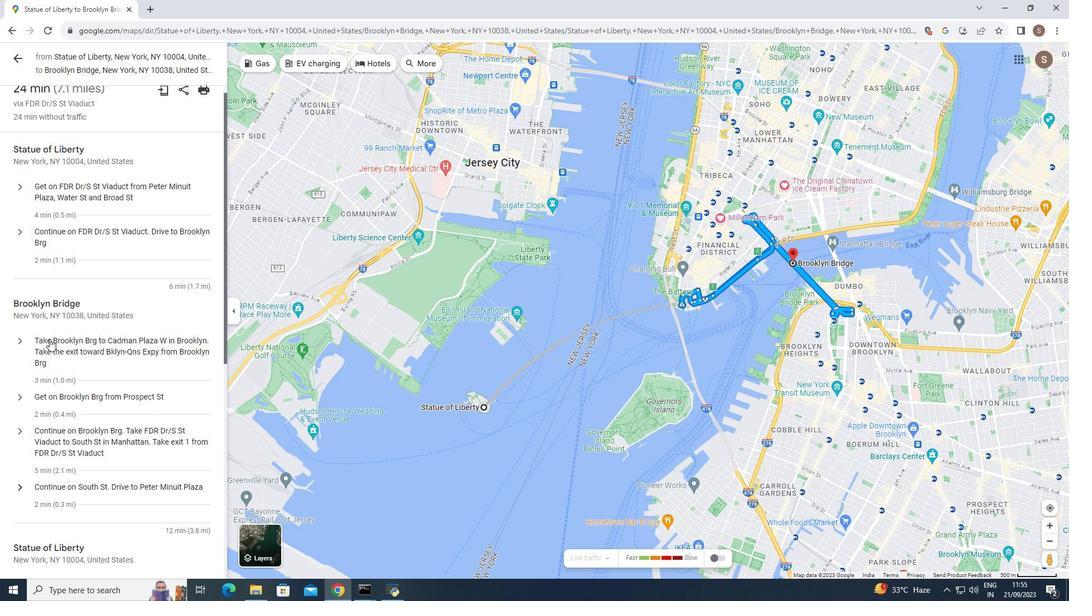 
Action: Mouse scrolled (49, 339) with delta (0, 0)
Screenshot: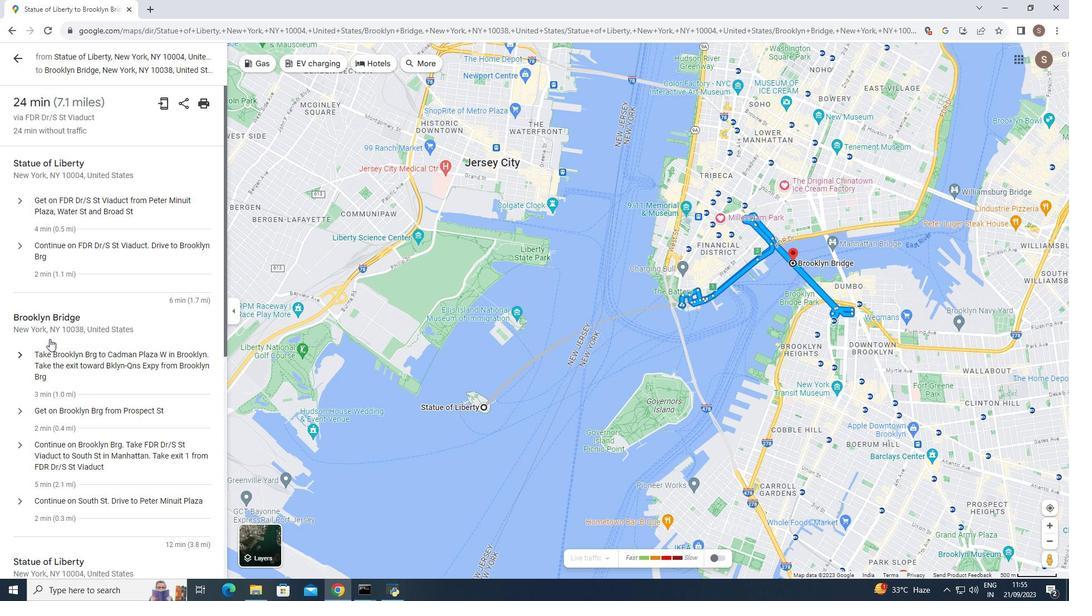 
Action: Mouse scrolled (49, 339) with delta (0, 0)
Screenshot: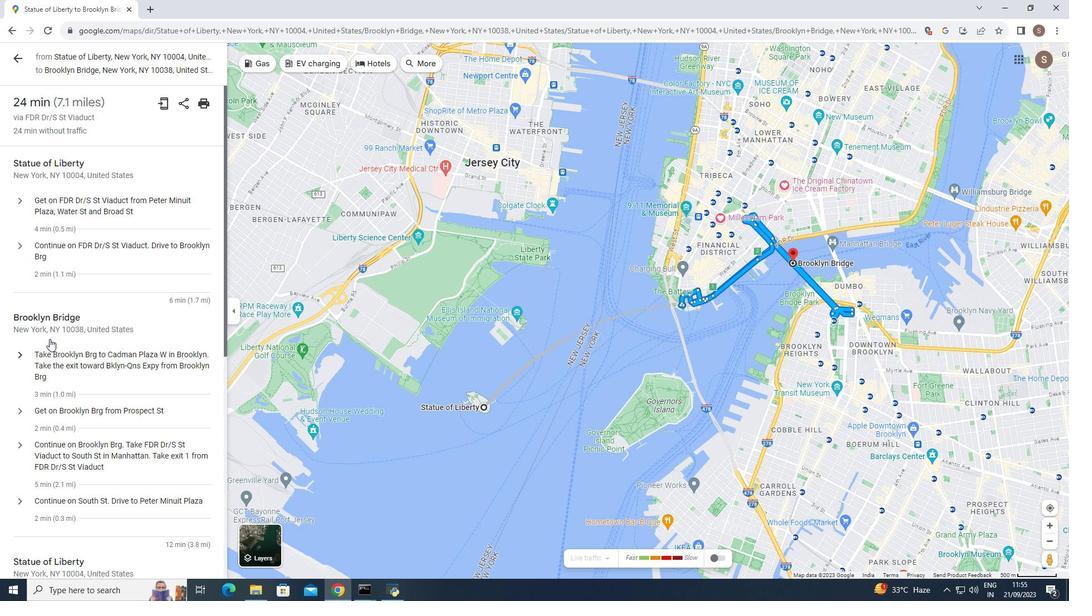 
Action: Mouse scrolled (49, 339) with delta (0, 0)
Screenshot: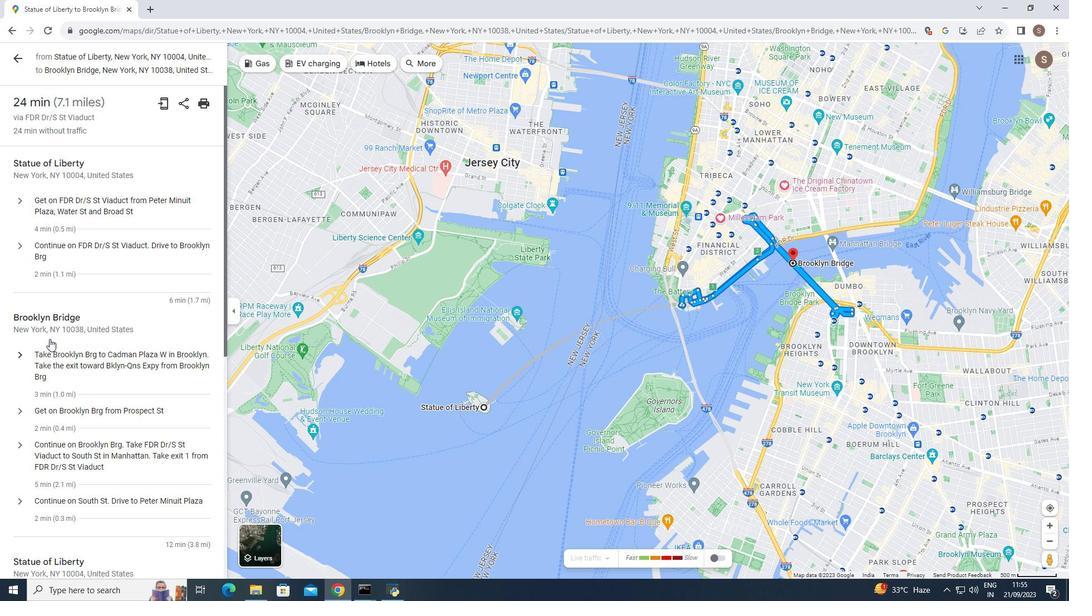 
Action: Mouse scrolled (49, 339) with delta (0, 0)
Screenshot: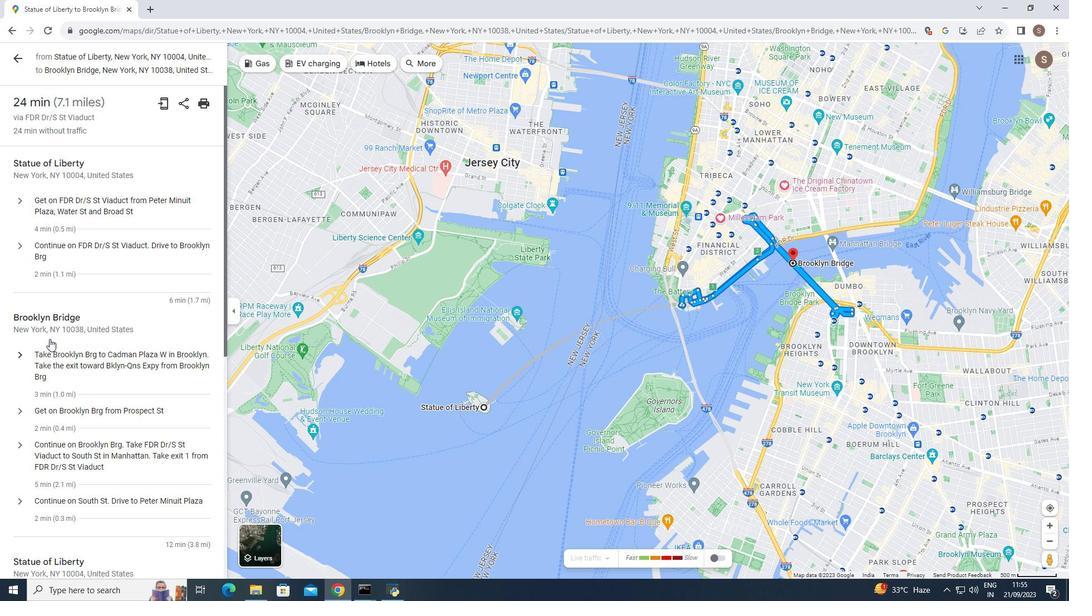 
Action: Mouse scrolled (49, 339) with delta (0, 0)
Screenshot: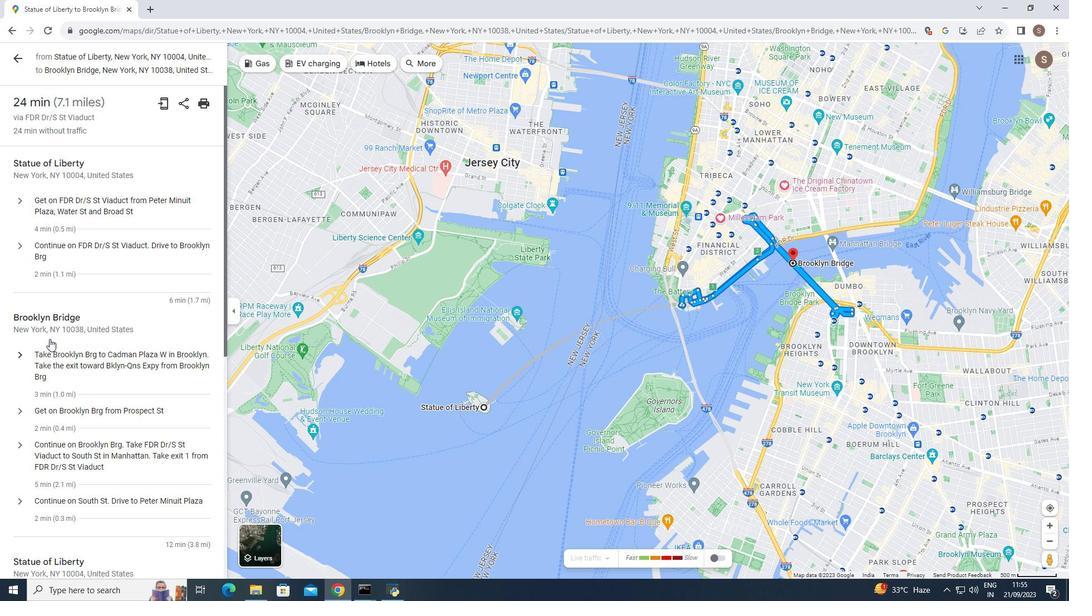 
Action: Mouse moved to (17, 56)
Screenshot: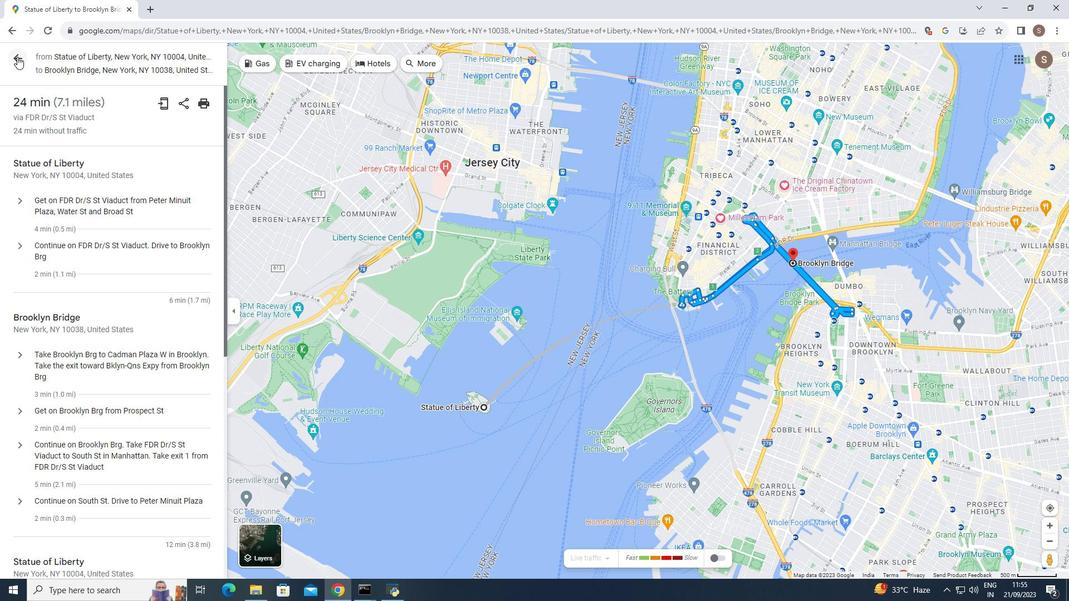 
Action: Mouse pressed left at (17, 56)
Screenshot: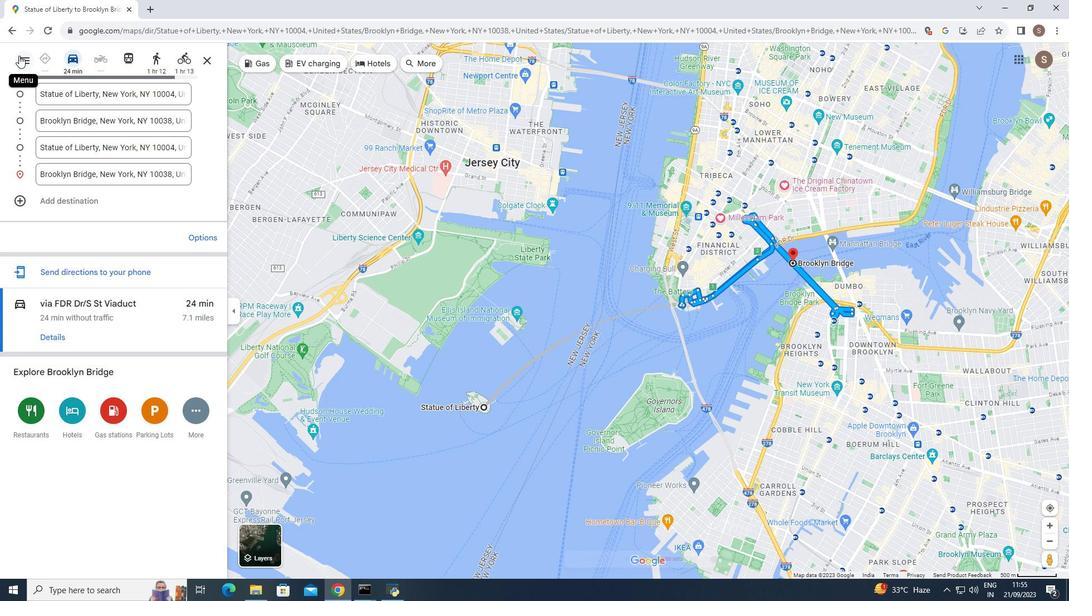 
Action: Mouse moved to (51, 197)
Screenshot: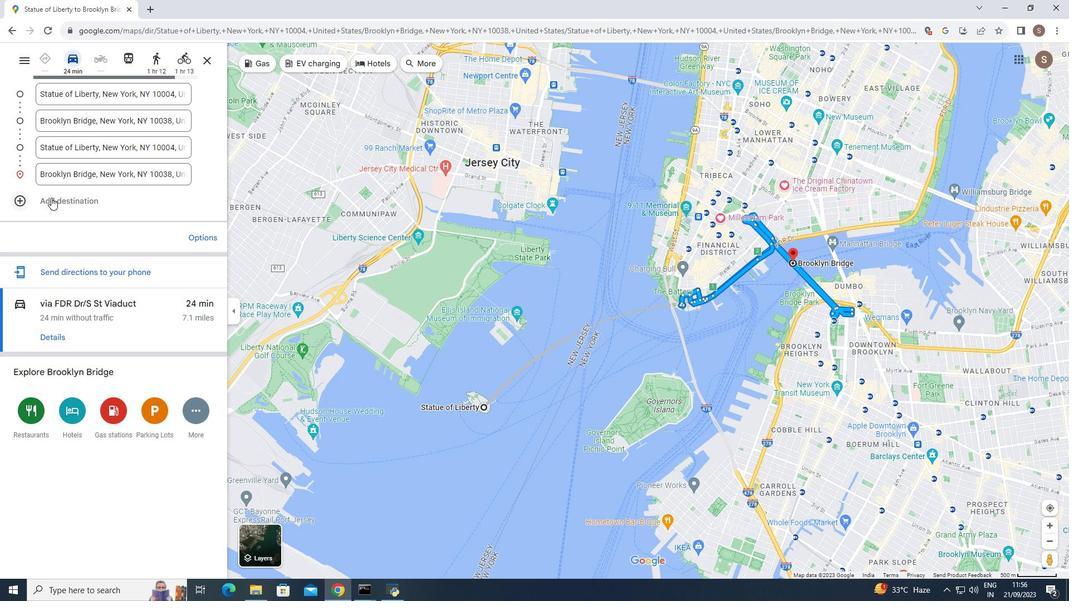 
Action: Mouse pressed left at (51, 197)
Screenshot: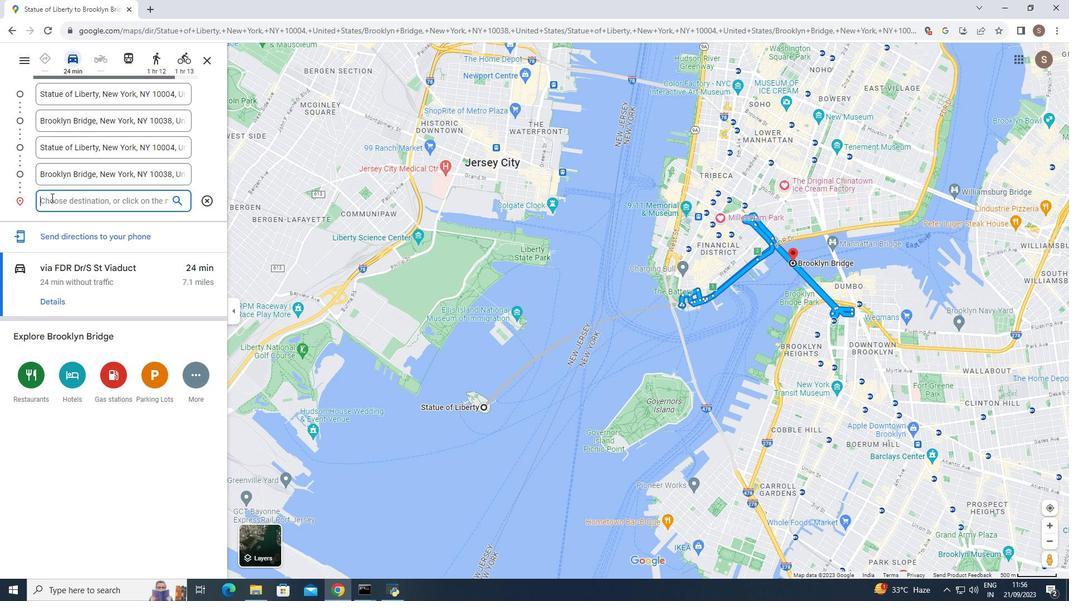 
Action: Mouse moved to (62, 199)
Screenshot: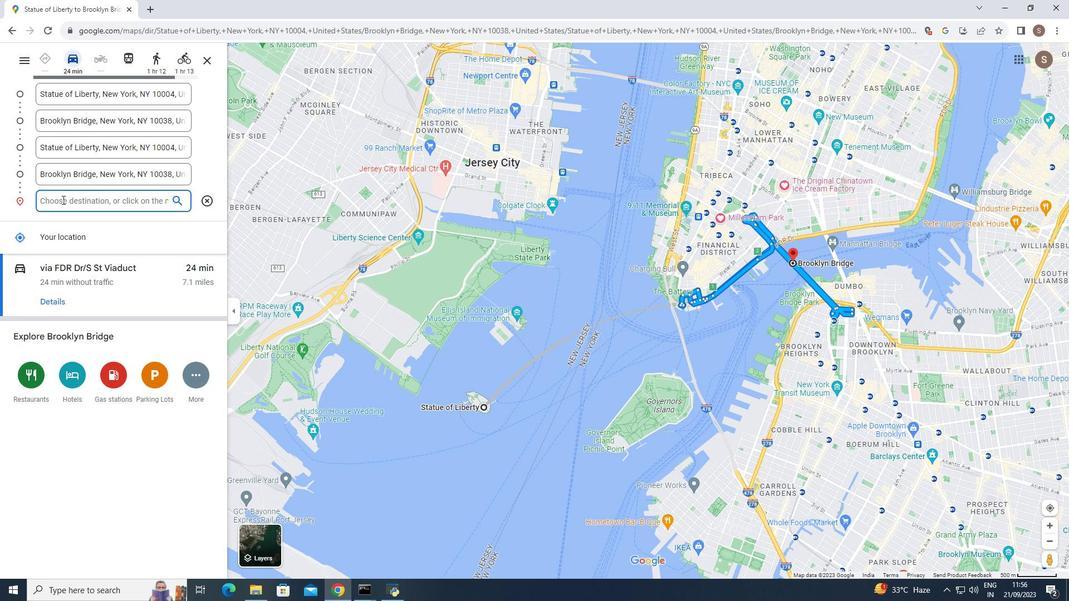 
Action: Mouse pressed left at (62, 199)
Screenshot: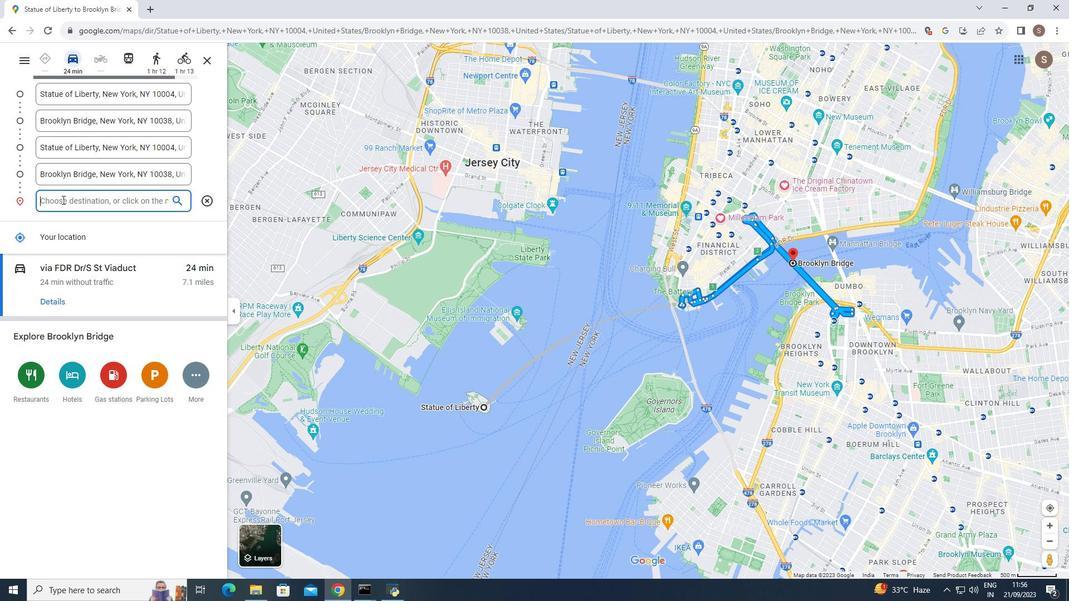 
Action: Key pressed <Key.shift>rO<Key.backspace><Key.backspace><Key.caps_lock><Key.caps_lock>R<Key.caps_lock>ockefeller<Key.space><Key.caps_lock>C<Key.caps_lock>enter<Key.enter>
Screenshot: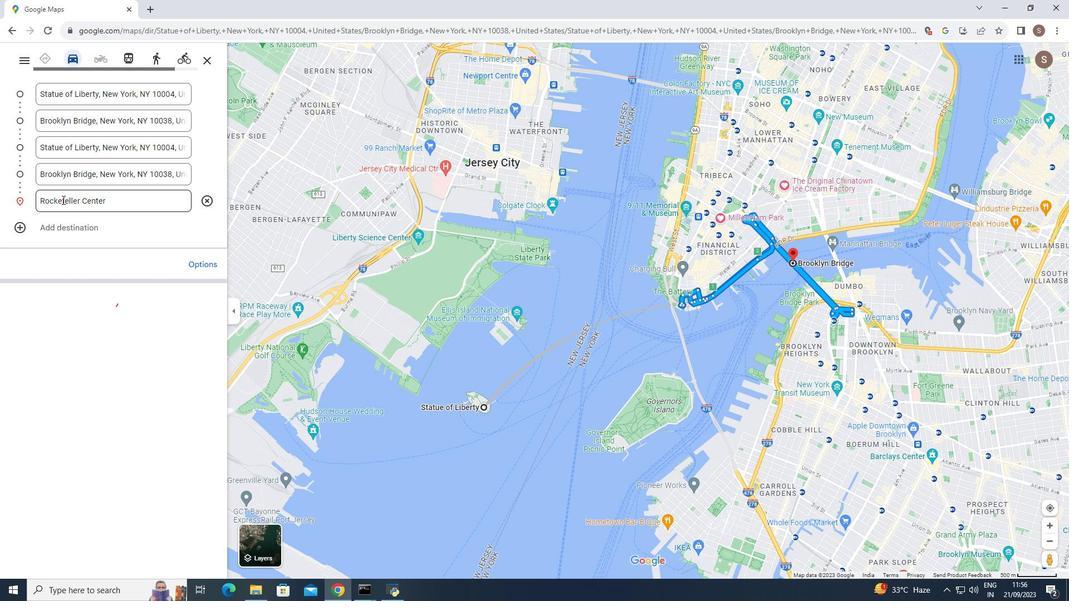 
Action: Mouse moved to (680, 413)
Screenshot: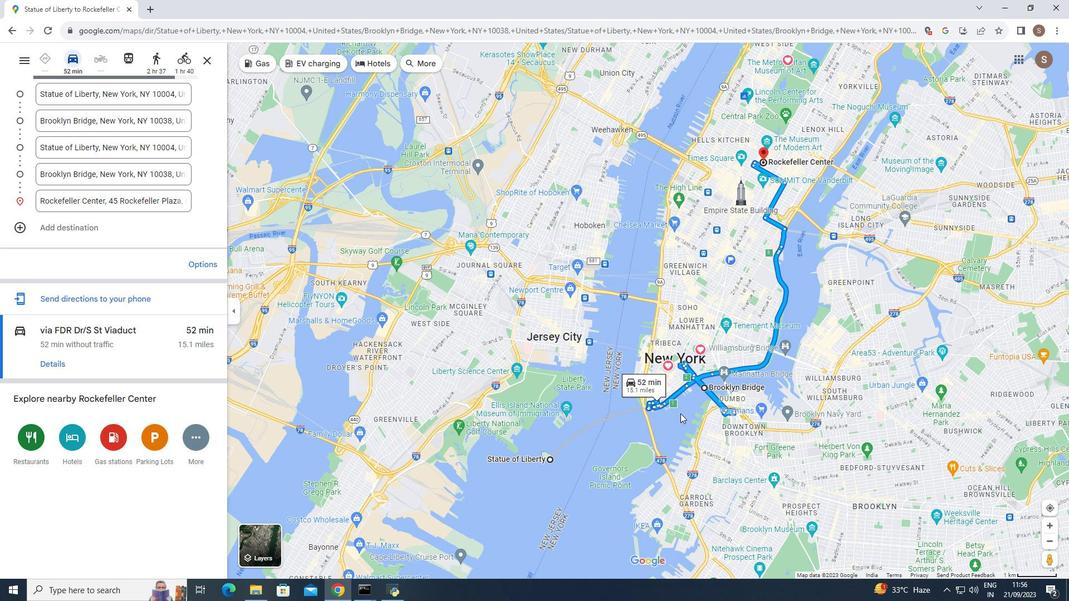 
Action: Mouse scrolled (680, 413) with delta (0, 0)
Screenshot: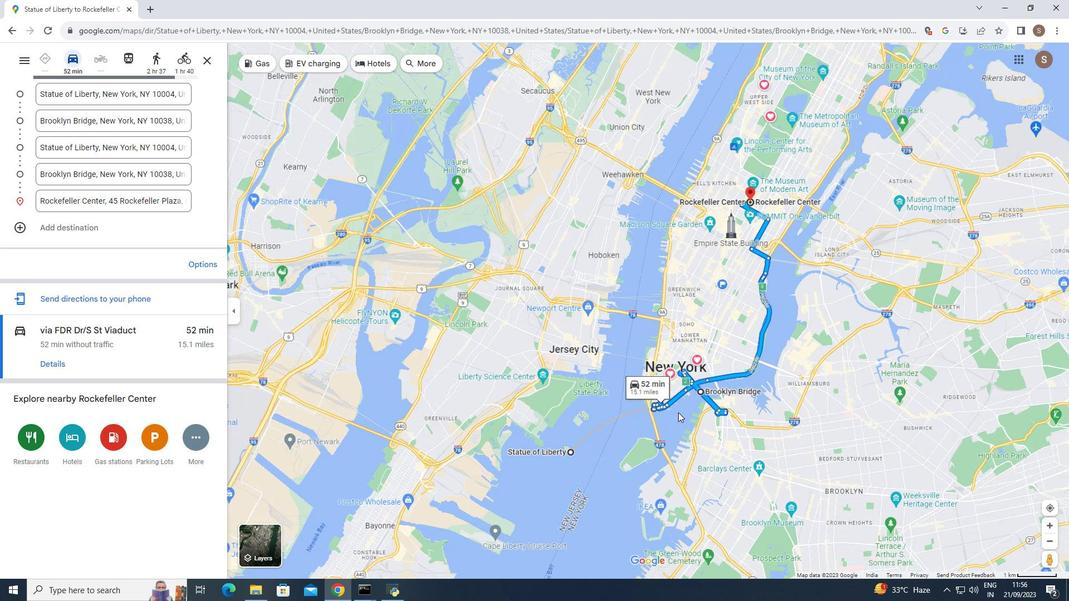 
Action: Mouse moved to (676, 411)
Screenshot: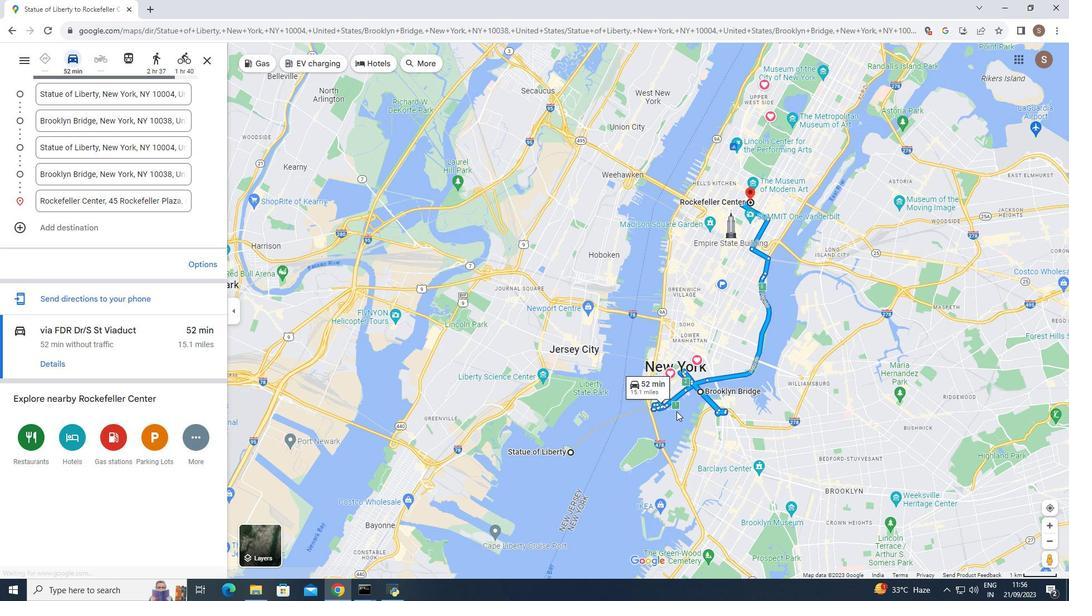 
Action: Mouse scrolled (676, 410) with delta (0, 0)
Screenshot: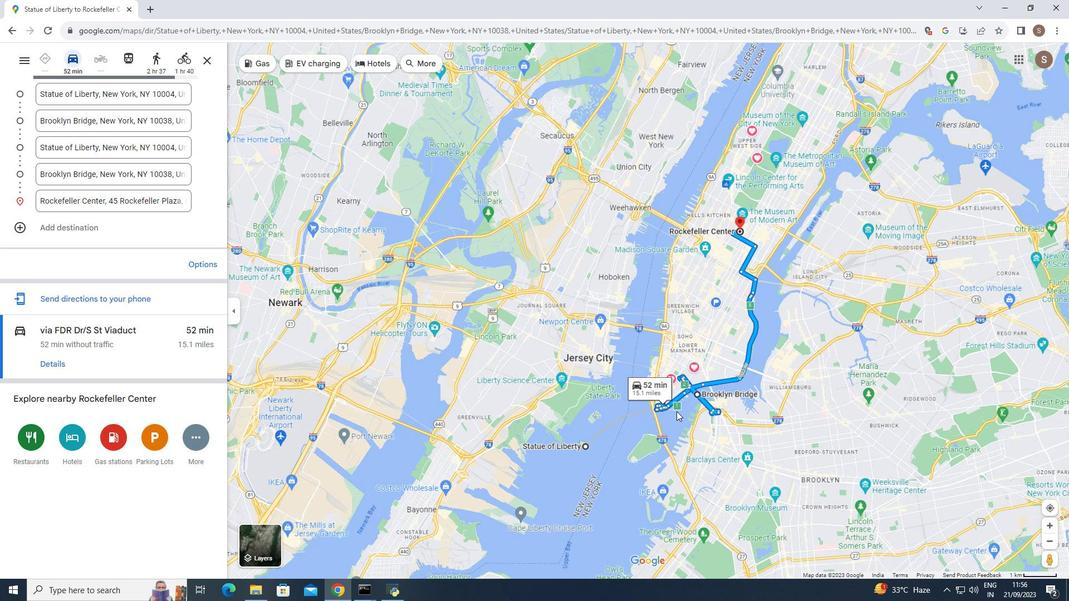 
Action: Mouse moved to (55, 363)
Screenshot: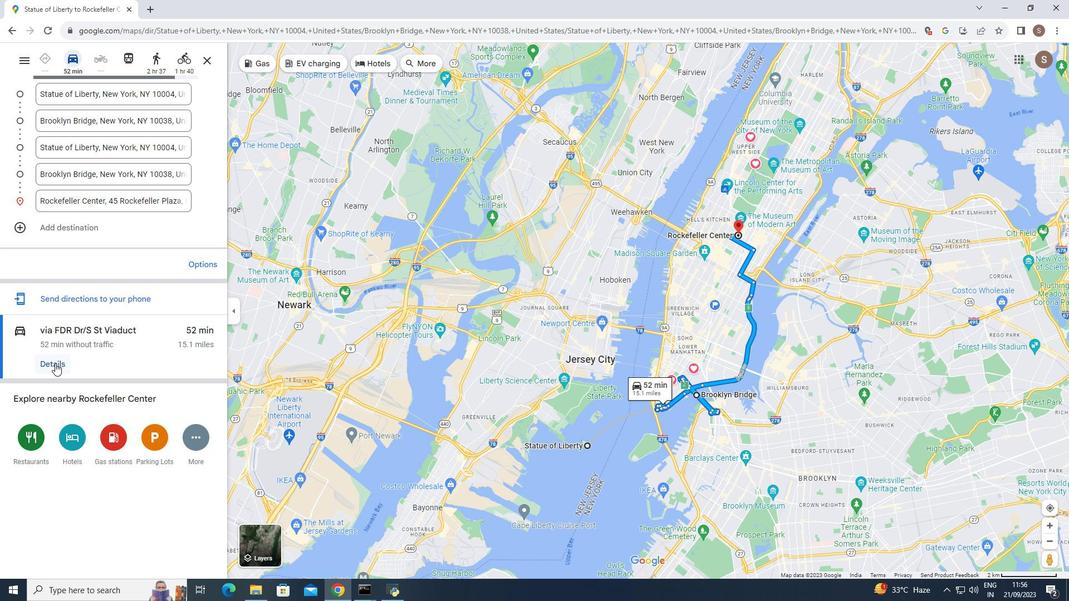 
Action: Mouse pressed left at (55, 363)
Screenshot: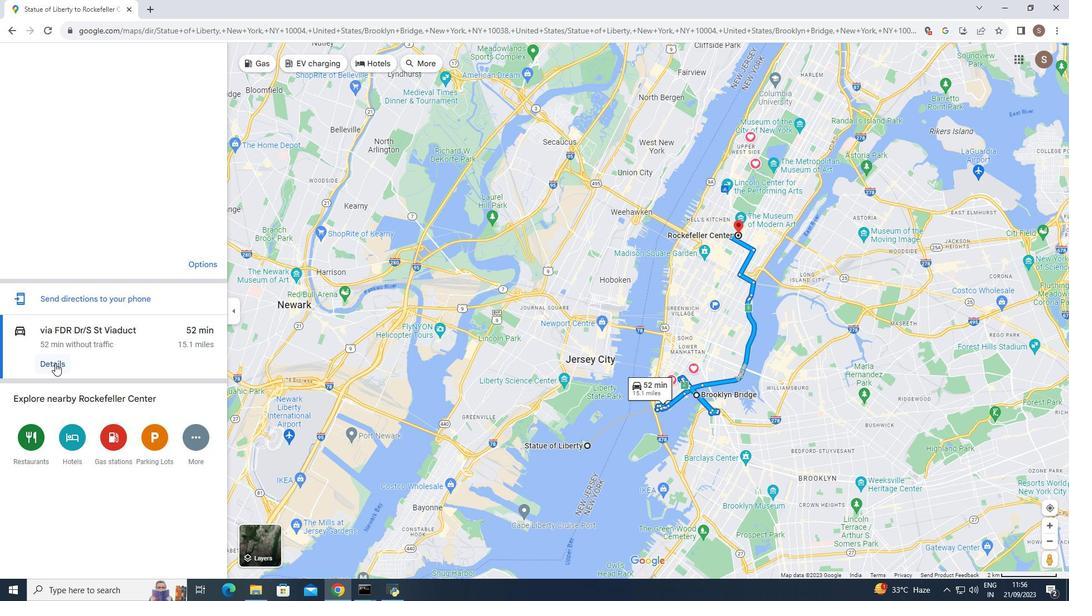 
Action: Mouse moved to (110, 398)
Screenshot: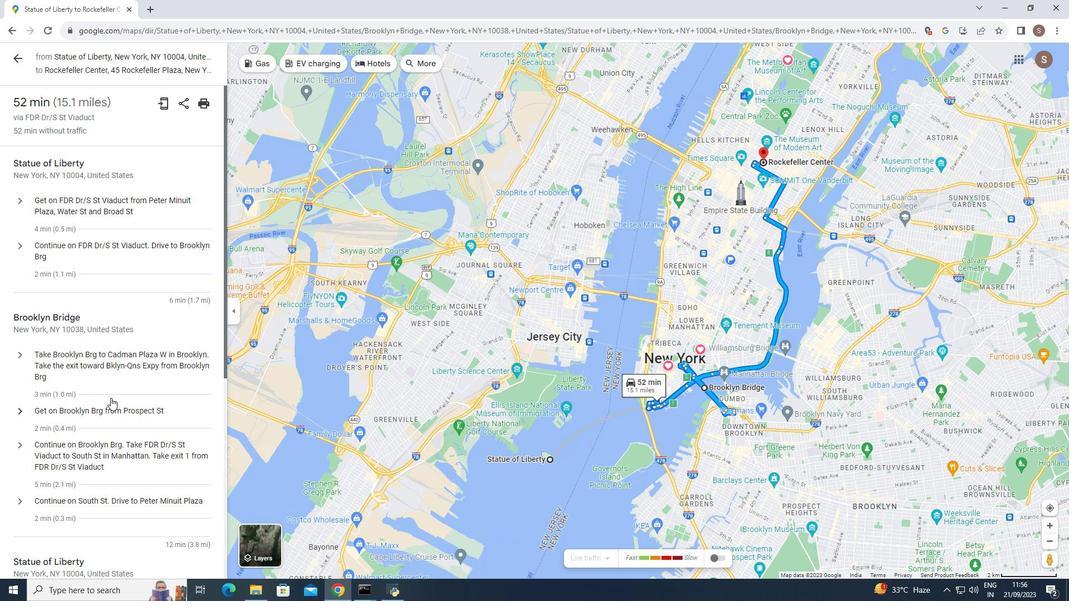 
Action: Mouse scrolled (110, 397) with delta (0, 0)
Screenshot: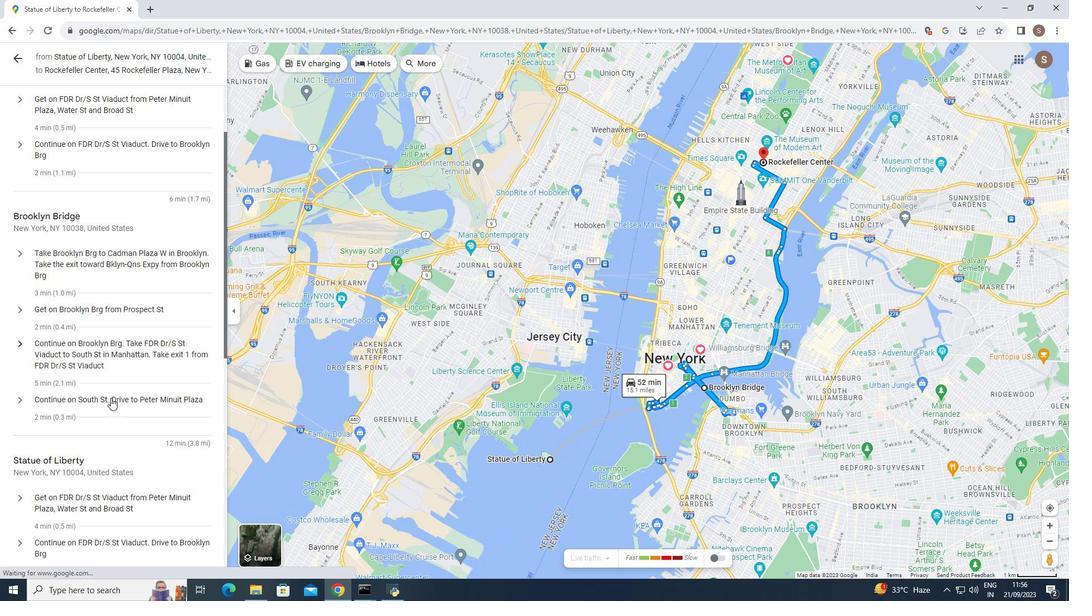 
Action: Mouse scrolled (110, 397) with delta (0, 0)
Screenshot: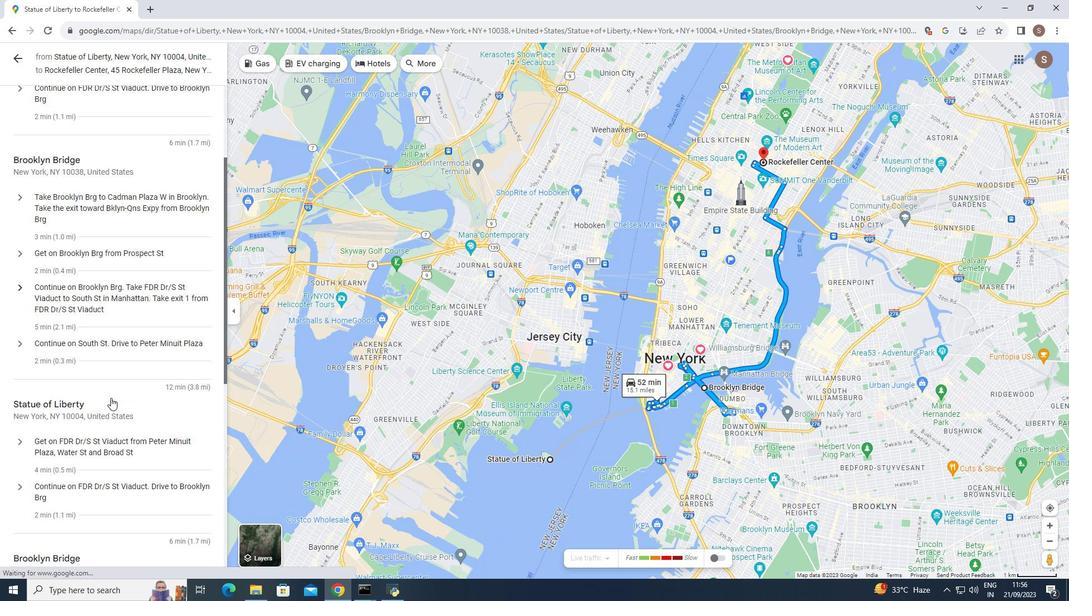 
Action: Mouse scrolled (110, 397) with delta (0, 0)
Screenshot: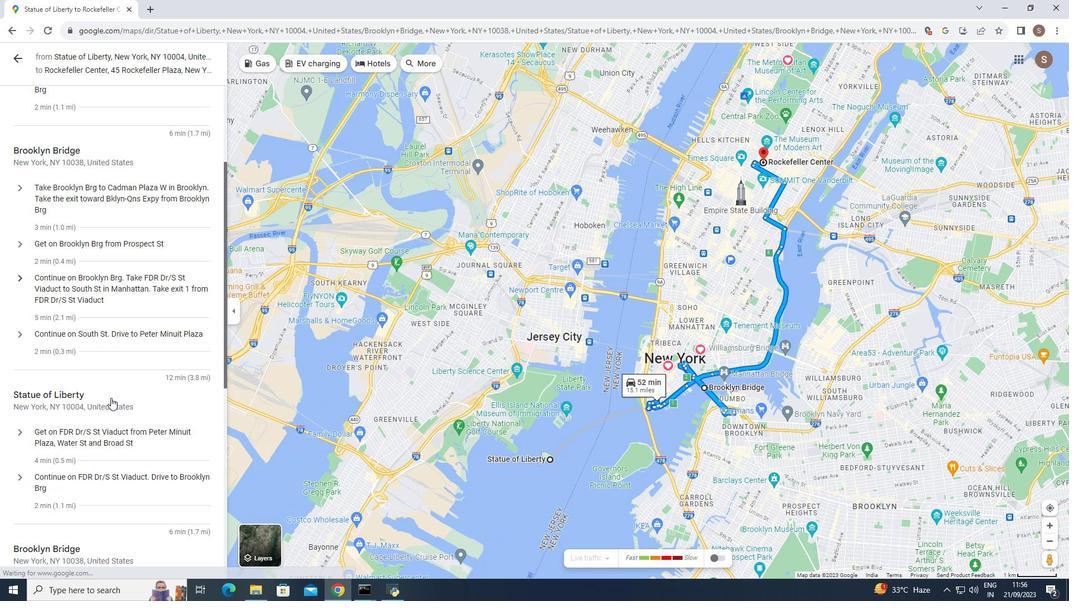 
Action: Mouse scrolled (110, 397) with delta (0, 0)
Screenshot: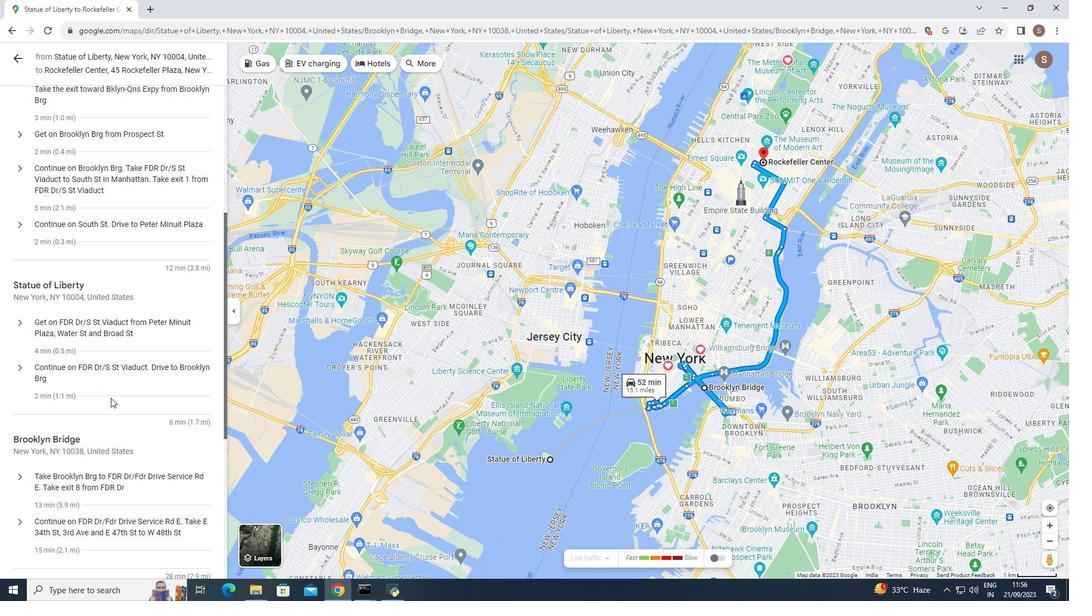 
Action: Mouse scrolled (110, 397) with delta (0, 0)
Screenshot: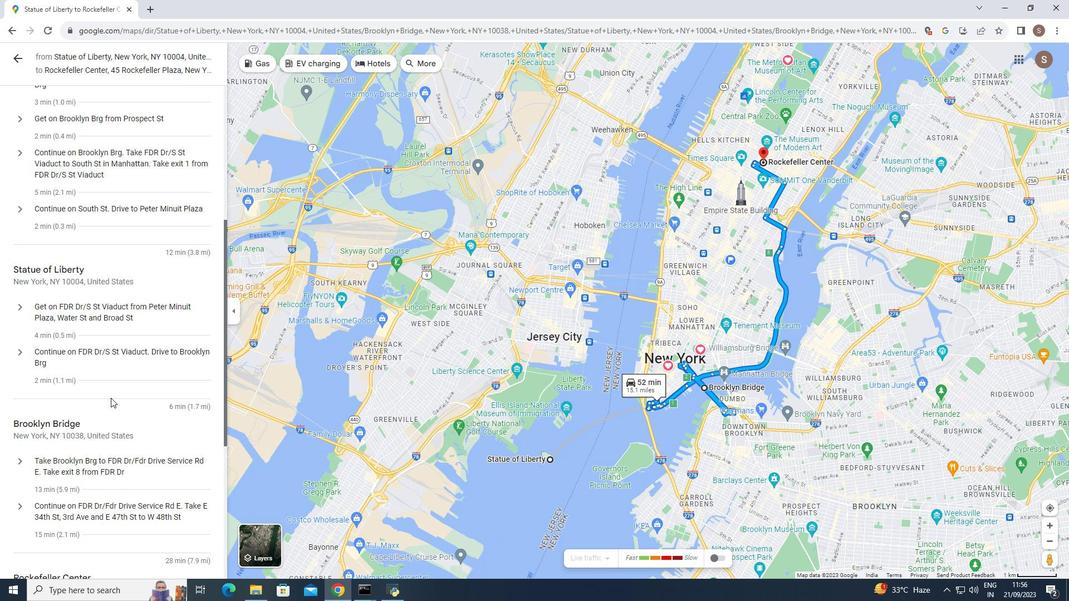 
Action: Mouse scrolled (110, 397) with delta (0, 0)
Screenshot: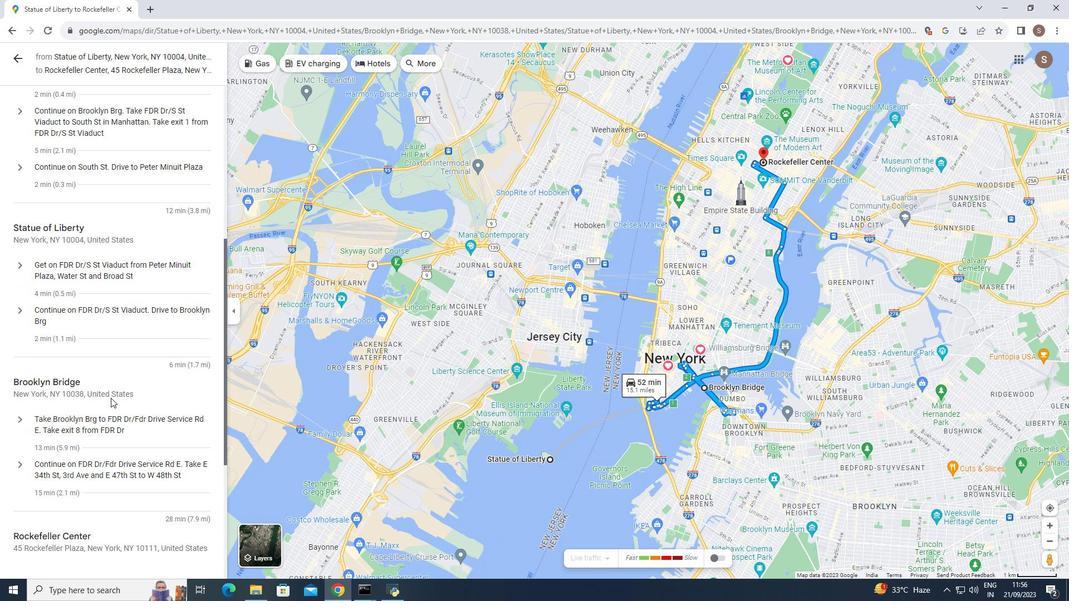 
Action: Mouse scrolled (110, 397) with delta (0, 0)
Screenshot: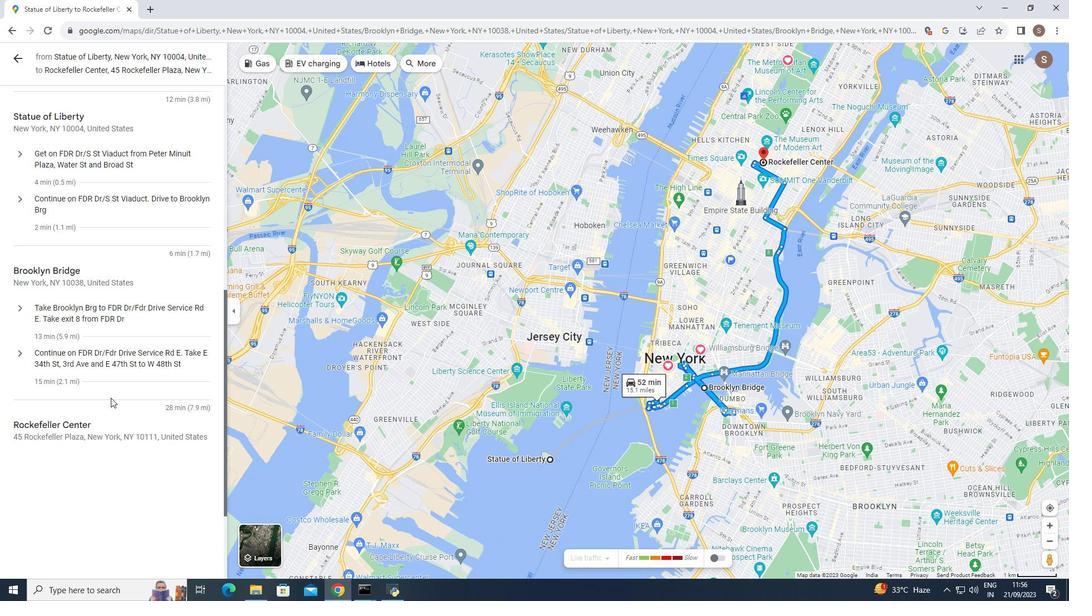 
Action: Mouse scrolled (110, 397) with delta (0, 0)
Screenshot: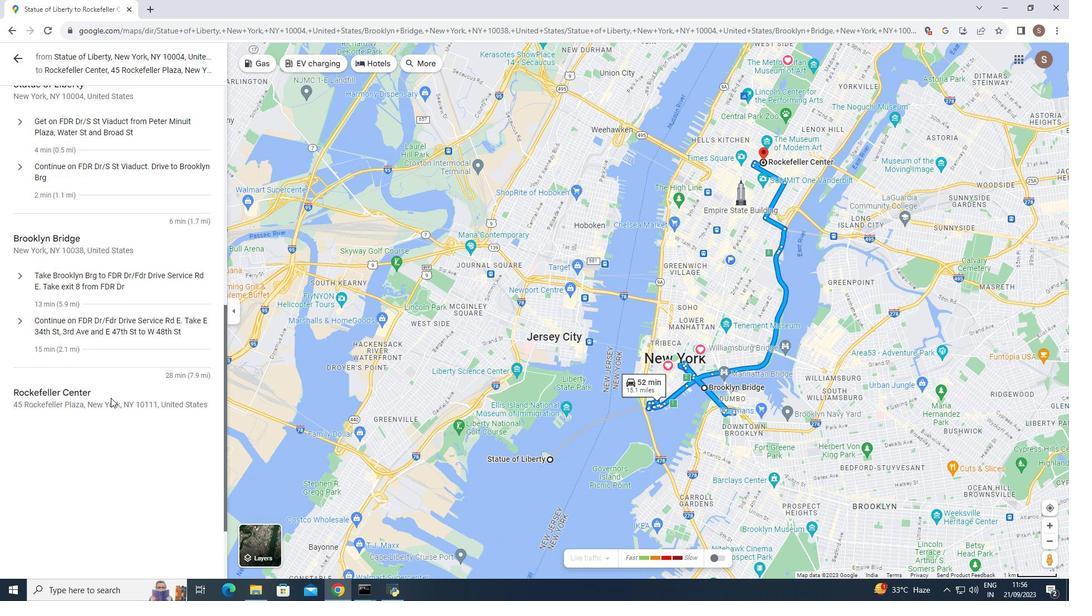 
Action: Mouse scrolled (110, 397) with delta (0, 0)
Screenshot: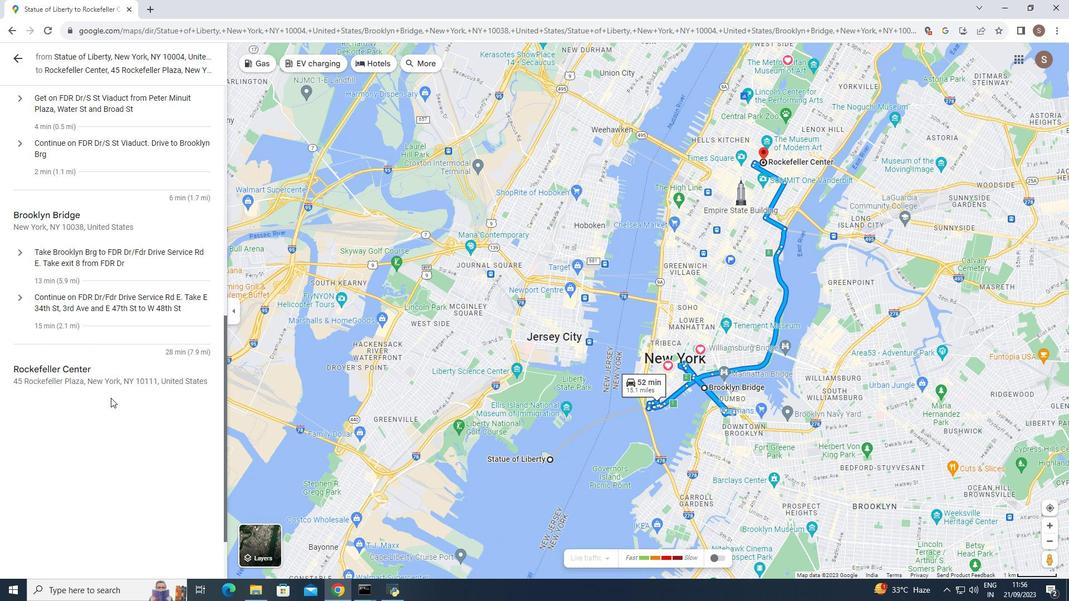 
Action: Mouse scrolled (110, 397) with delta (0, 0)
Screenshot: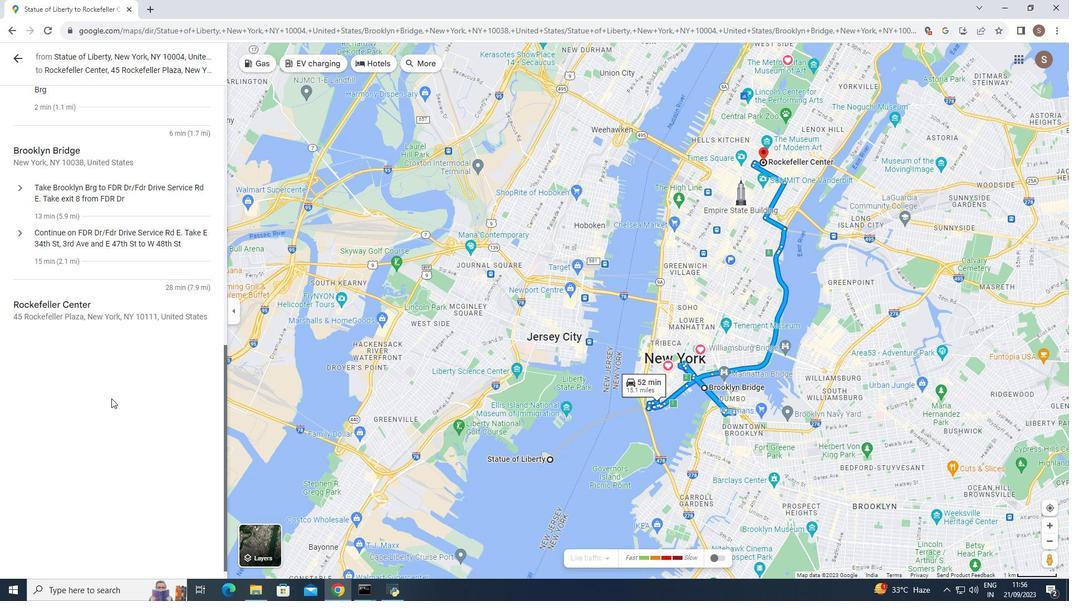 
Action: Mouse moved to (111, 398)
Screenshot: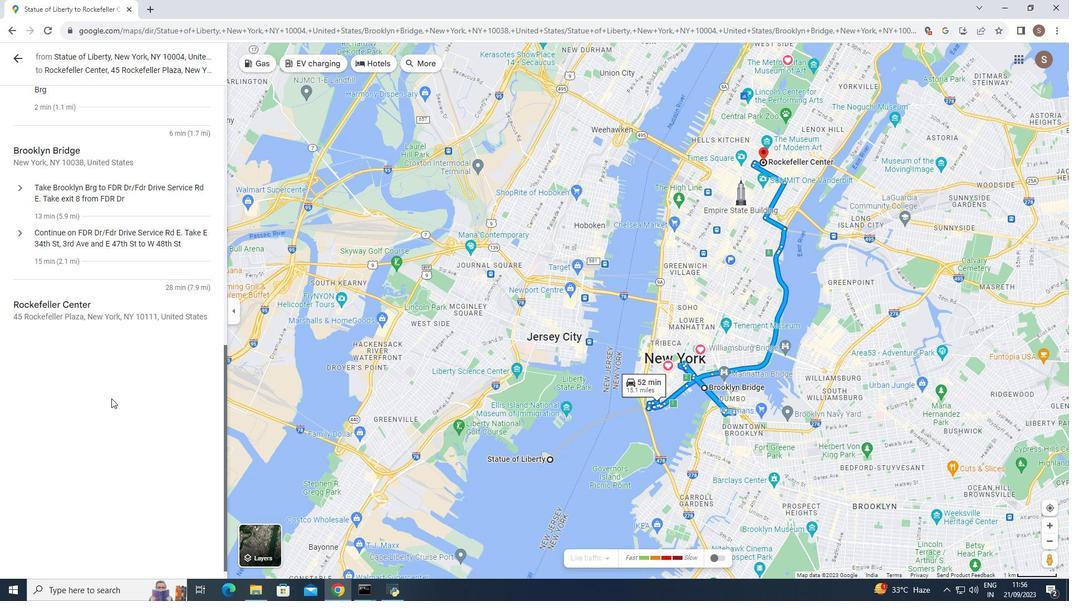 
Action: Mouse scrolled (111, 398) with delta (0, 0)
Screenshot: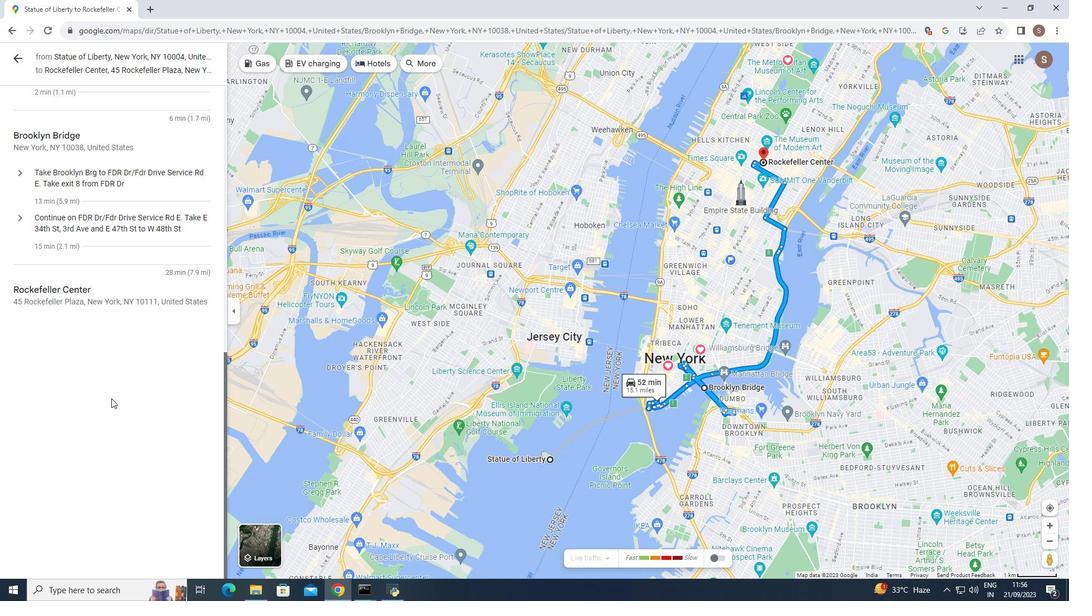 
Action: Mouse scrolled (111, 398) with delta (0, 0)
Screenshot: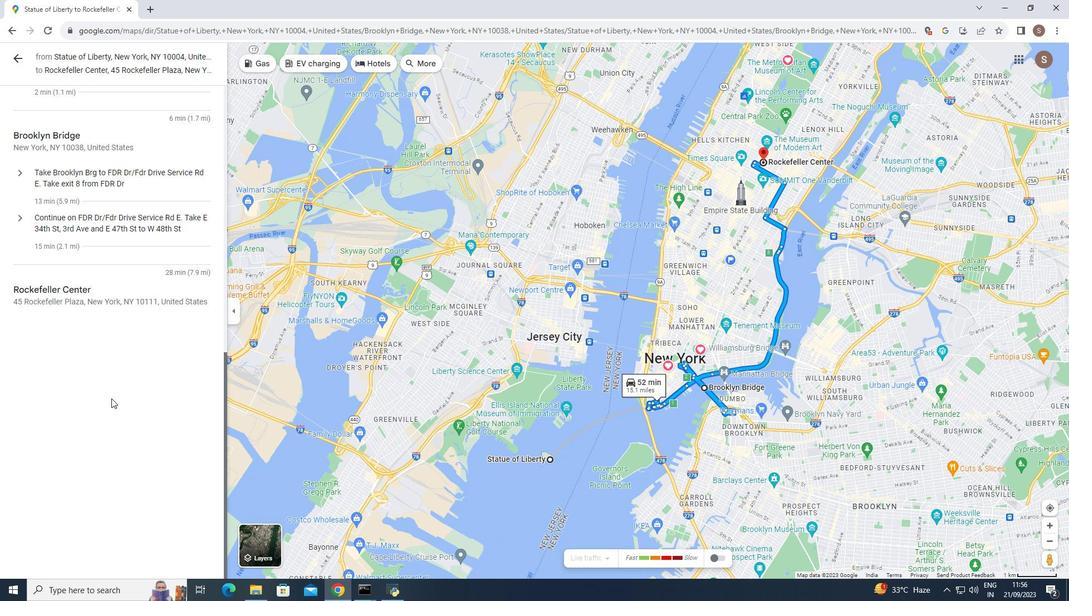 
Action: Mouse scrolled (111, 398) with delta (0, 0)
Screenshot: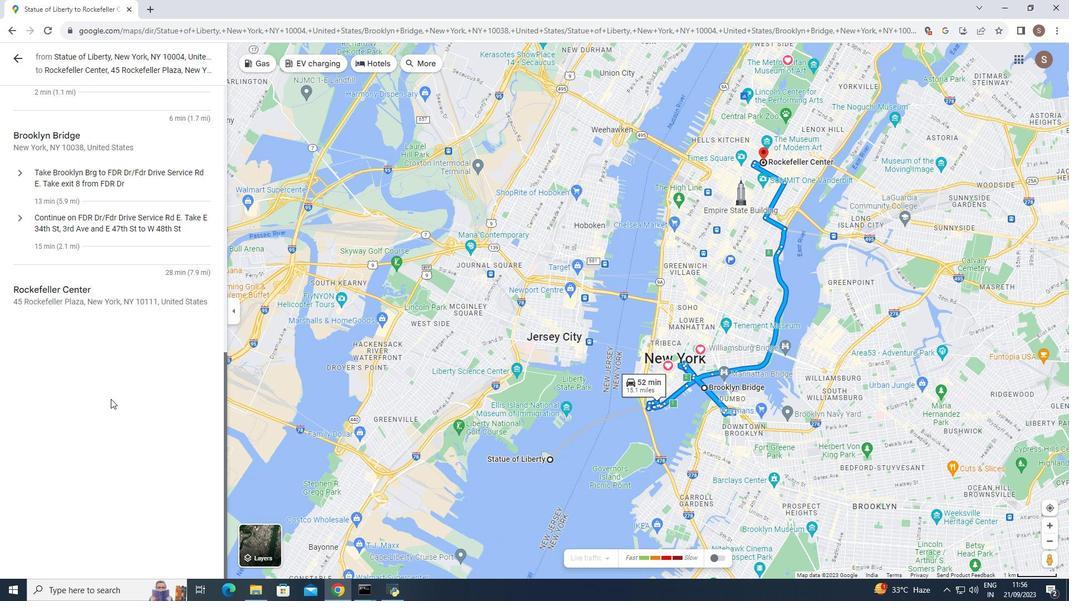 
Action: Mouse moved to (110, 399)
Screenshot: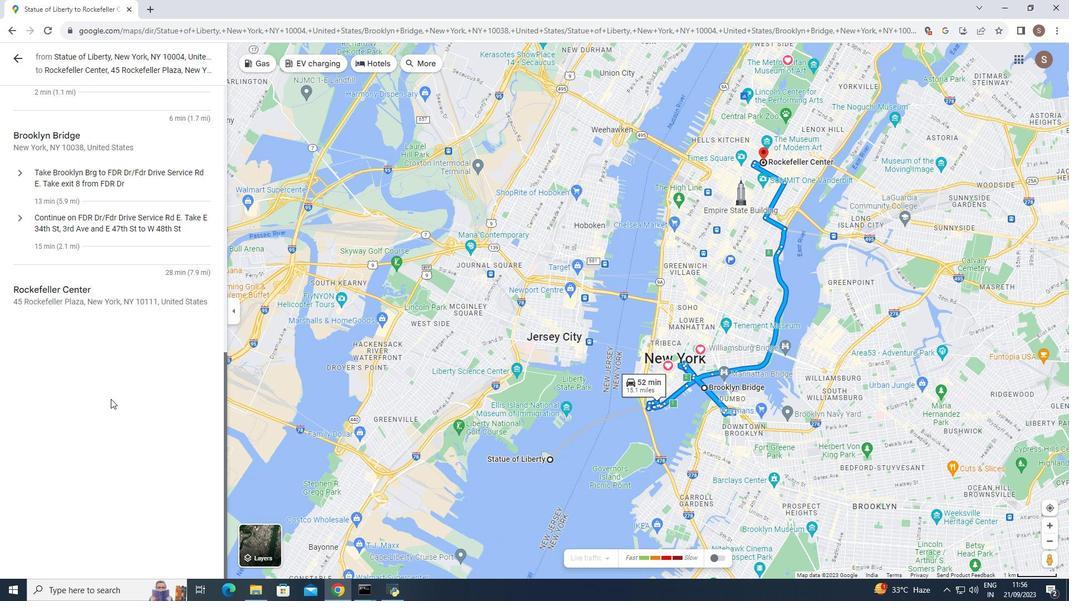
Action: Mouse scrolled (110, 398) with delta (0, 0)
Screenshot: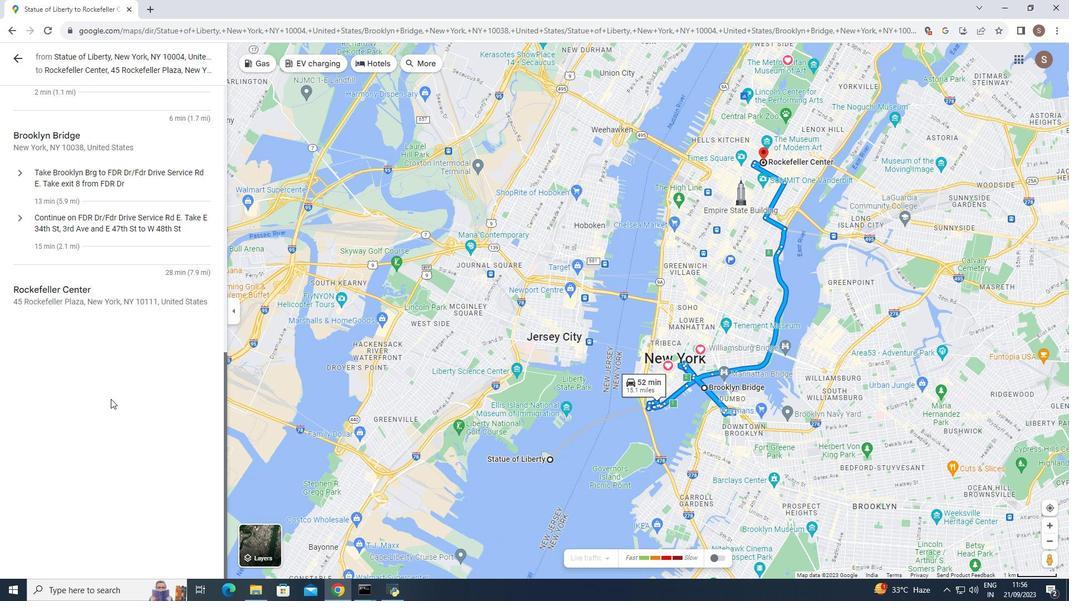 
Action: Mouse scrolled (110, 399) with delta (0, 0)
Screenshot: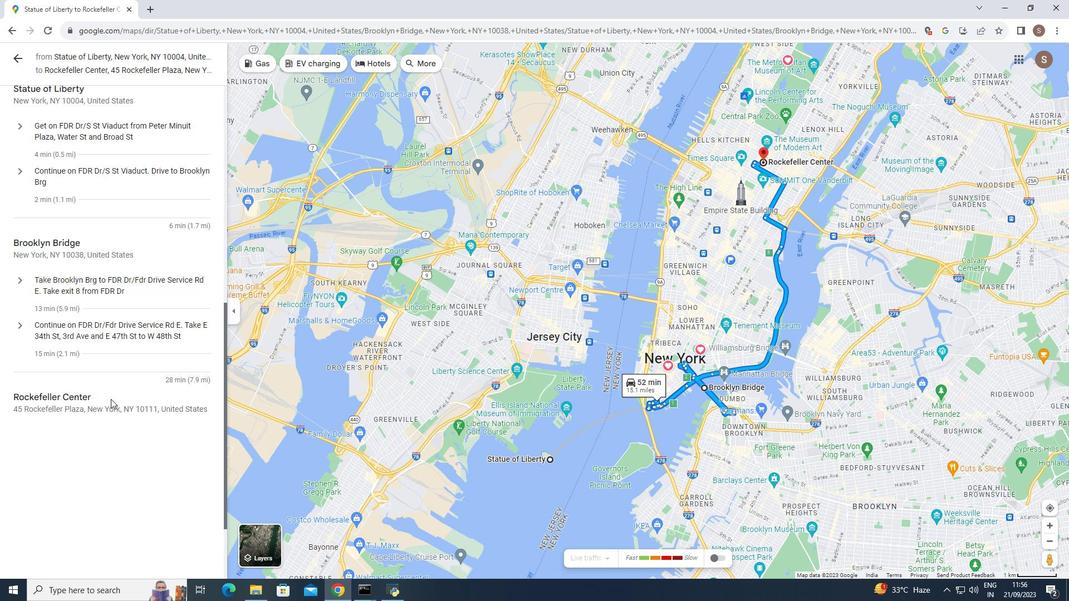
Action: Mouse scrolled (110, 399) with delta (0, 0)
Screenshot: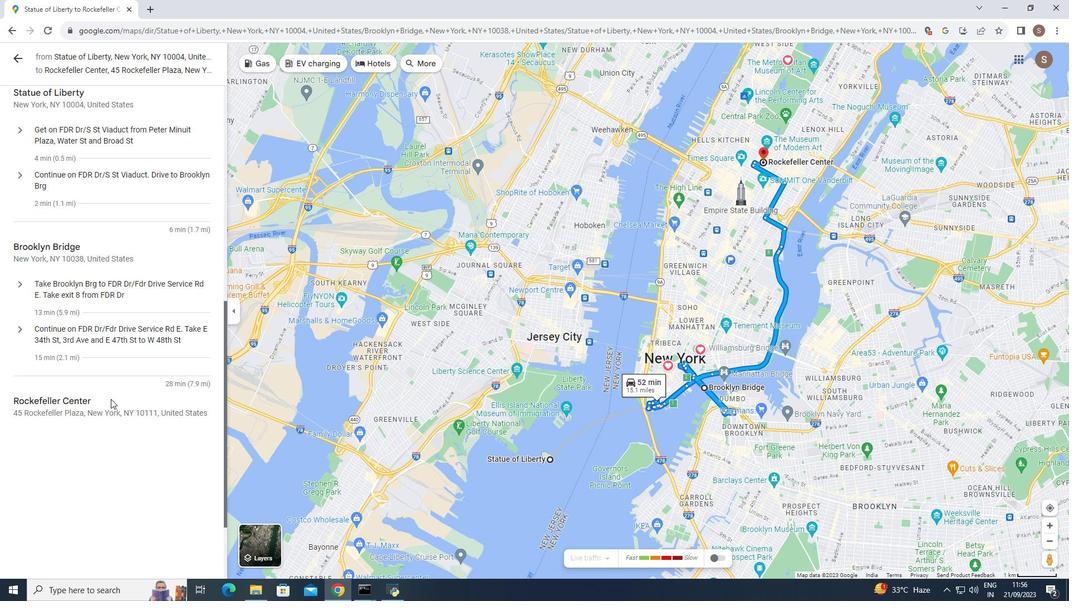
Action: Mouse scrolled (110, 399) with delta (0, 0)
Screenshot: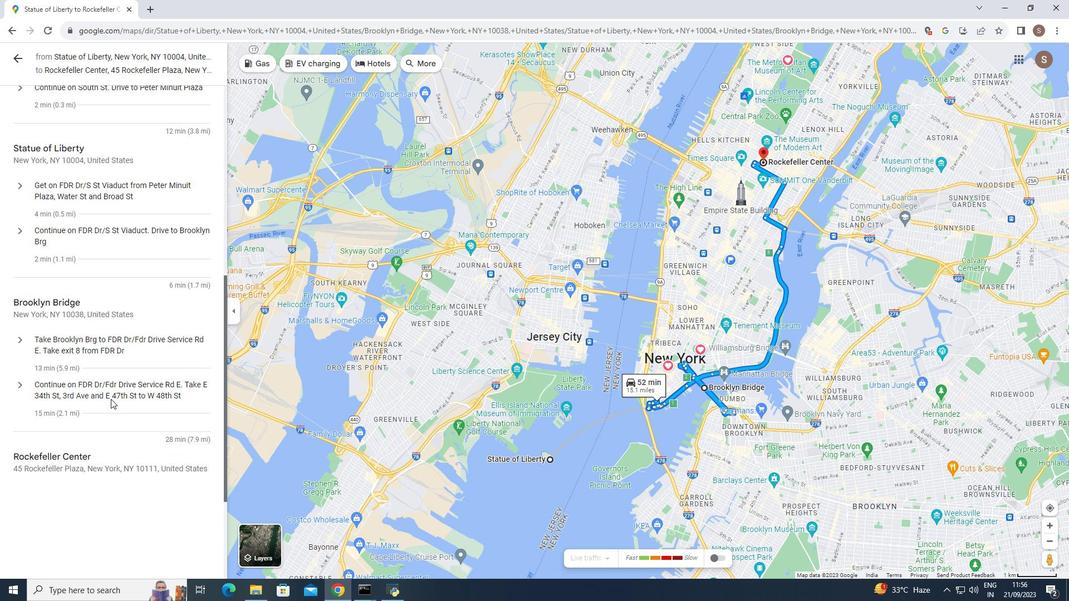 
Action: Mouse scrolled (110, 399) with delta (0, 0)
Screenshot: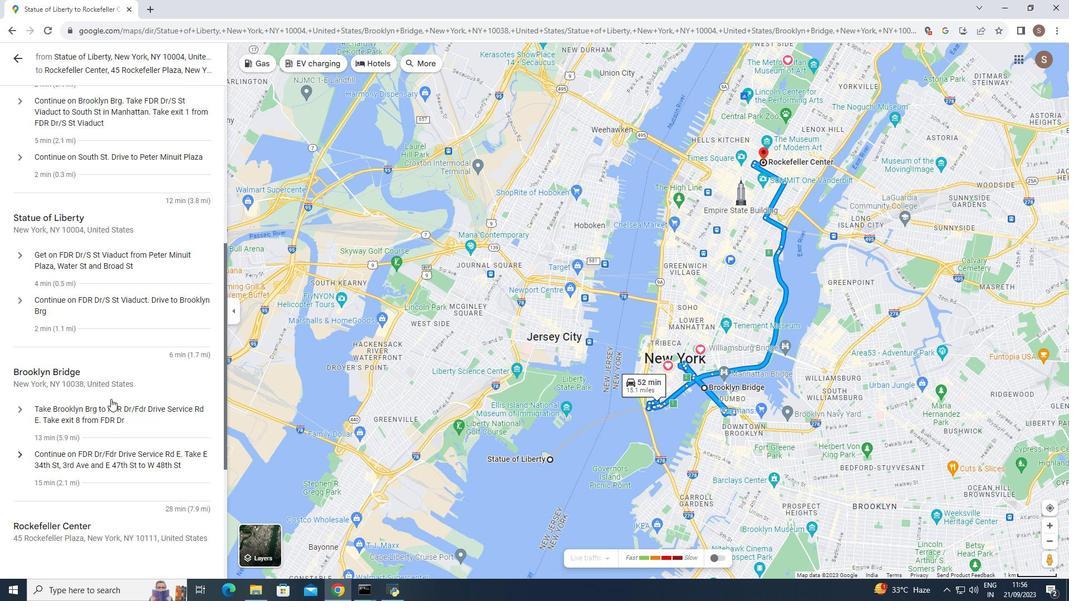 
Action: Mouse scrolled (110, 399) with delta (0, 0)
Screenshot: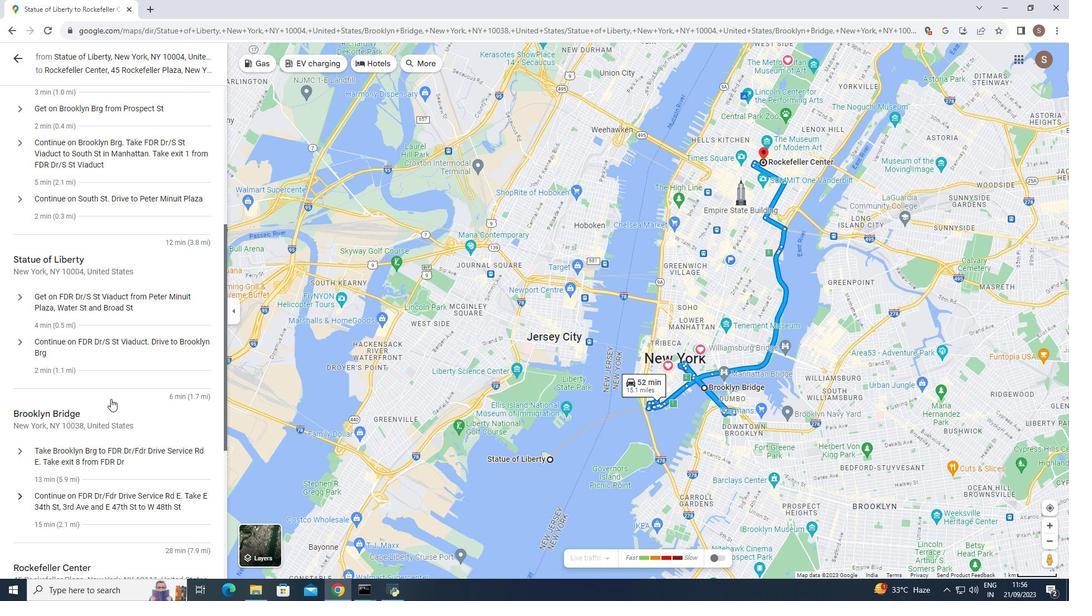 
Action: Mouse scrolled (110, 399) with delta (0, 0)
Screenshot: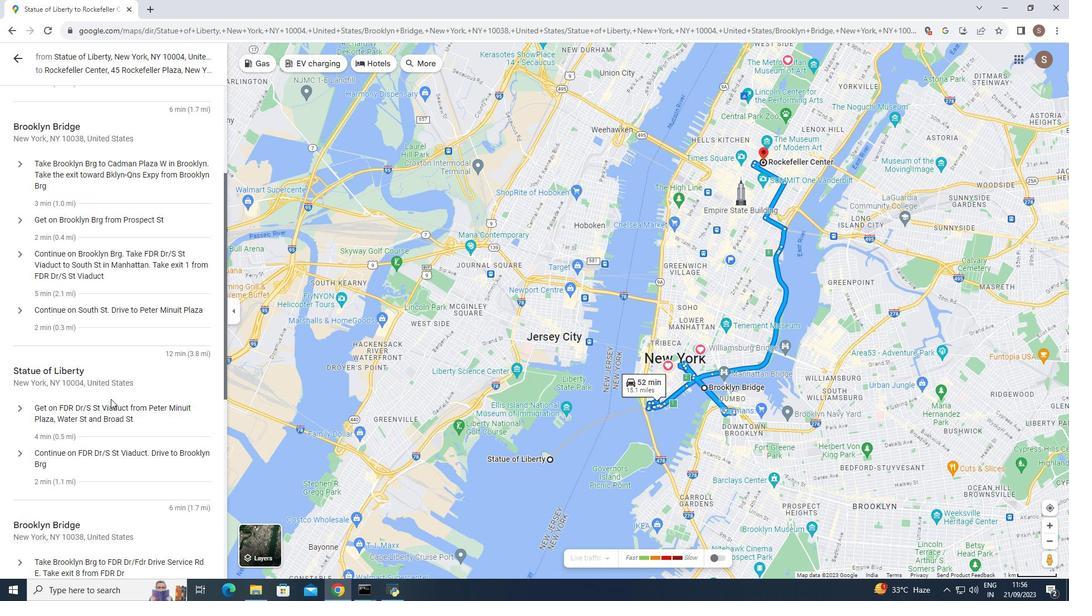 
Action: Mouse scrolled (110, 399) with delta (0, 0)
Screenshot: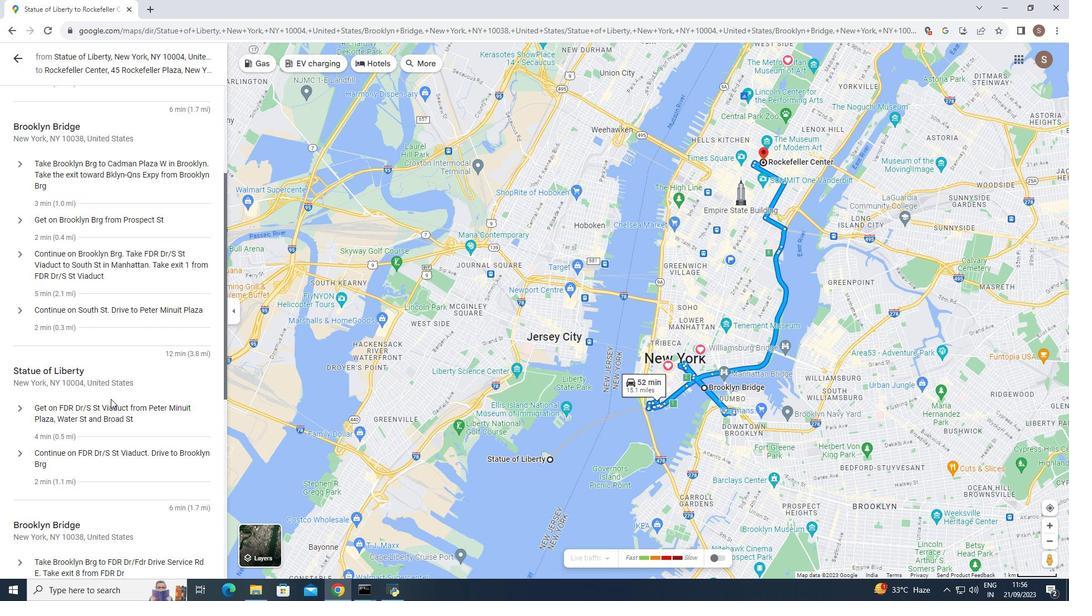 
Action: Mouse scrolled (110, 399) with delta (0, 0)
Screenshot: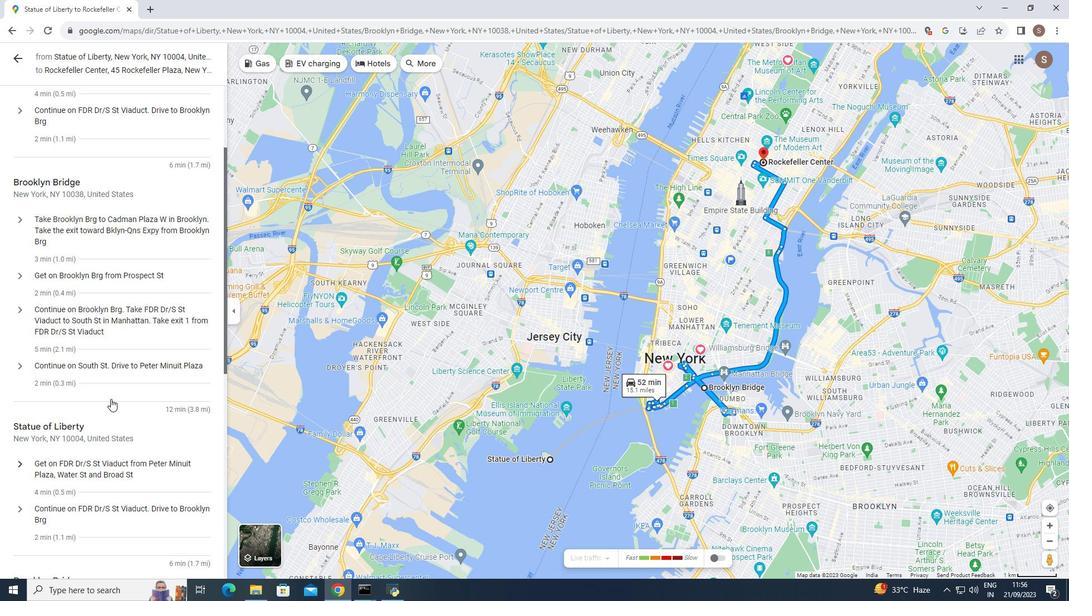 
Action: Mouse scrolled (110, 399) with delta (0, 0)
Screenshot: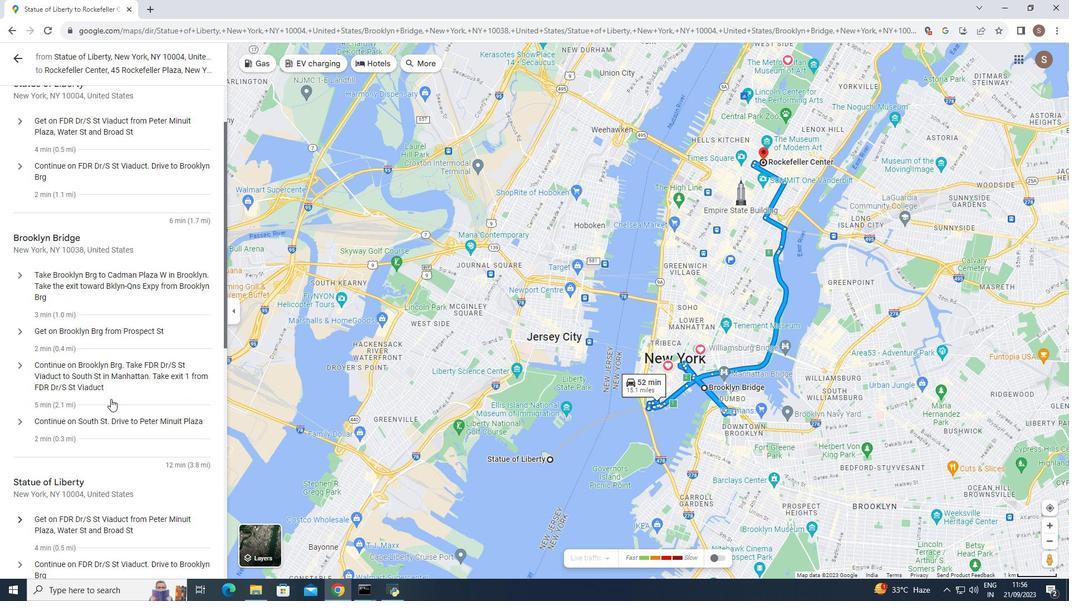 
Action: Mouse scrolled (110, 399) with delta (0, 0)
Screenshot: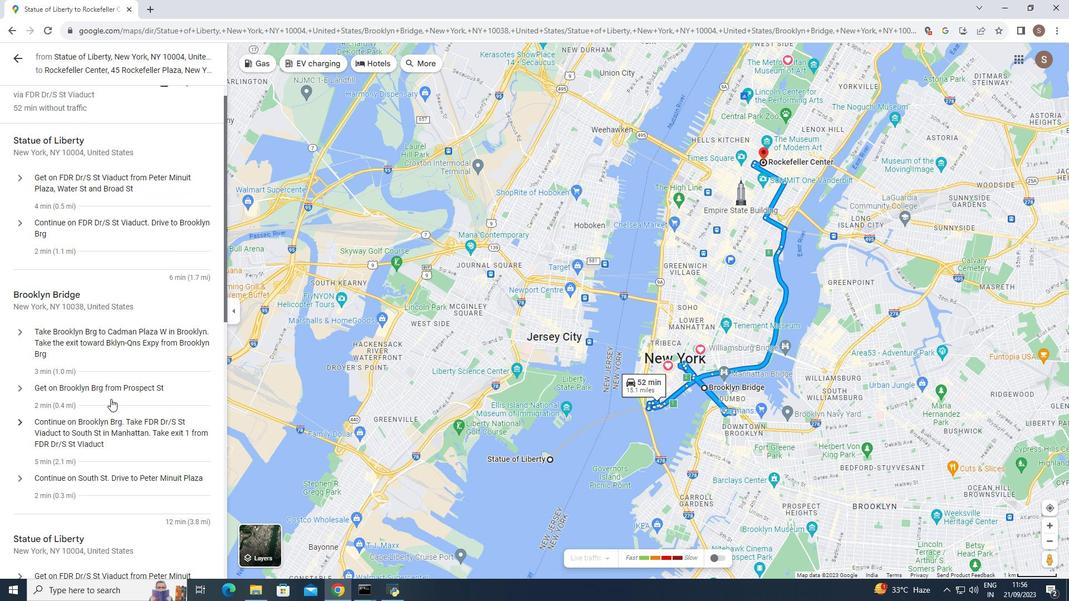 
Action: Mouse scrolled (110, 399) with delta (0, 0)
Screenshot: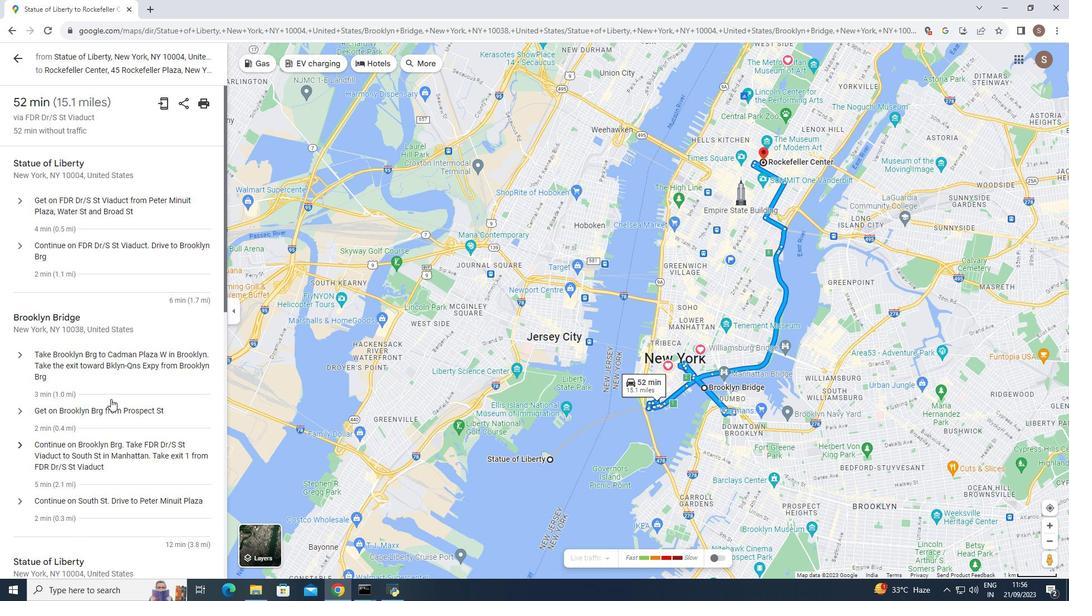 
Action: Mouse scrolled (110, 399) with delta (0, 0)
Screenshot: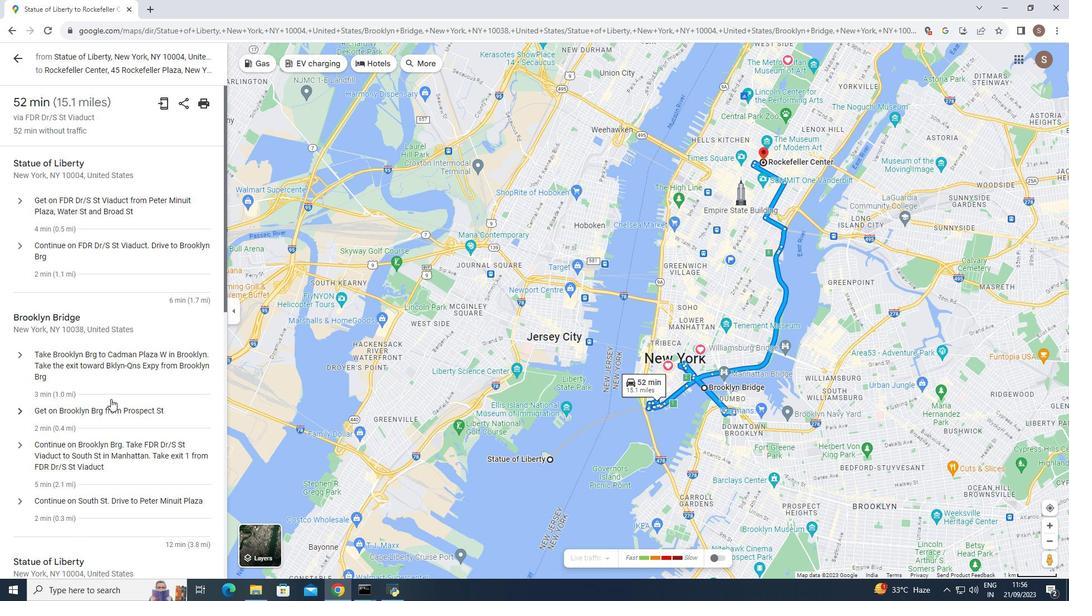 
Action: Mouse scrolled (110, 399) with delta (0, 0)
Screenshot: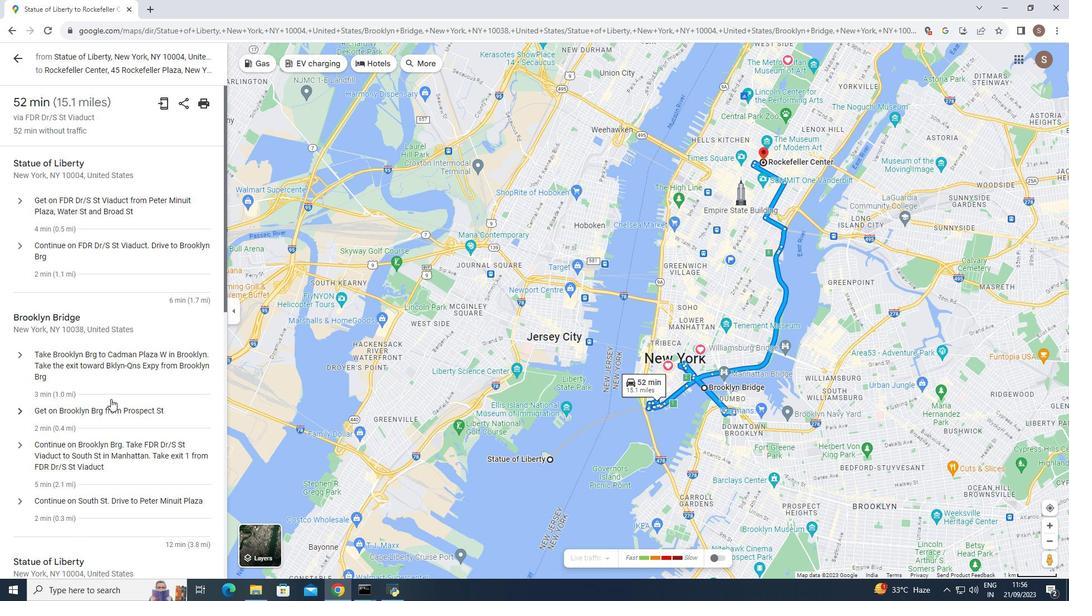 
